 Task: Look for space in Kafue, Zambia from 10th July, 2023 to 25th July, 2023 for 3 adults, 1 child in price range Rs.15000 to Rs.25000. Place can be shared room with 2 bedrooms having 3 beds and 2 bathrooms. Property type can be house, flat, guest house. Amenities needed are: wifi, TV, free parkinig on premises, gym, breakfast. Booking option can be shelf check-in. Required host language is English.
Action: Mouse moved to (570, 140)
Screenshot: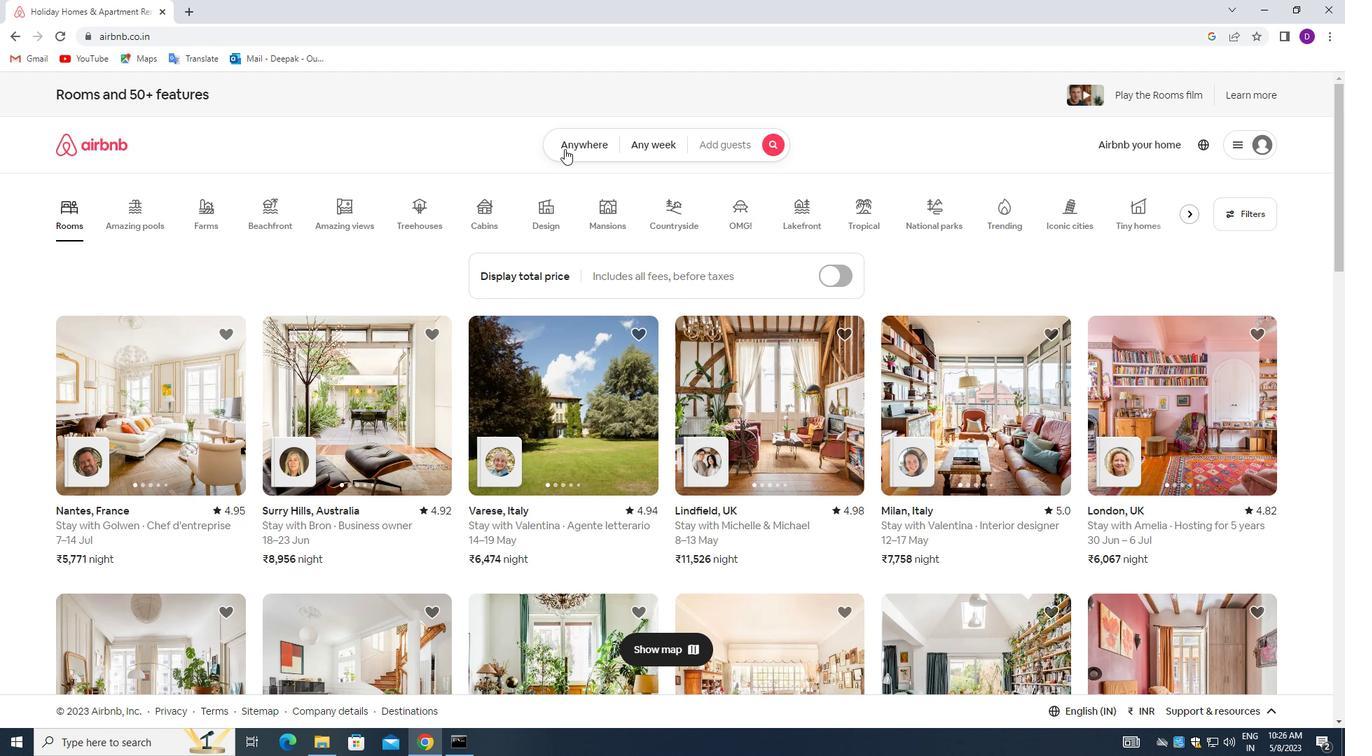 
Action: Mouse pressed left at (570, 140)
Screenshot: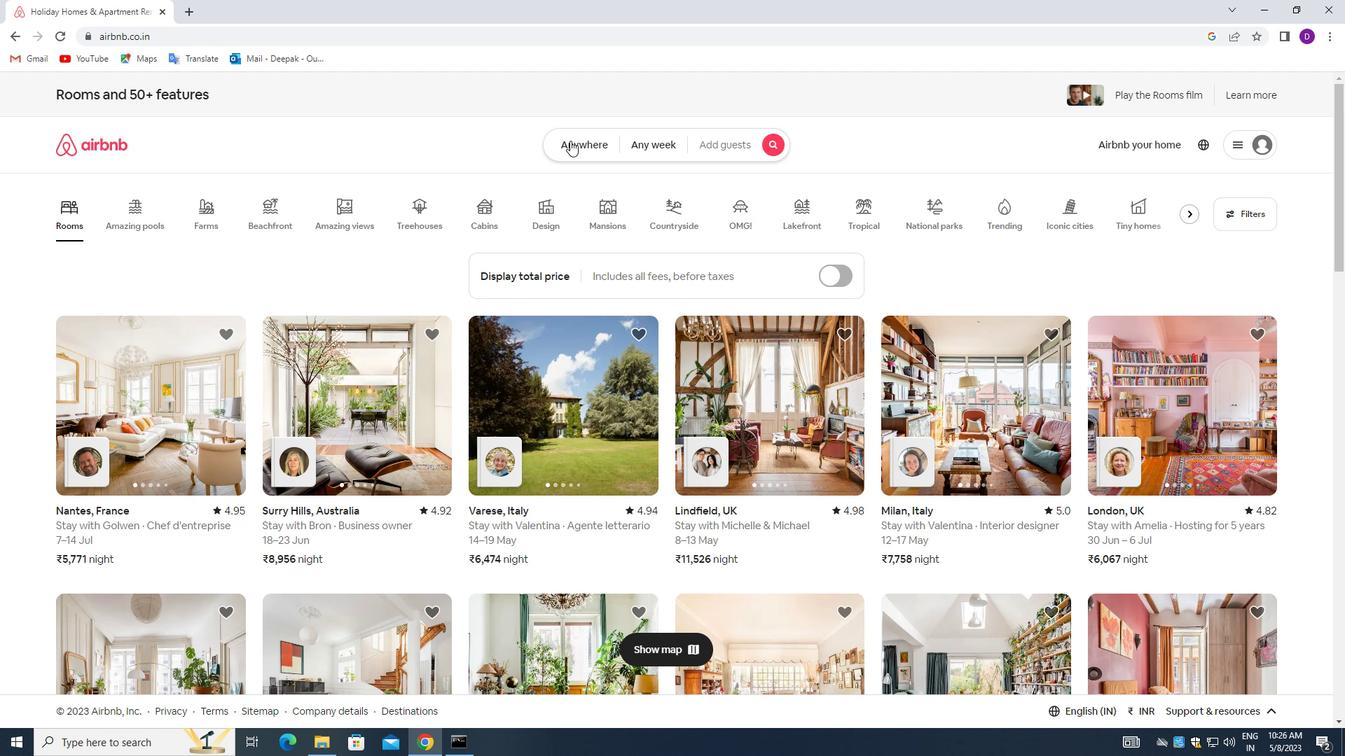 
Action: Mouse moved to (524, 198)
Screenshot: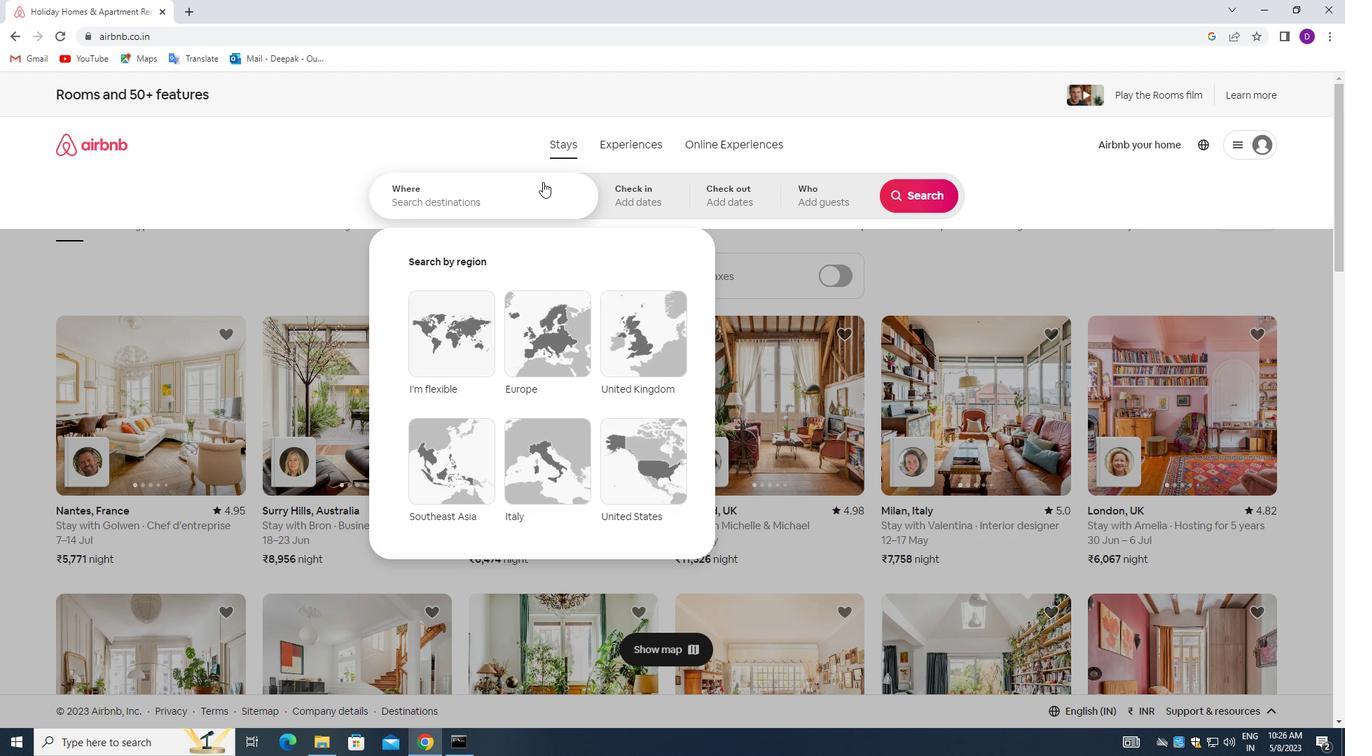 
Action: Mouse pressed left at (524, 198)
Screenshot: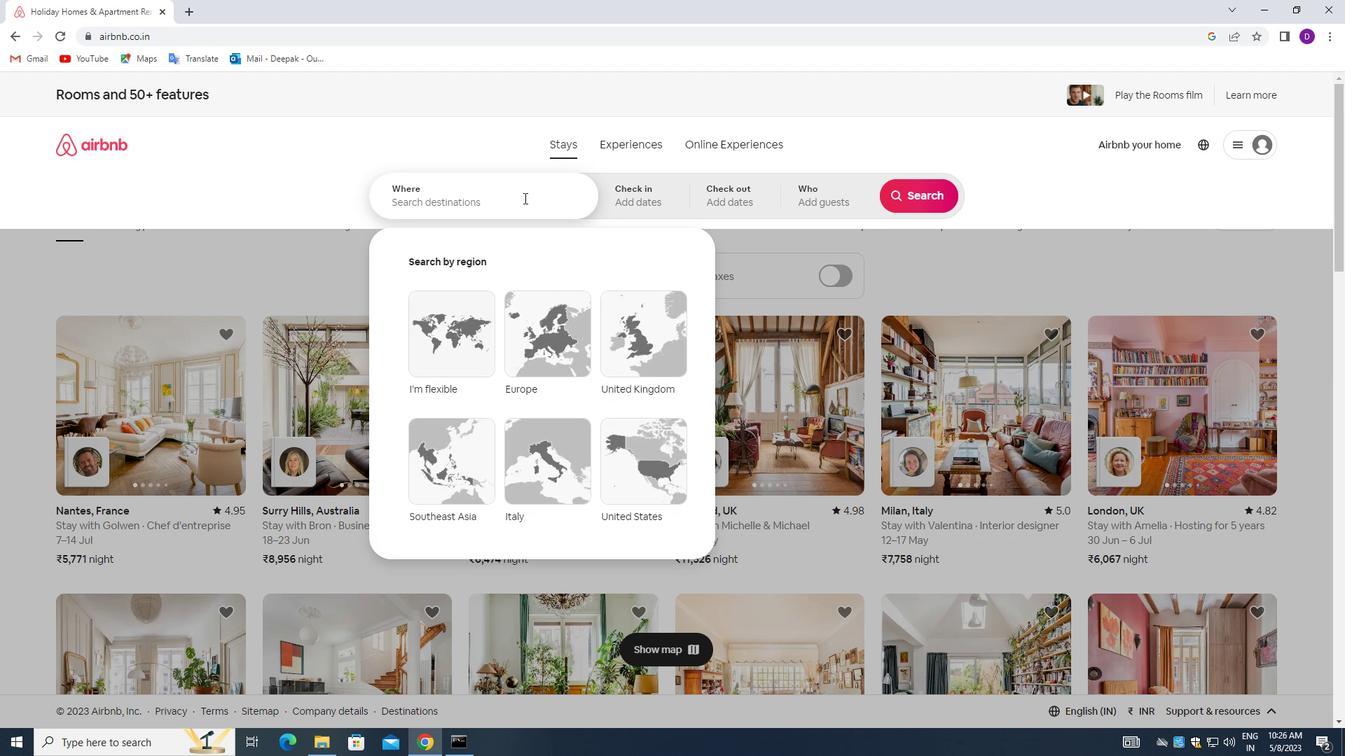 
Action: Mouse moved to (163, 329)
Screenshot: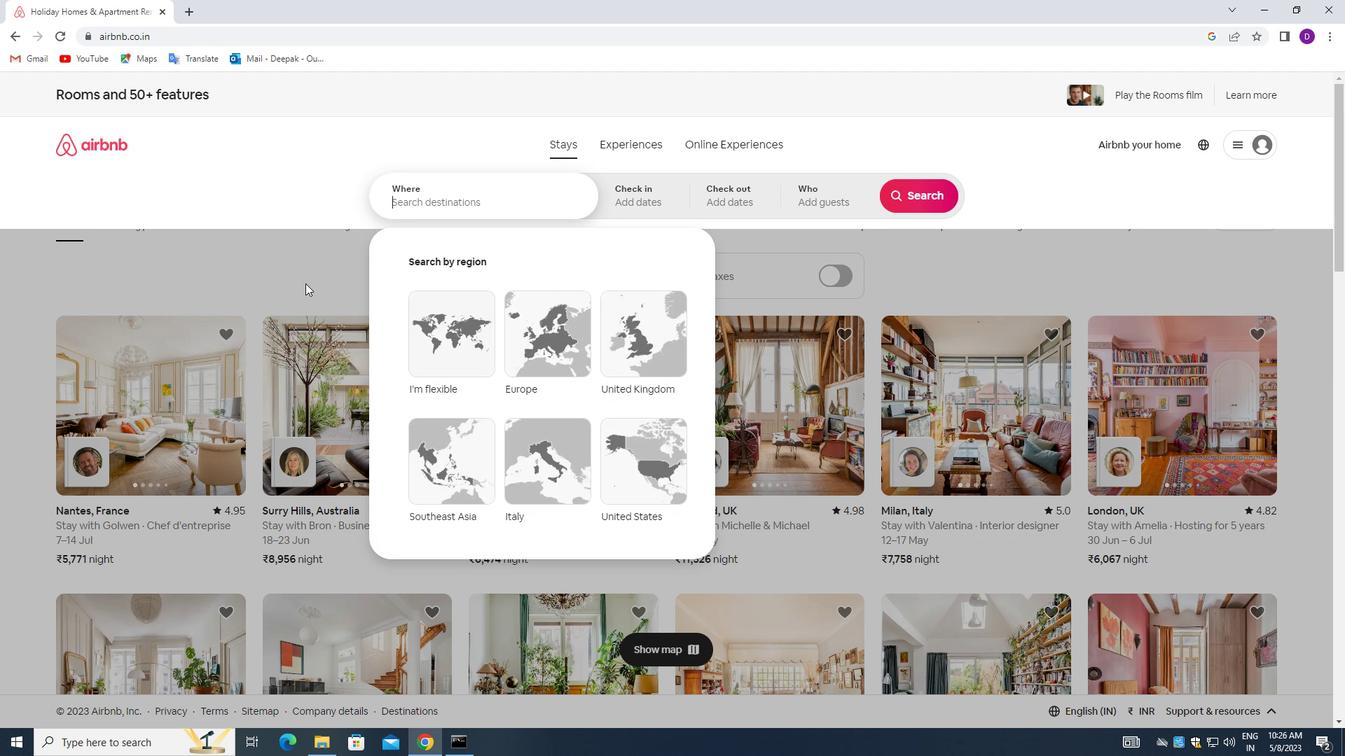 
Action: Key pressed <Key.shift>KAFUE,<Key.space><Key.shift_r>ZAMBIA<Key.enter>
Screenshot: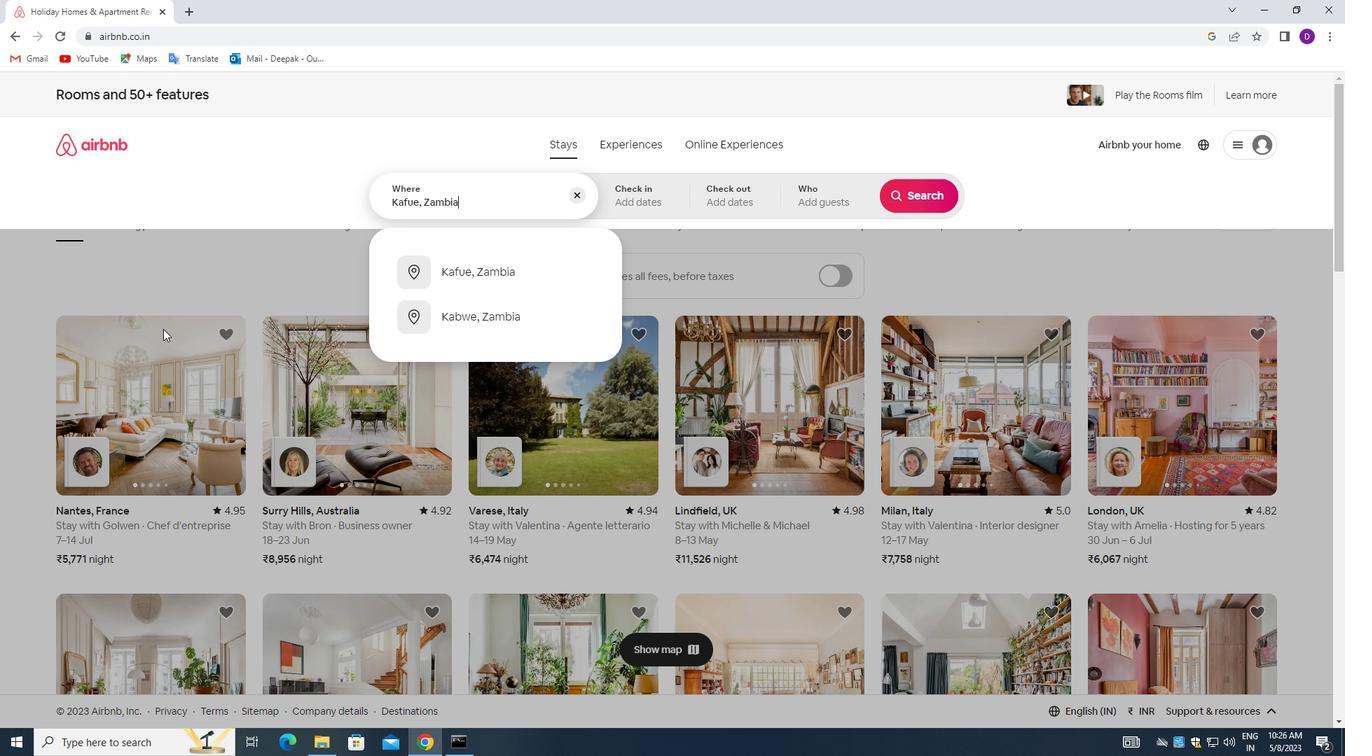 
Action: Mouse moved to (912, 314)
Screenshot: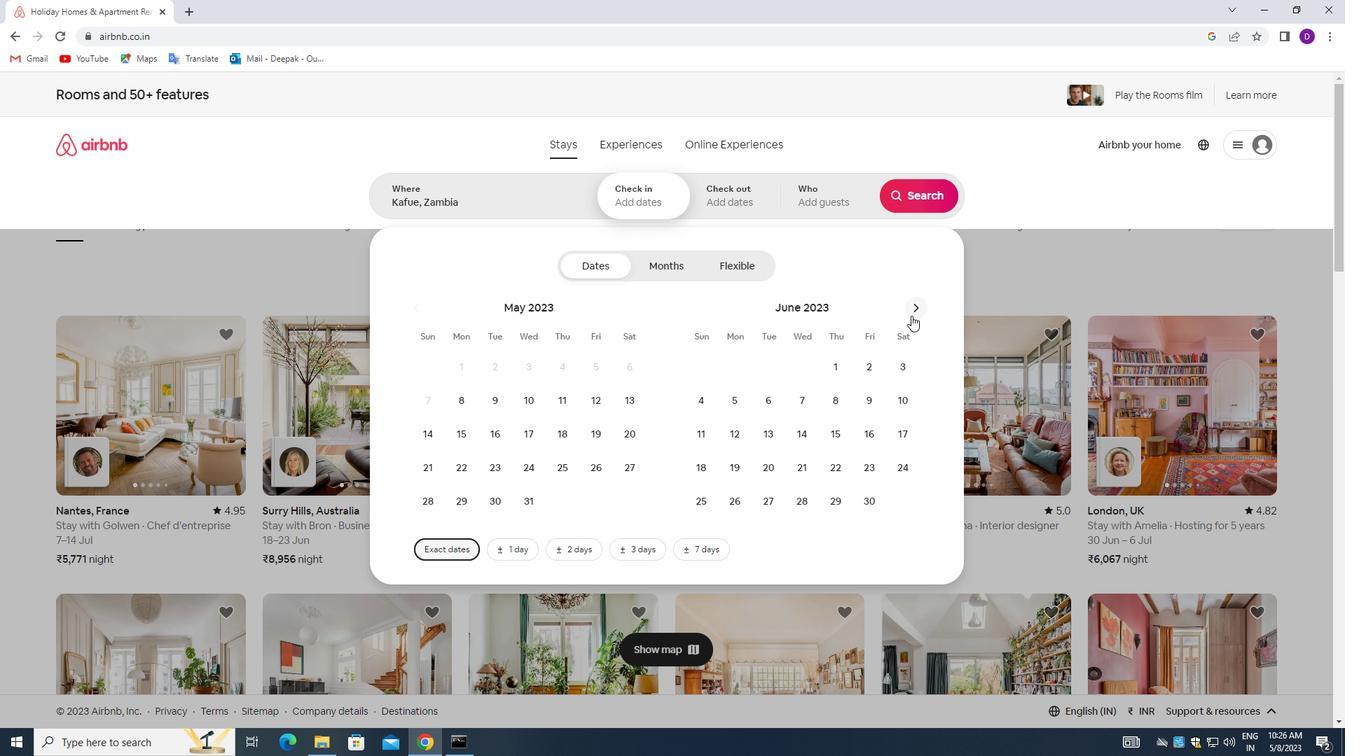 
Action: Mouse pressed left at (912, 314)
Screenshot: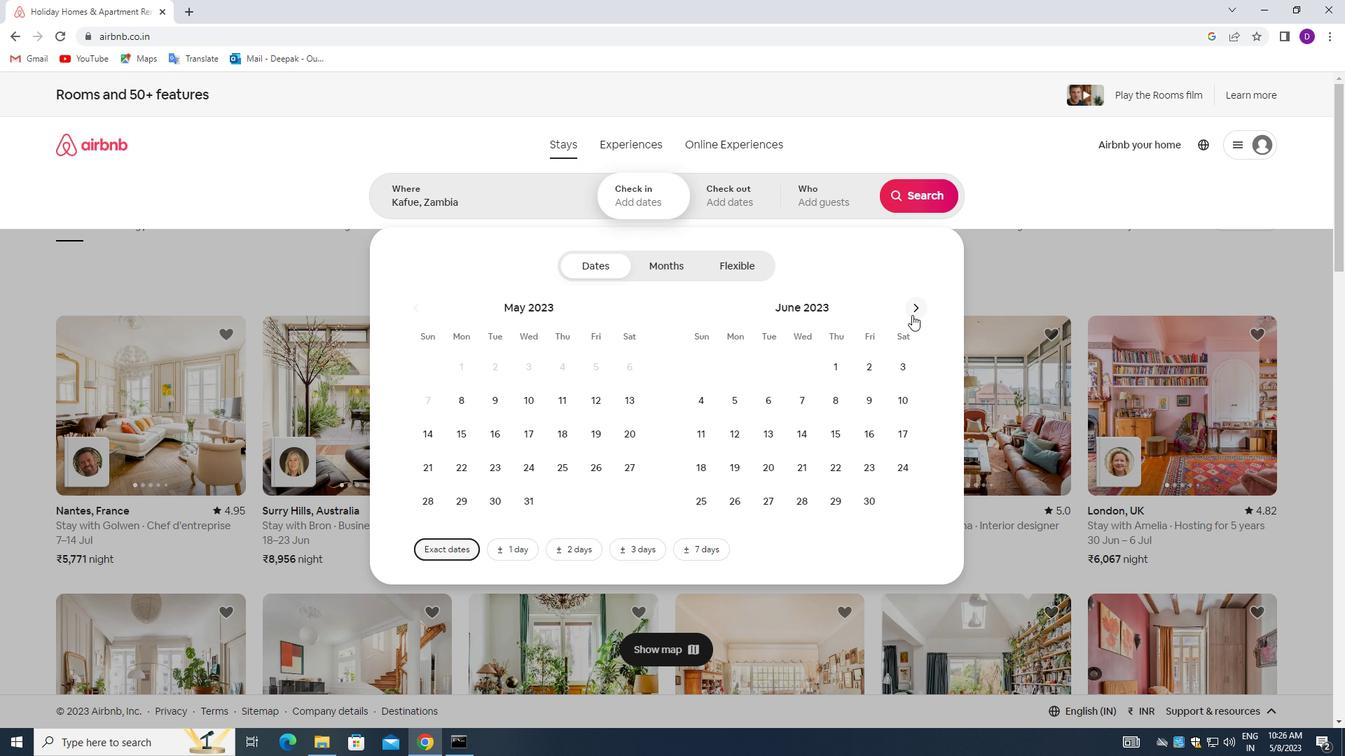 
Action: Mouse moved to (731, 434)
Screenshot: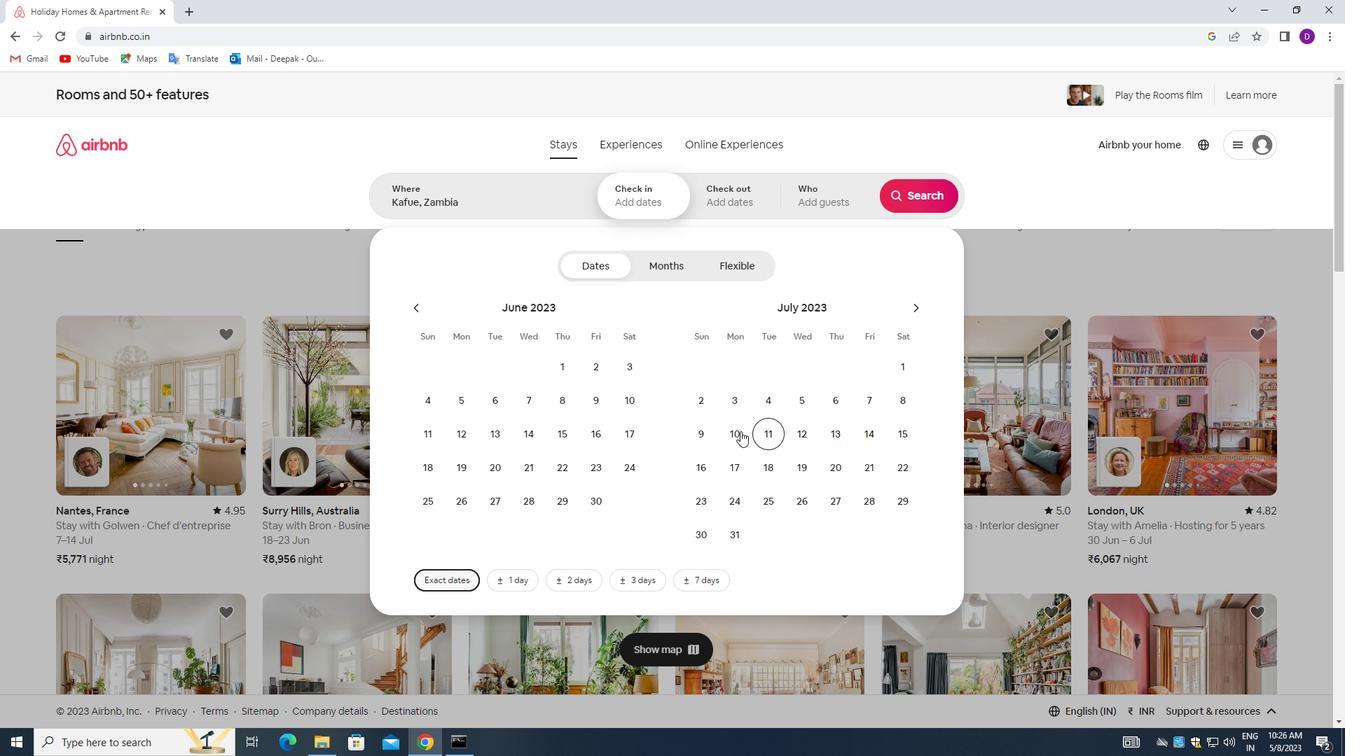 
Action: Mouse pressed left at (731, 434)
Screenshot: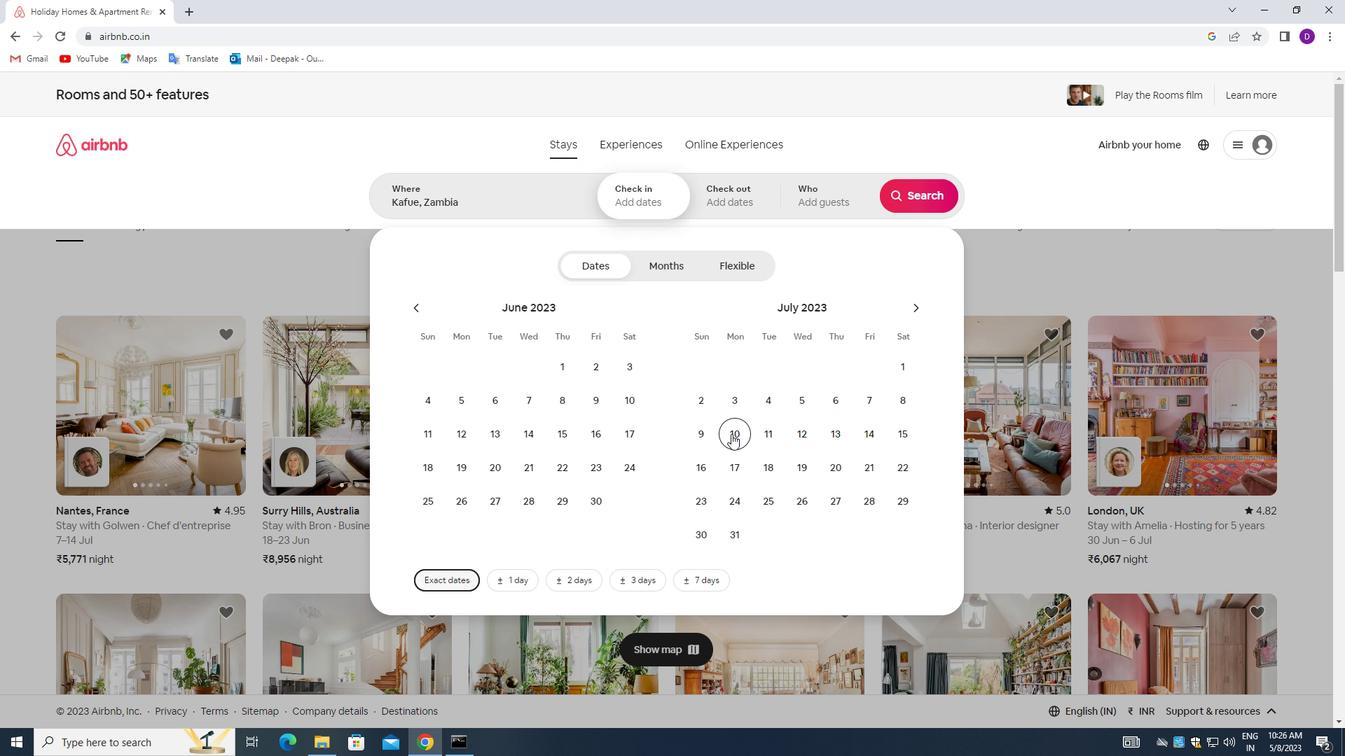 
Action: Mouse moved to (764, 498)
Screenshot: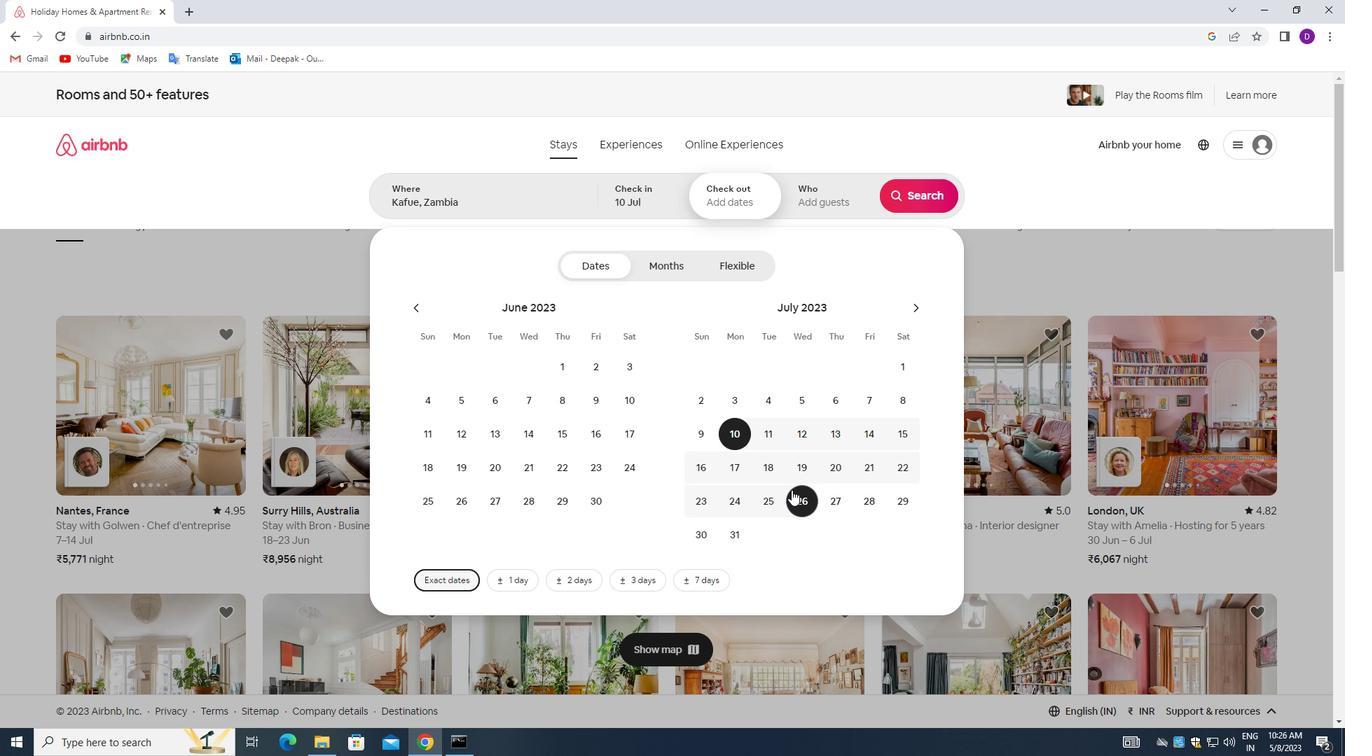 
Action: Mouse pressed left at (764, 498)
Screenshot: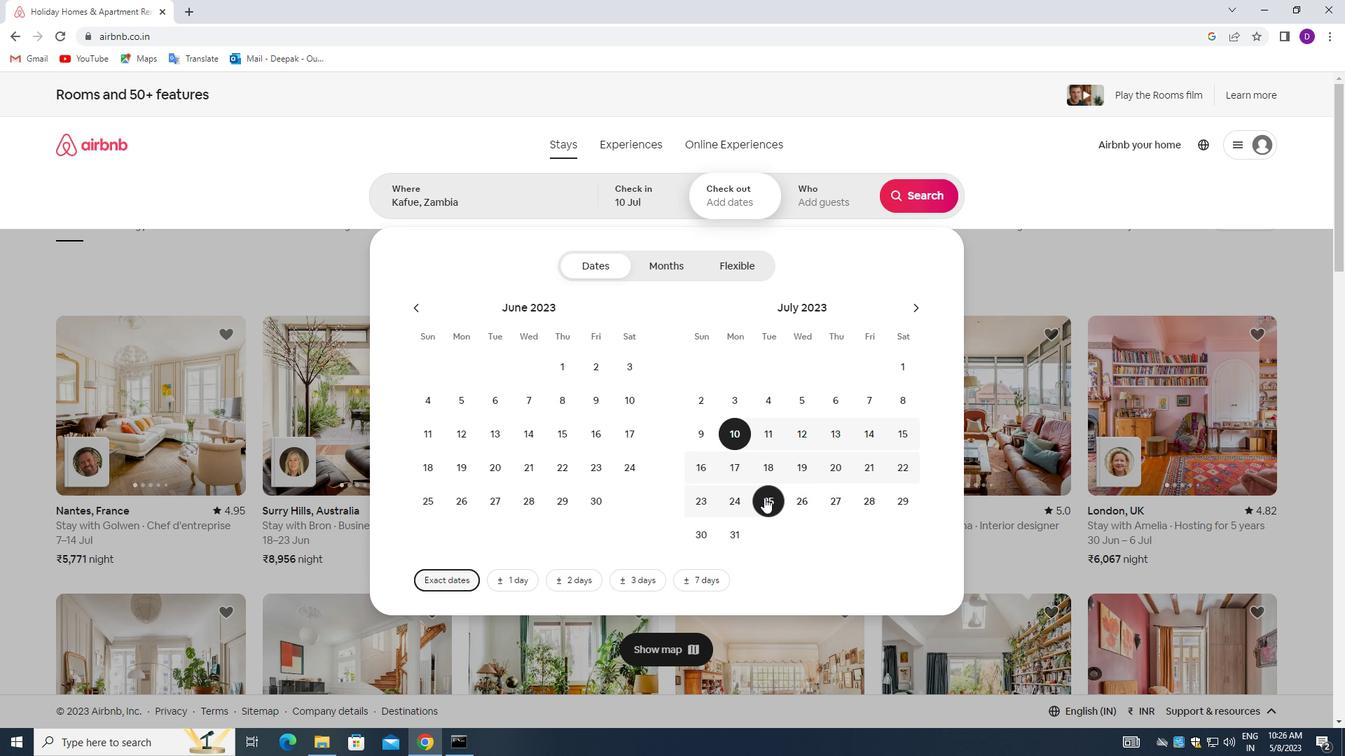 
Action: Mouse moved to (829, 202)
Screenshot: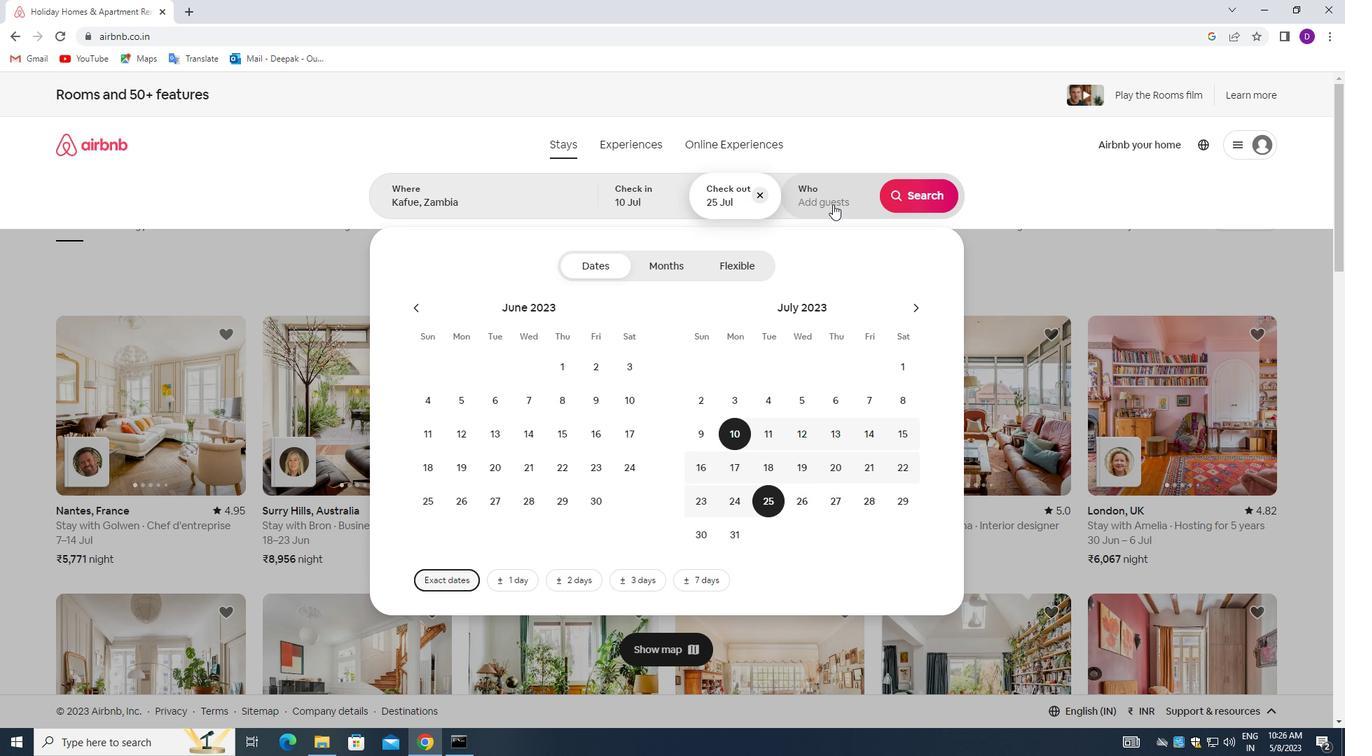 
Action: Mouse pressed left at (829, 202)
Screenshot: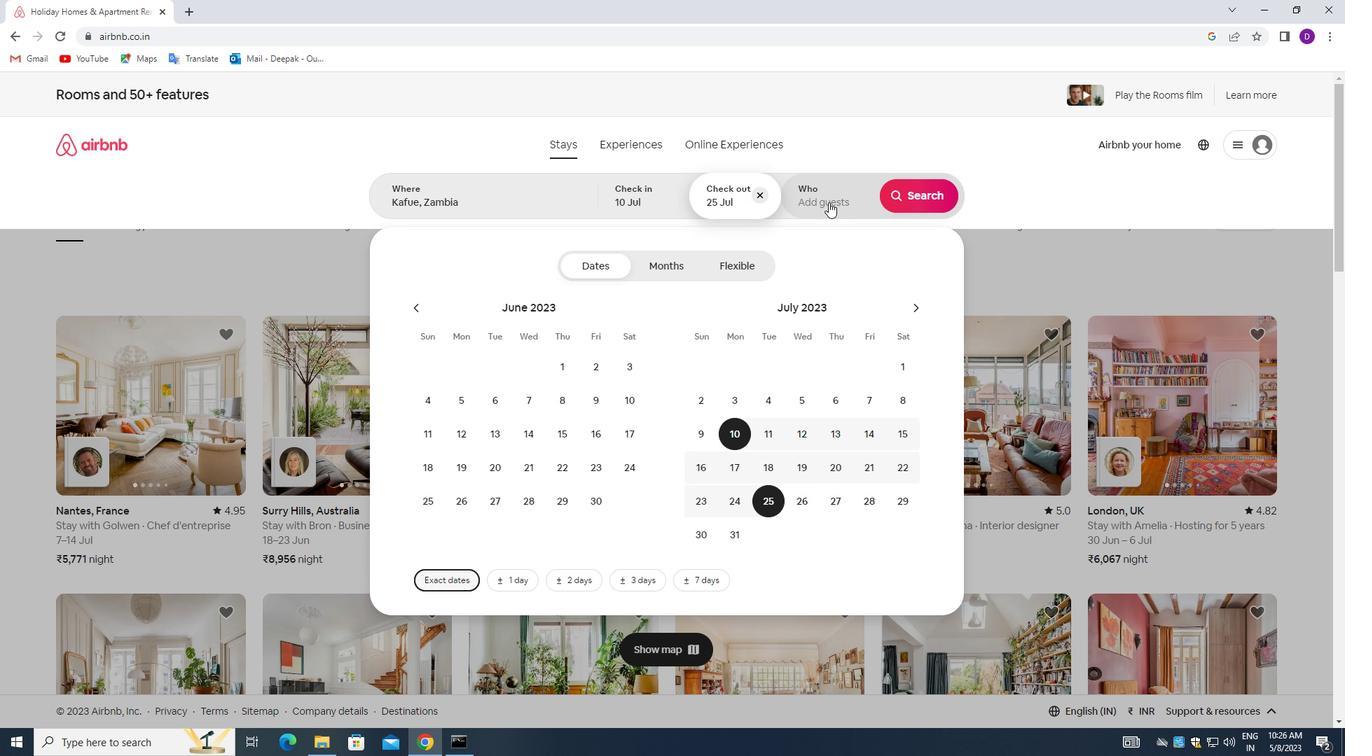 
Action: Mouse moved to (928, 269)
Screenshot: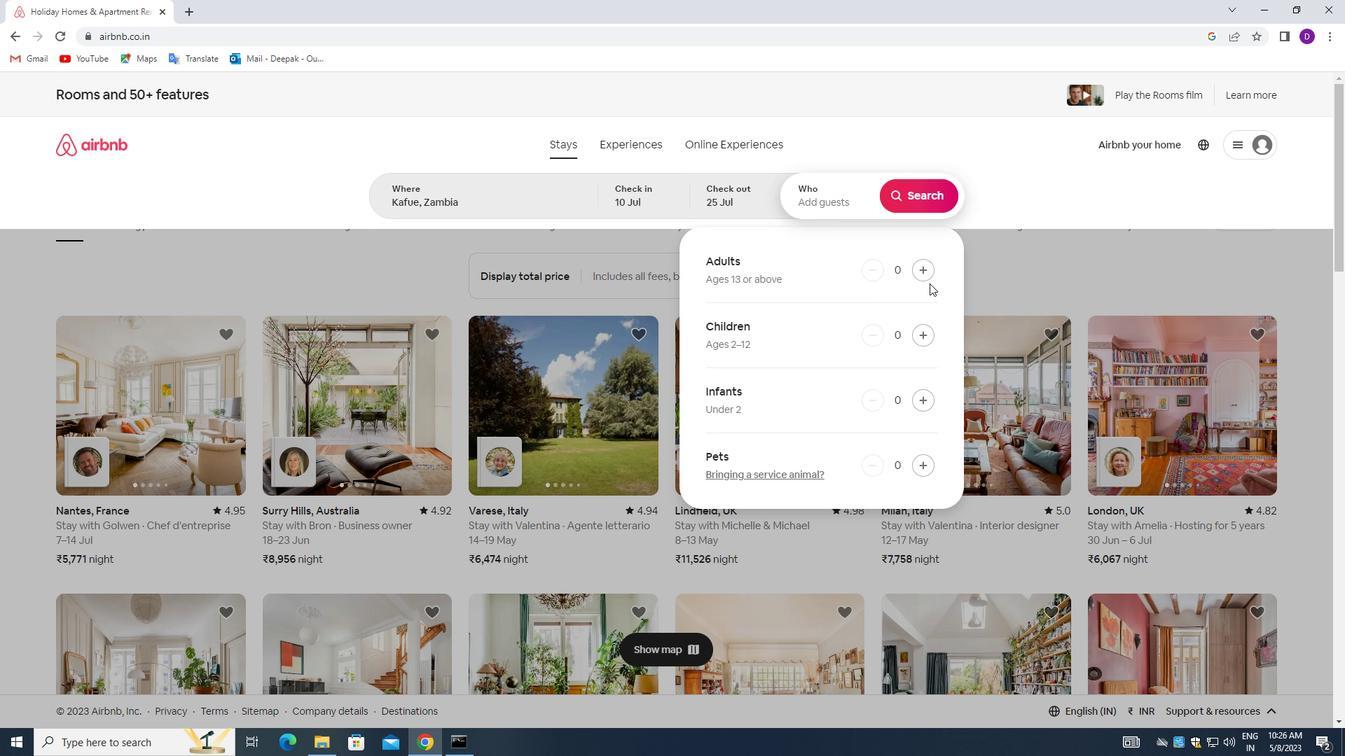 
Action: Mouse pressed left at (928, 269)
Screenshot: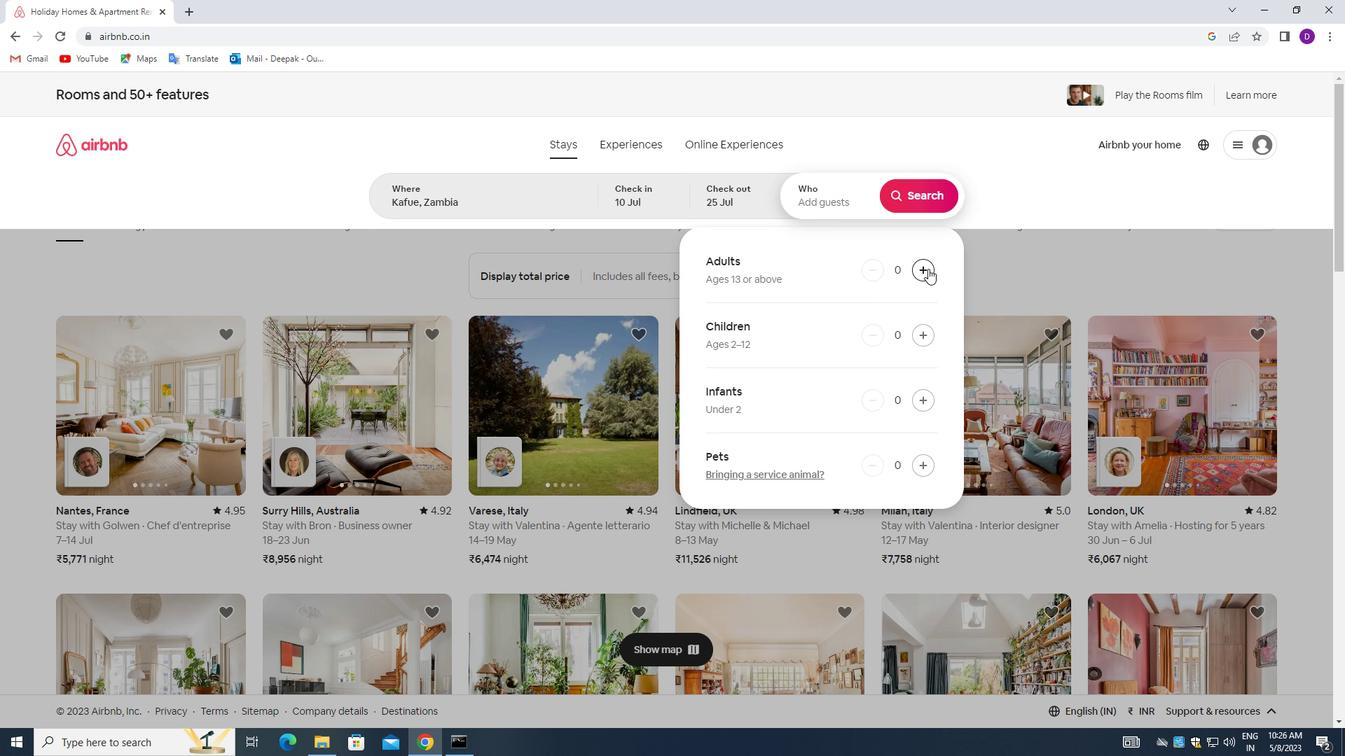 
Action: Mouse pressed left at (928, 269)
Screenshot: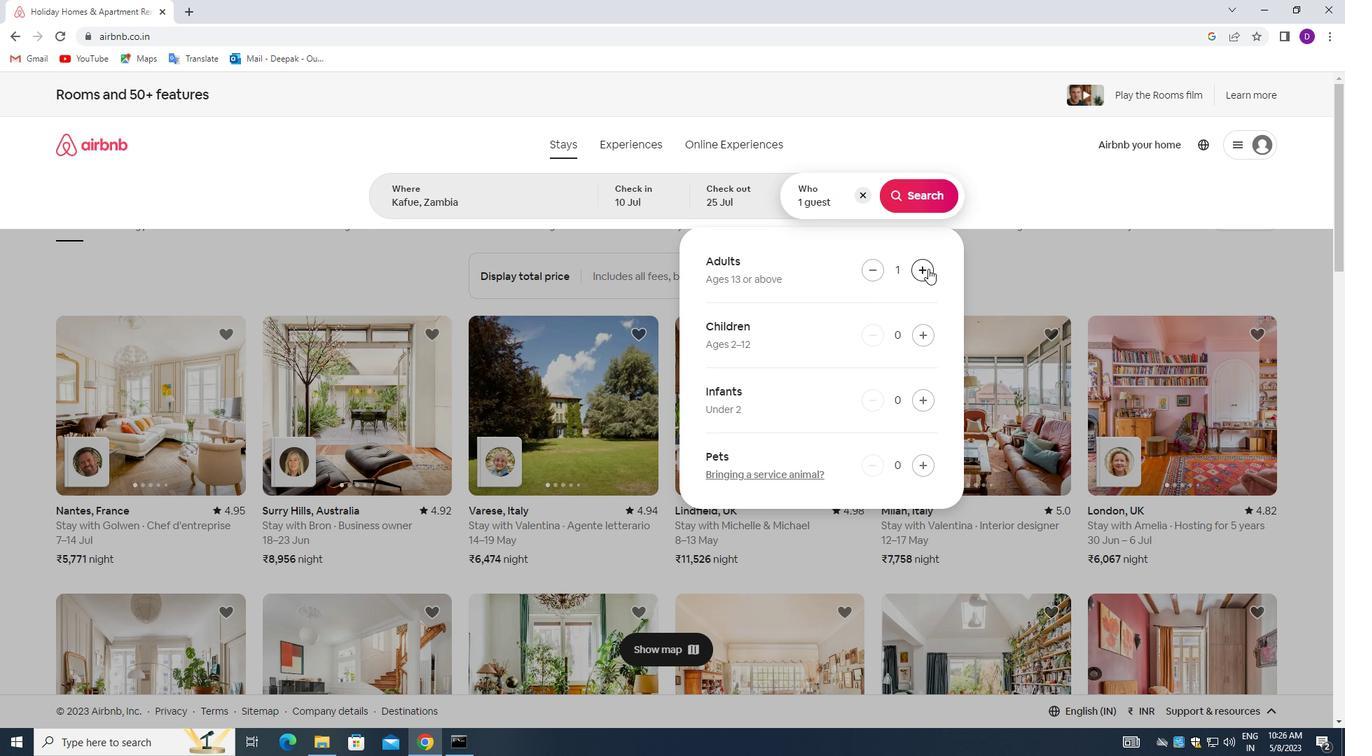 
Action: Mouse pressed left at (928, 269)
Screenshot: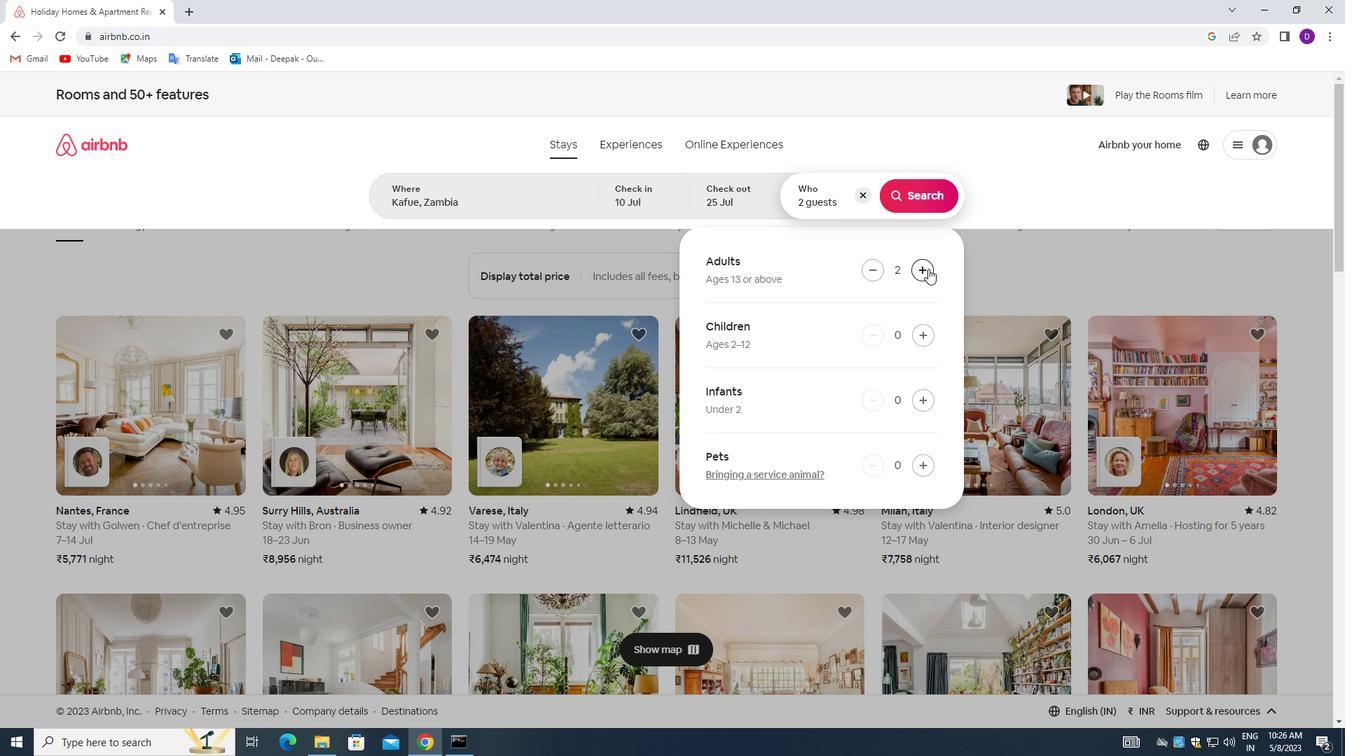 
Action: Mouse moved to (917, 339)
Screenshot: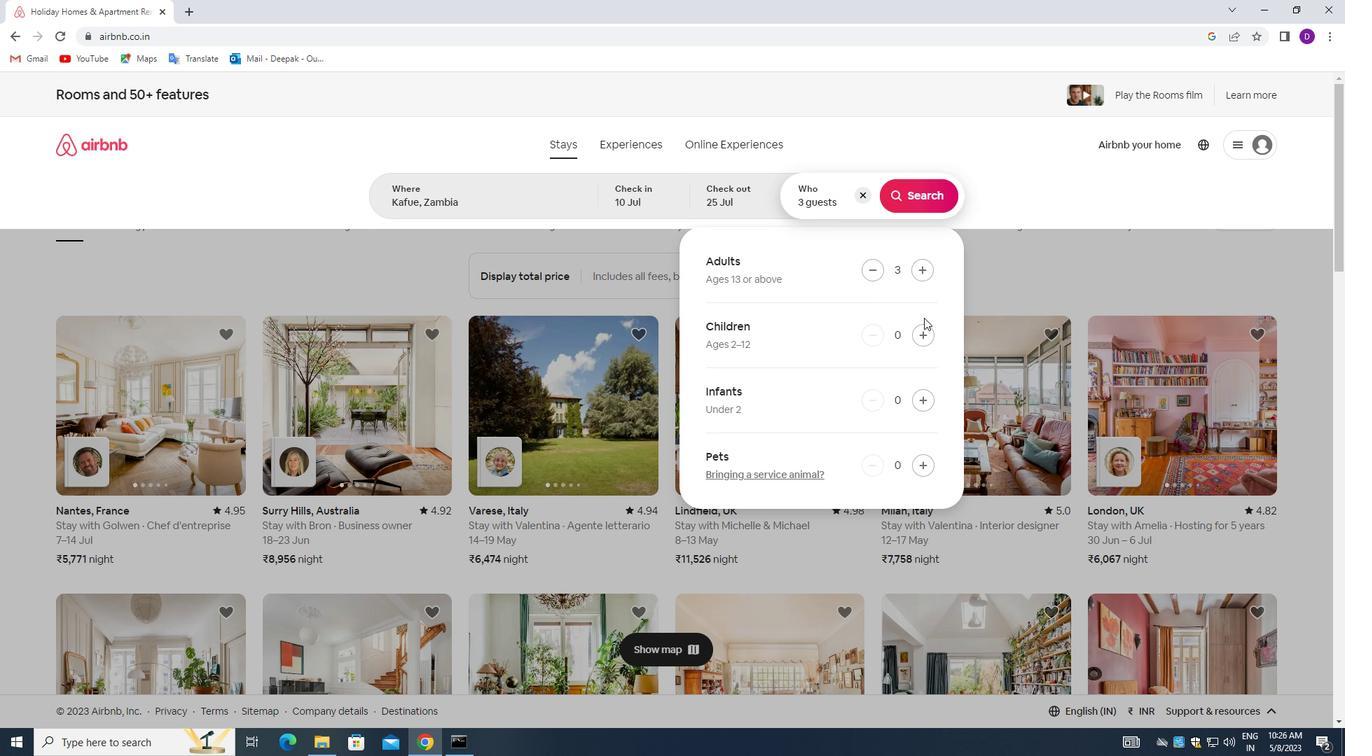 
Action: Mouse pressed left at (917, 339)
Screenshot: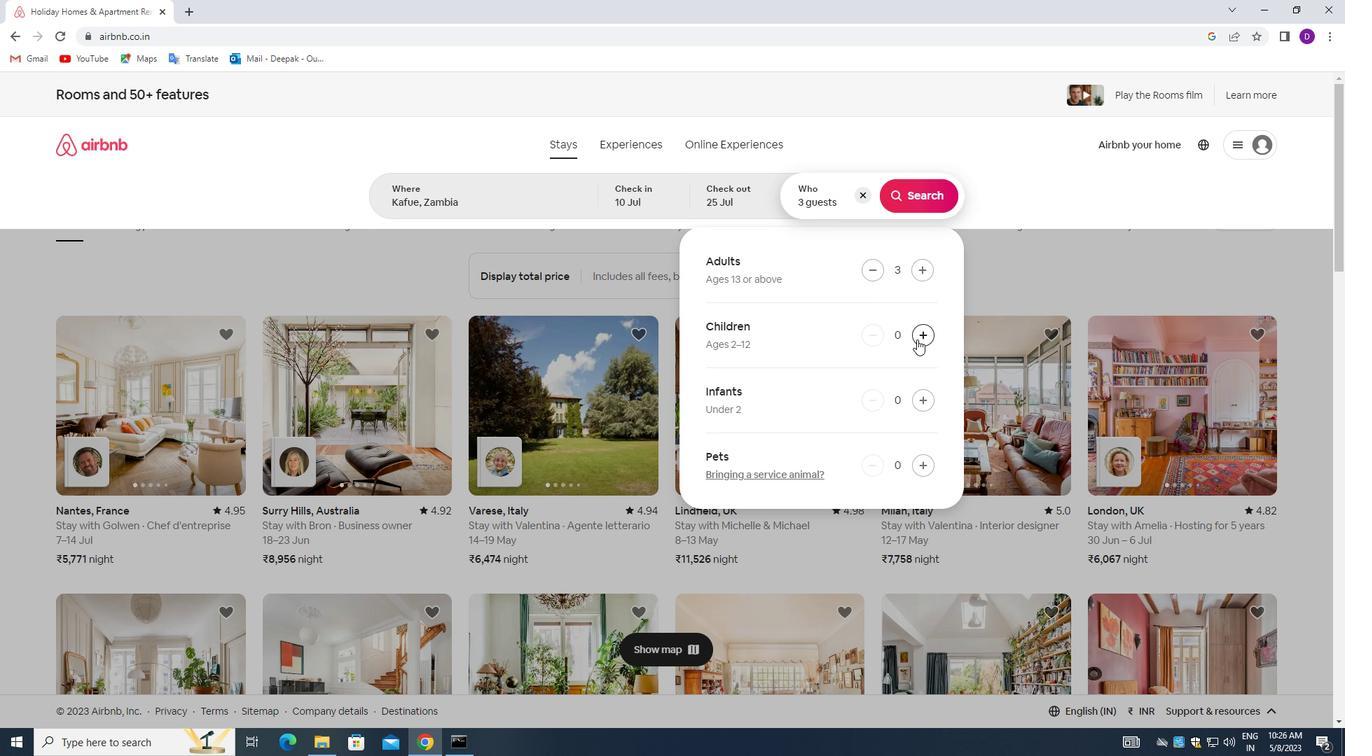 
Action: Mouse moved to (920, 192)
Screenshot: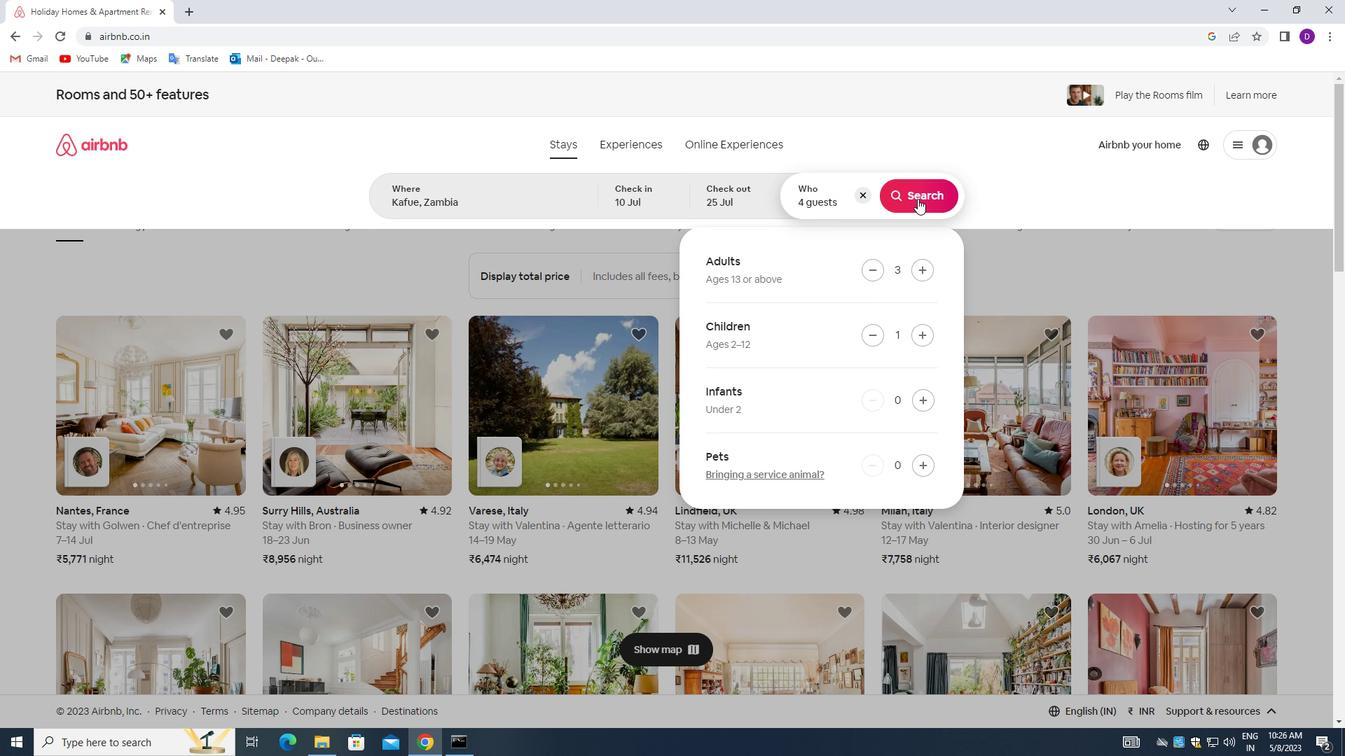 
Action: Mouse pressed left at (920, 192)
Screenshot: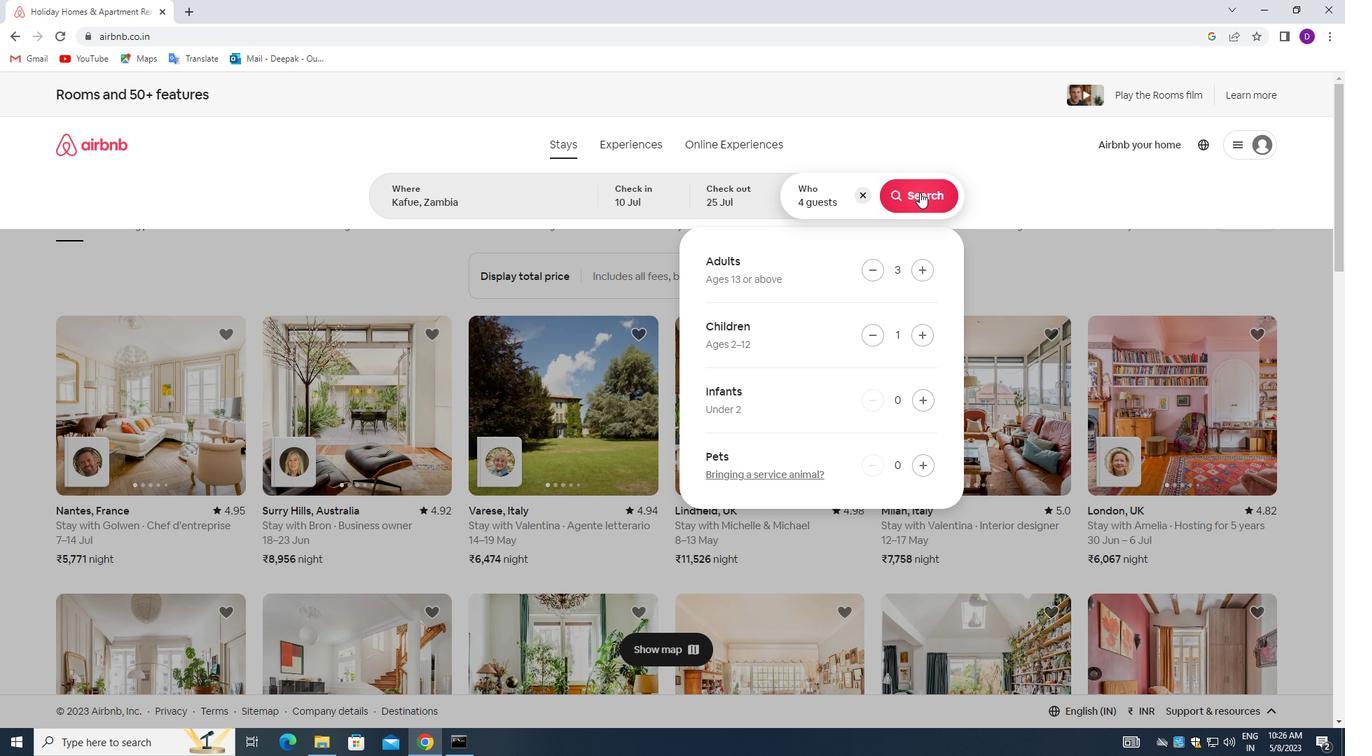 
Action: Mouse moved to (1276, 149)
Screenshot: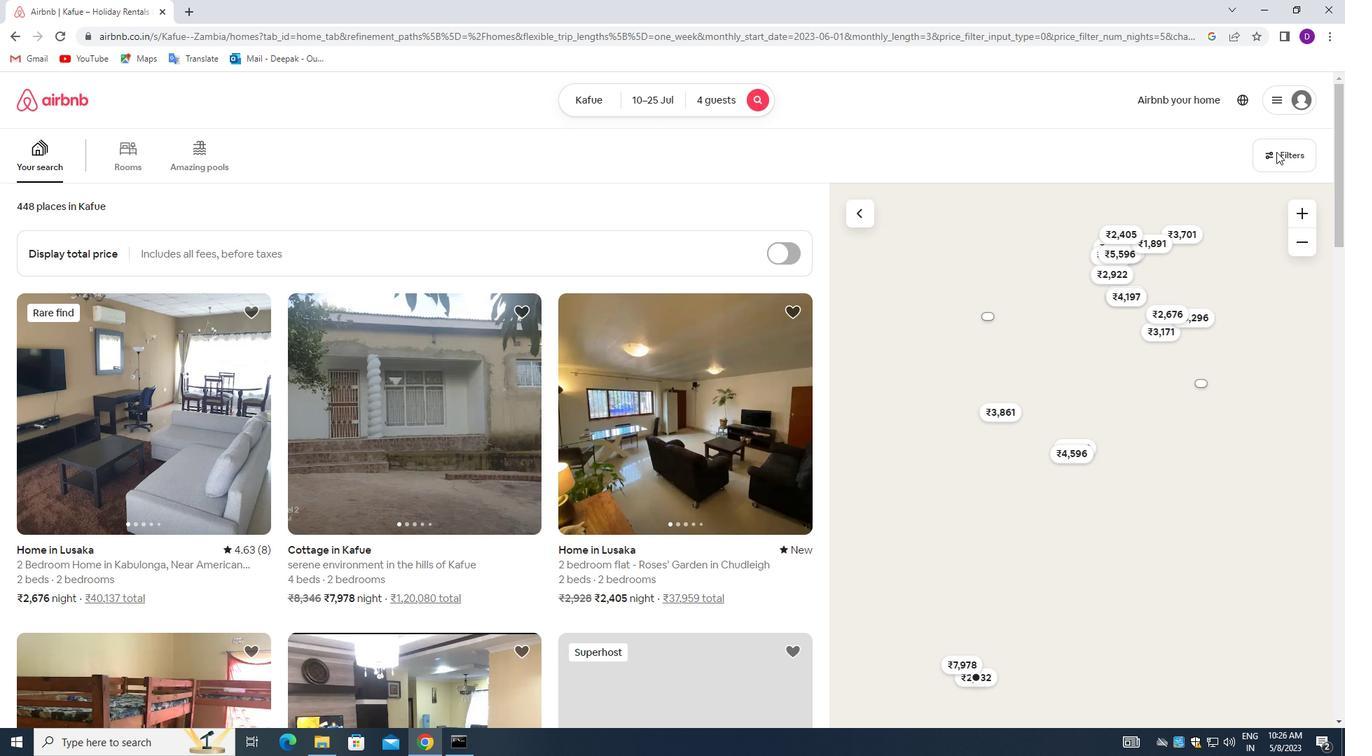 
Action: Mouse pressed left at (1276, 149)
Screenshot: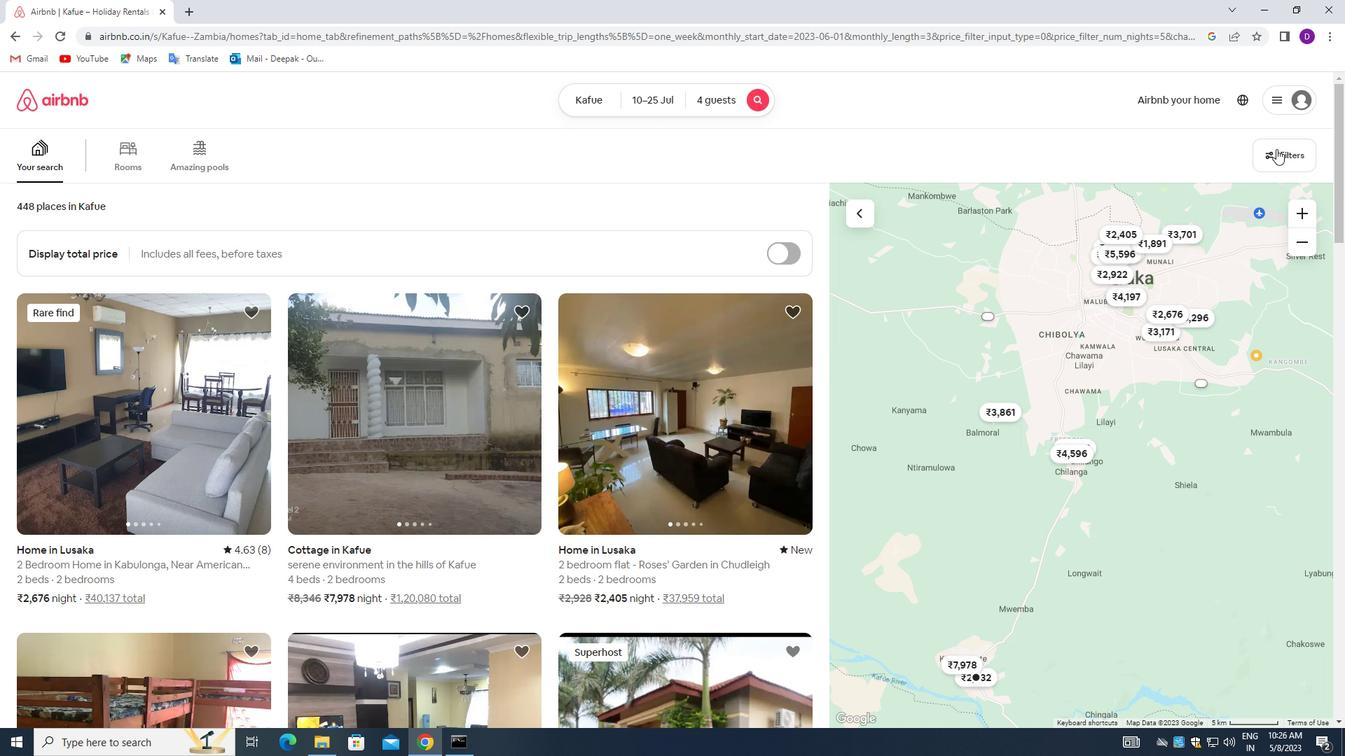 
Action: Mouse moved to (479, 503)
Screenshot: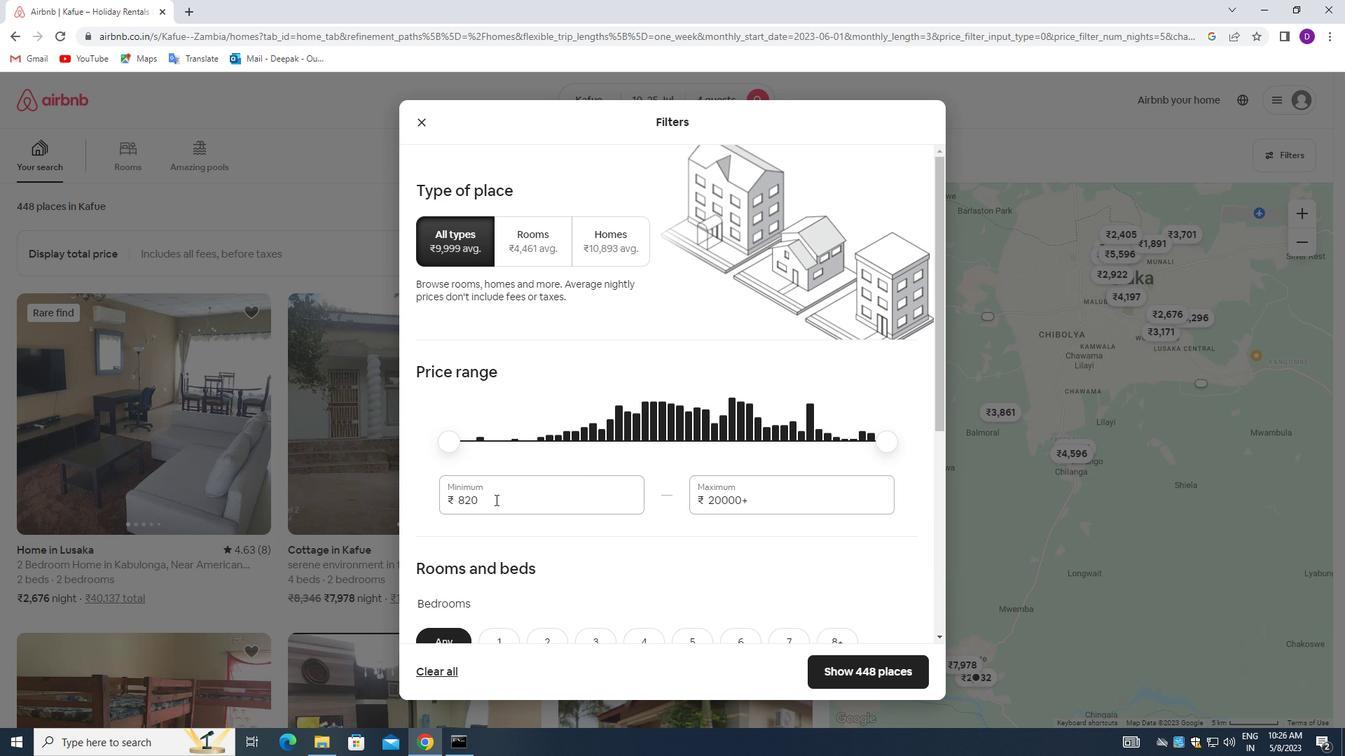 
Action: Mouse pressed left at (479, 503)
Screenshot: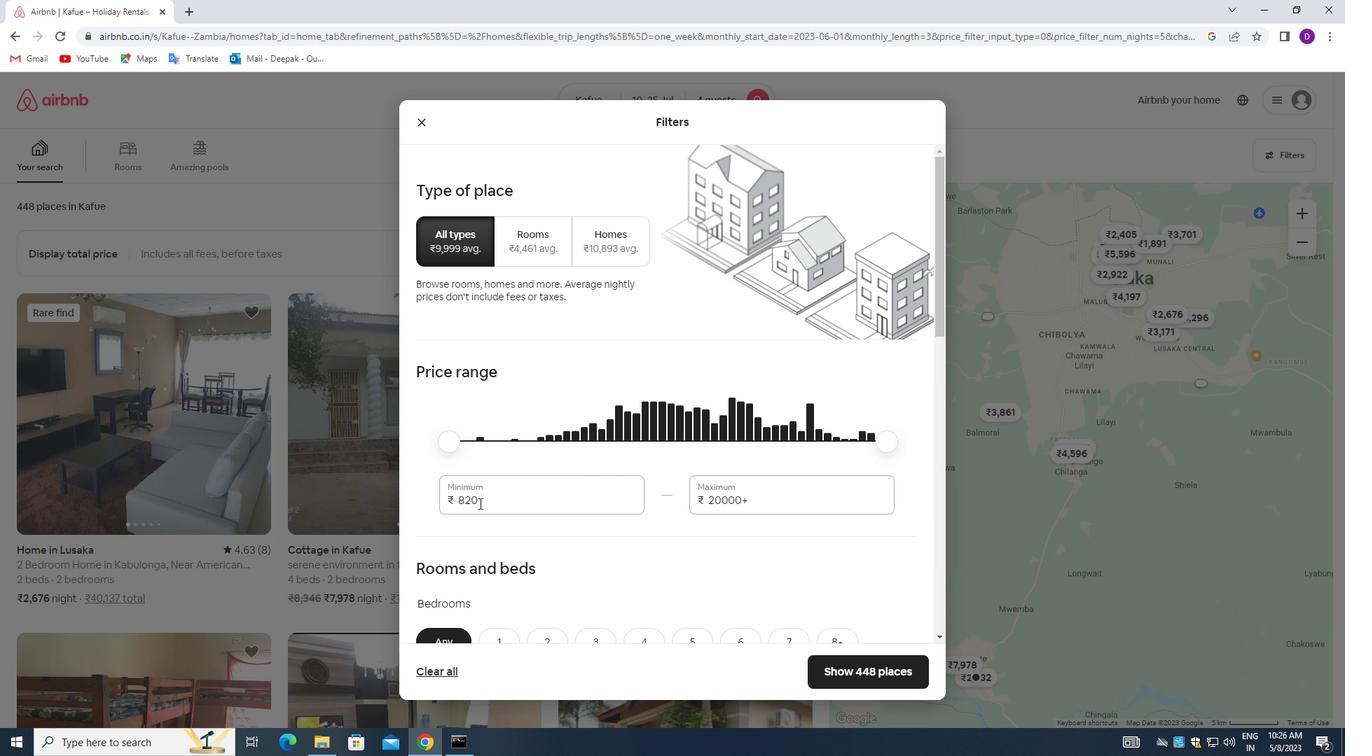 
Action: Mouse pressed left at (479, 503)
Screenshot: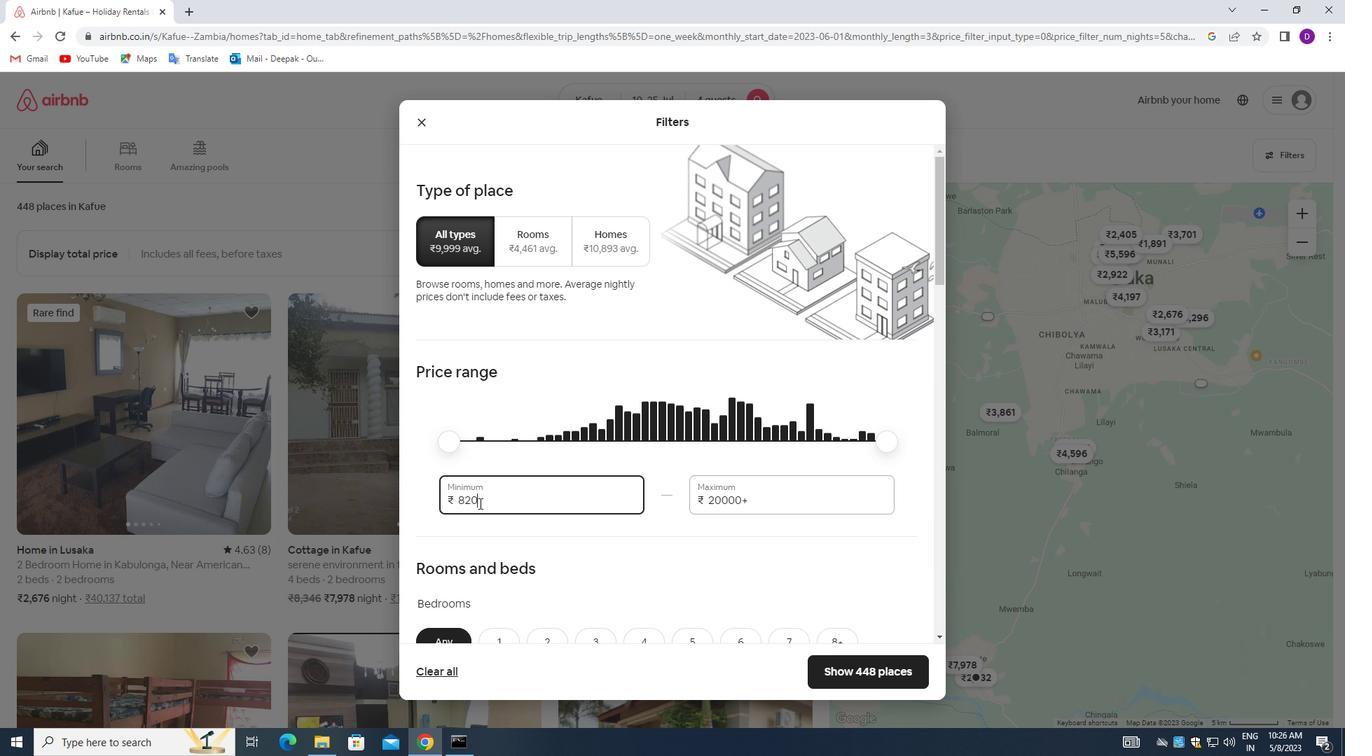 
Action: Key pressed 159<Key.backspace>000<Key.tab>25000
Screenshot: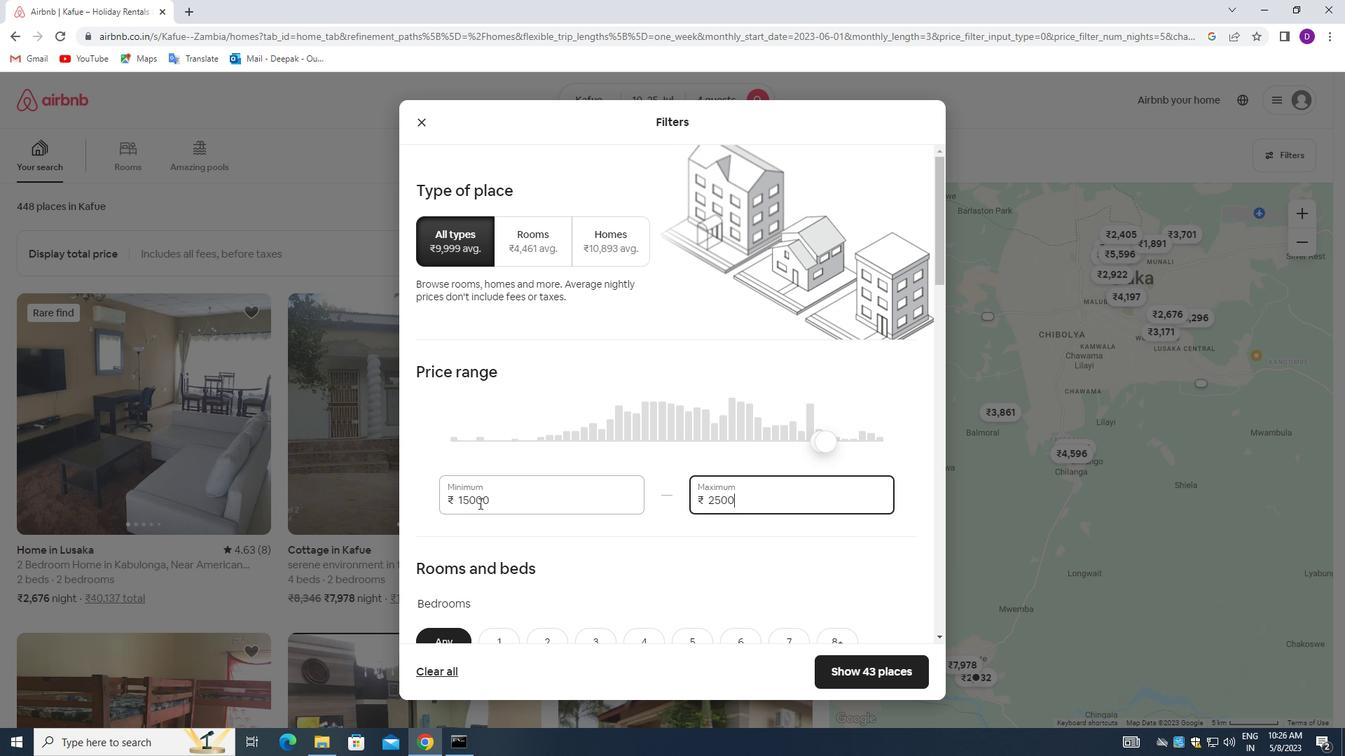 
Action: Mouse moved to (554, 502)
Screenshot: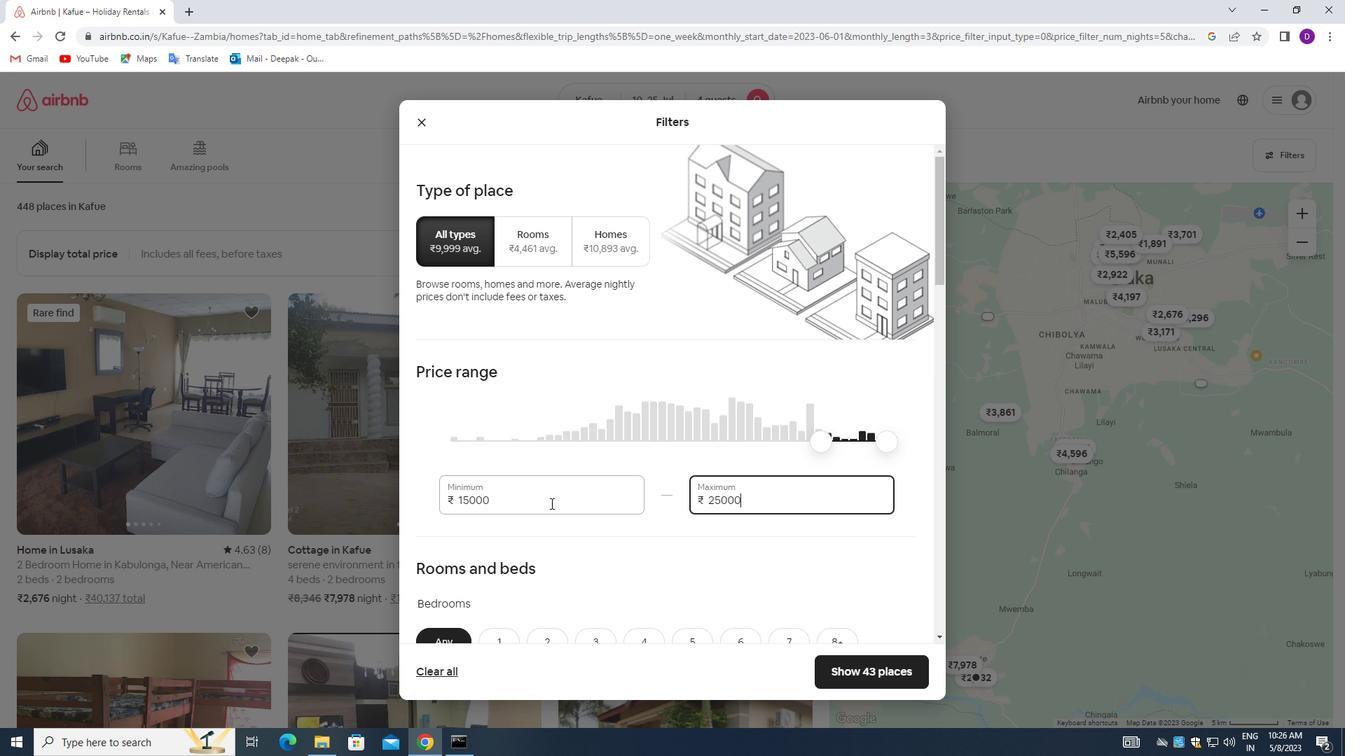 
Action: Mouse scrolled (554, 501) with delta (0, 0)
Screenshot: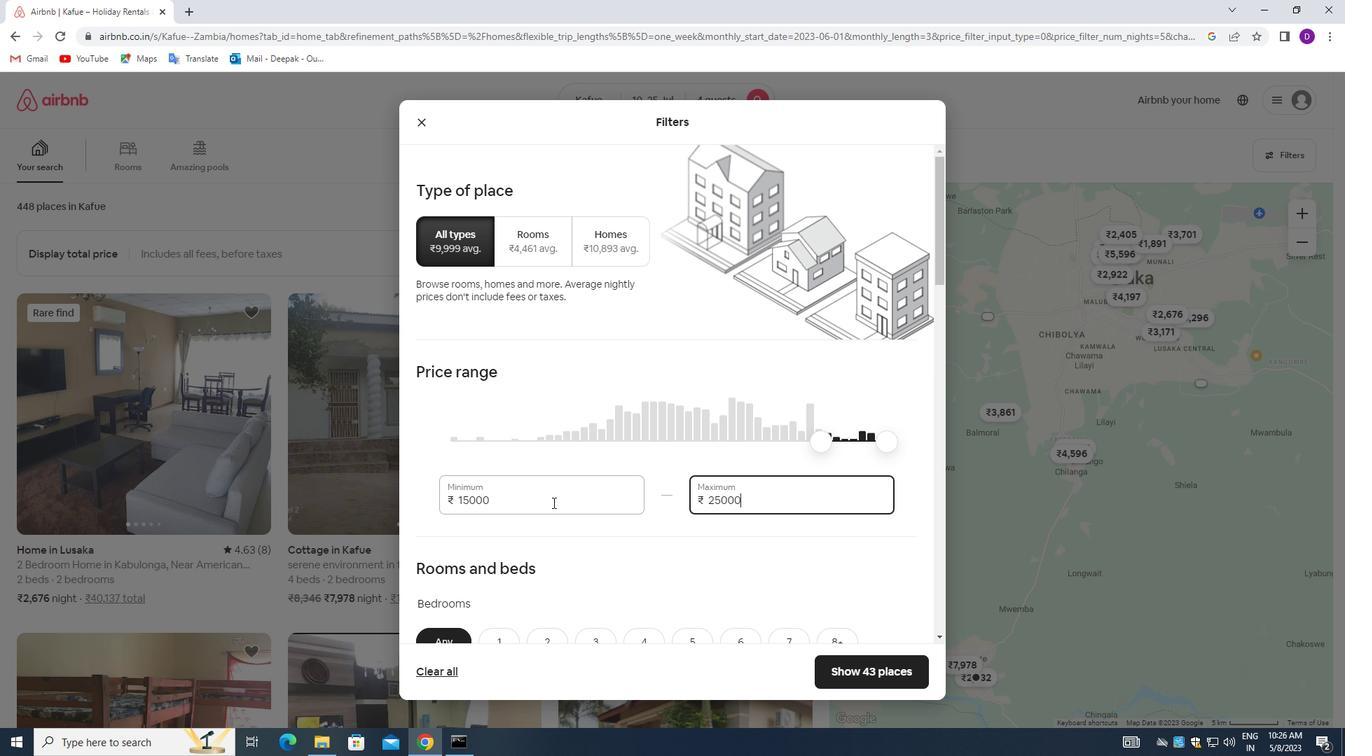 
Action: Mouse scrolled (554, 501) with delta (0, 0)
Screenshot: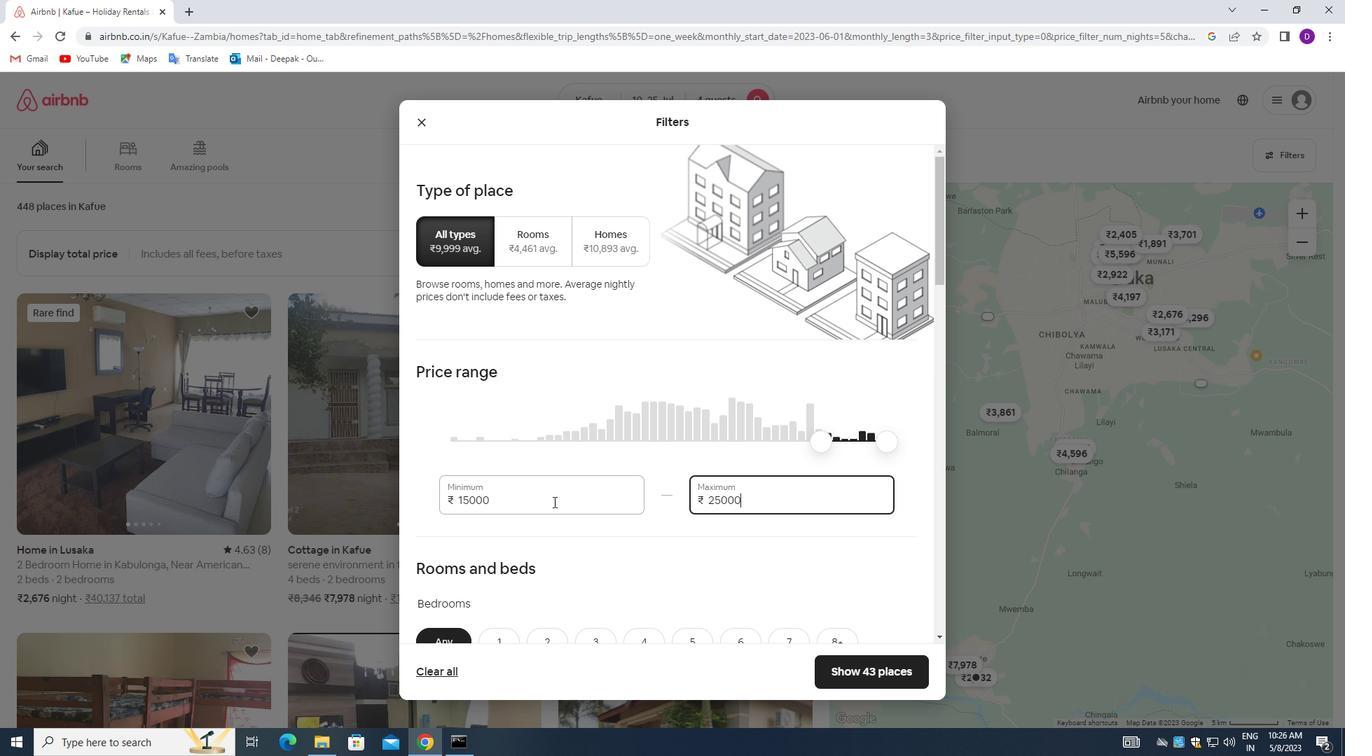 
Action: Mouse scrolled (554, 501) with delta (0, 0)
Screenshot: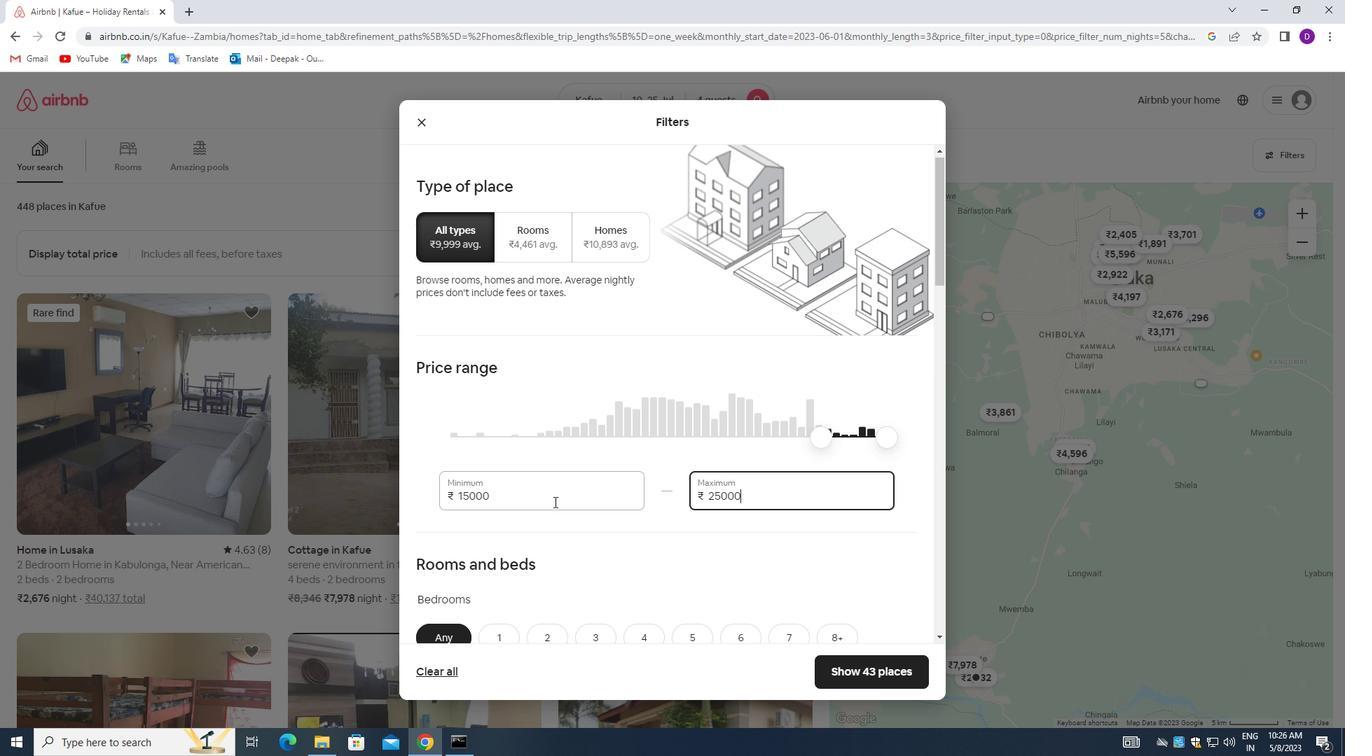 
Action: Mouse scrolled (554, 501) with delta (0, 0)
Screenshot: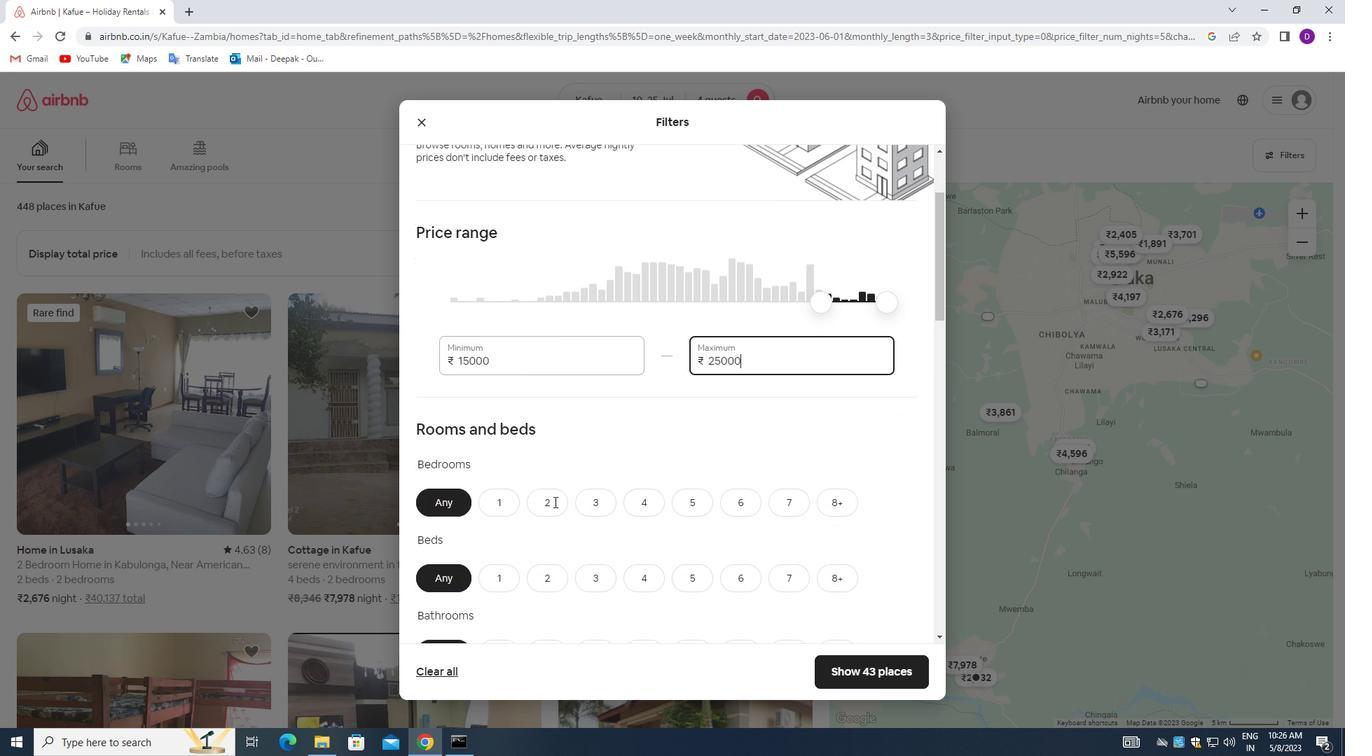 
Action: Mouse moved to (542, 370)
Screenshot: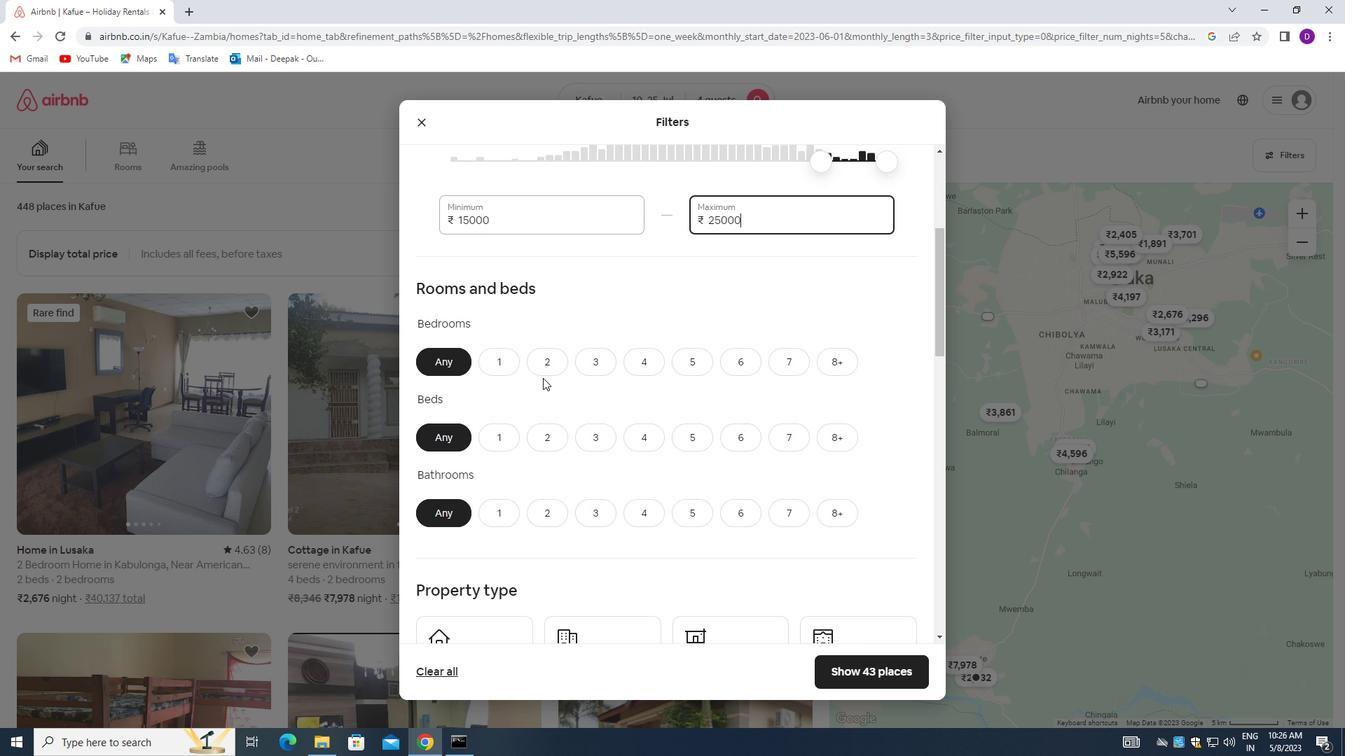 
Action: Mouse pressed left at (542, 370)
Screenshot: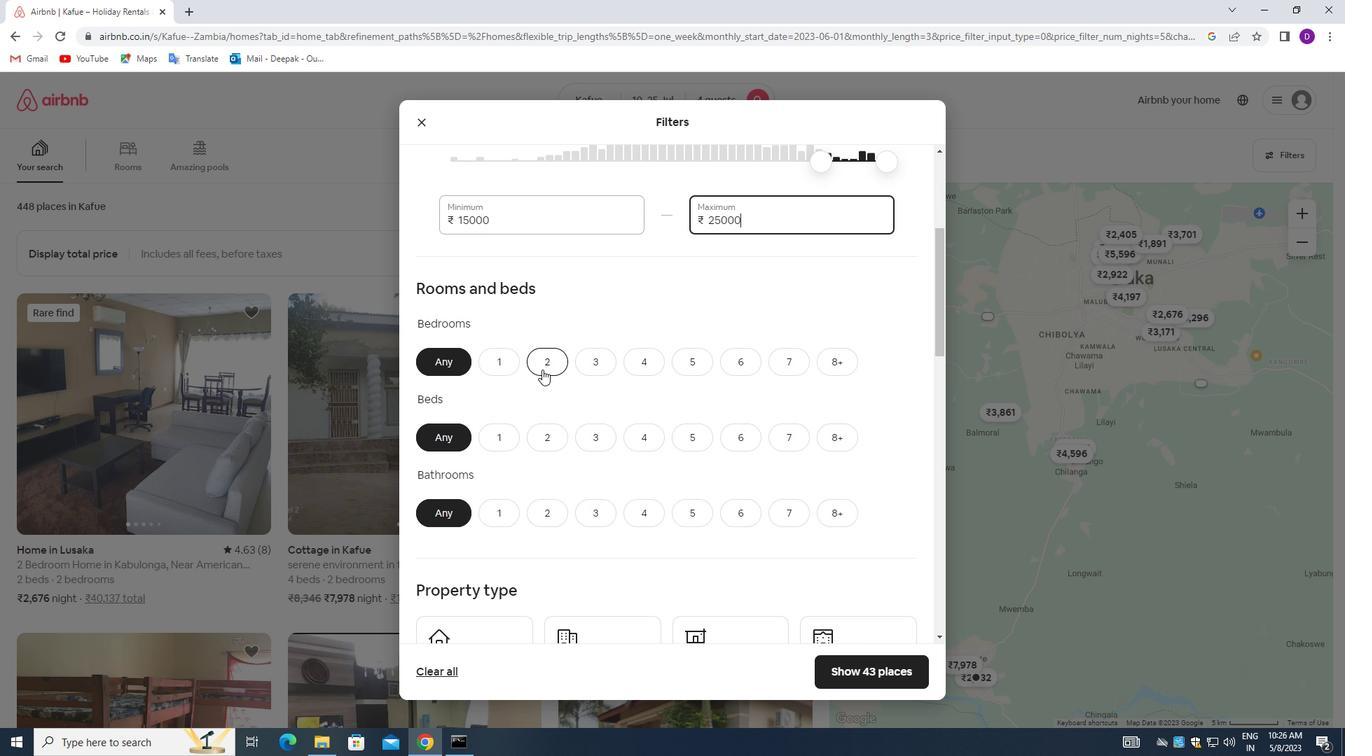 
Action: Mouse moved to (589, 431)
Screenshot: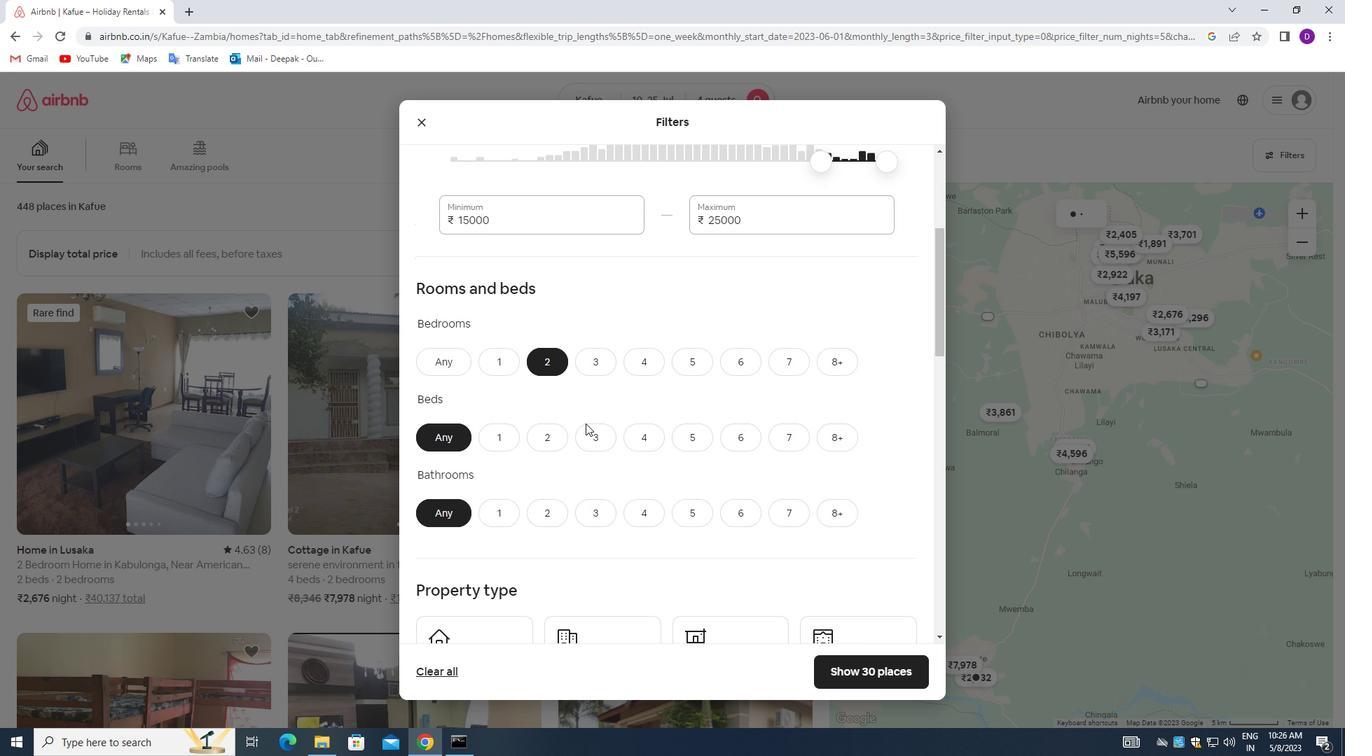 
Action: Mouse pressed left at (589, 431)
Screenshot: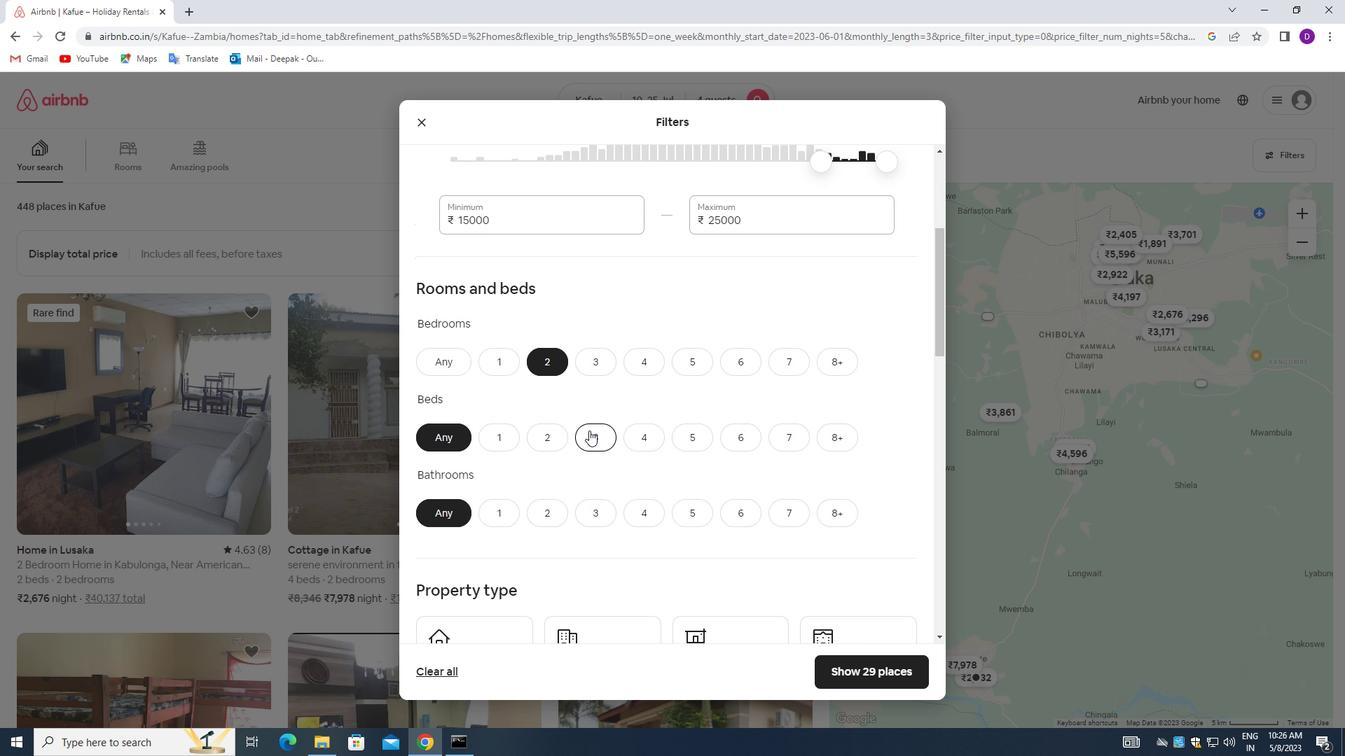 
Action: Mouse moved to (547, 501)
Screenshot: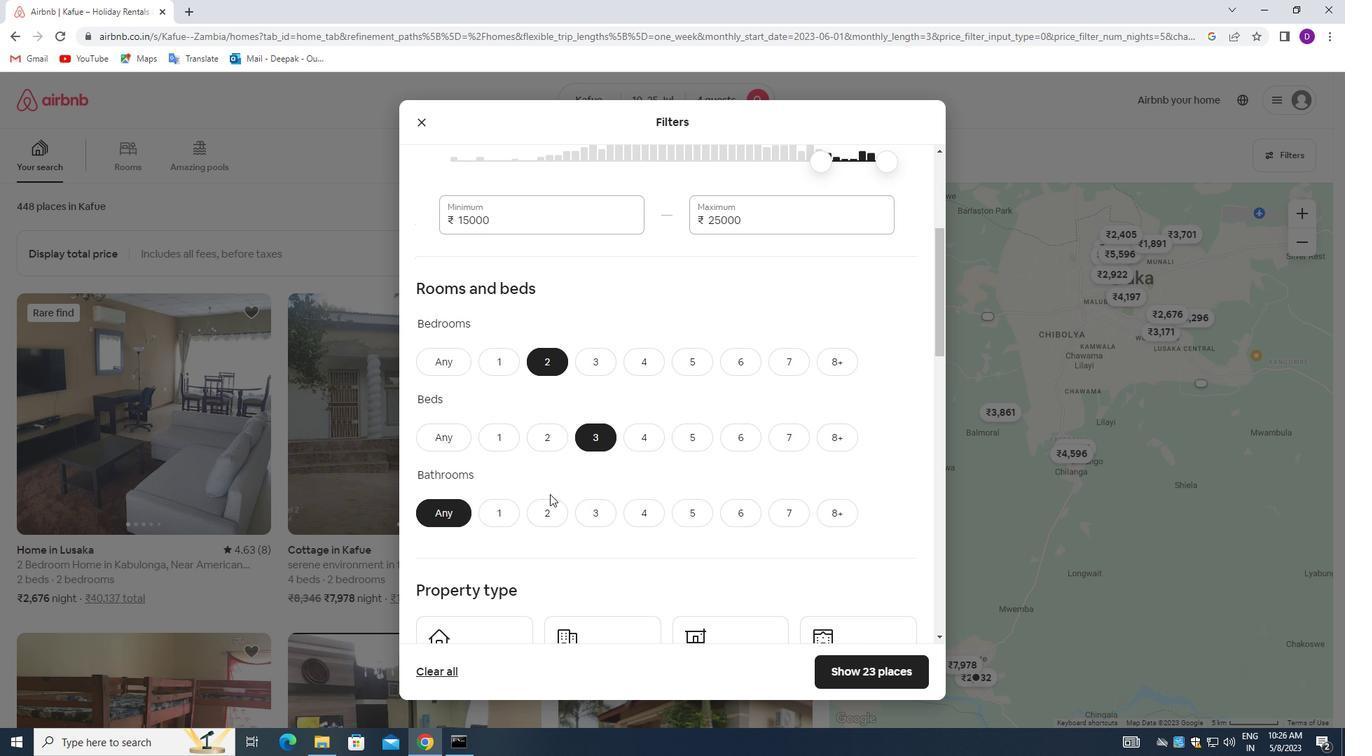 
Action: Mouse pressed left at (547, 501)
Screenshot: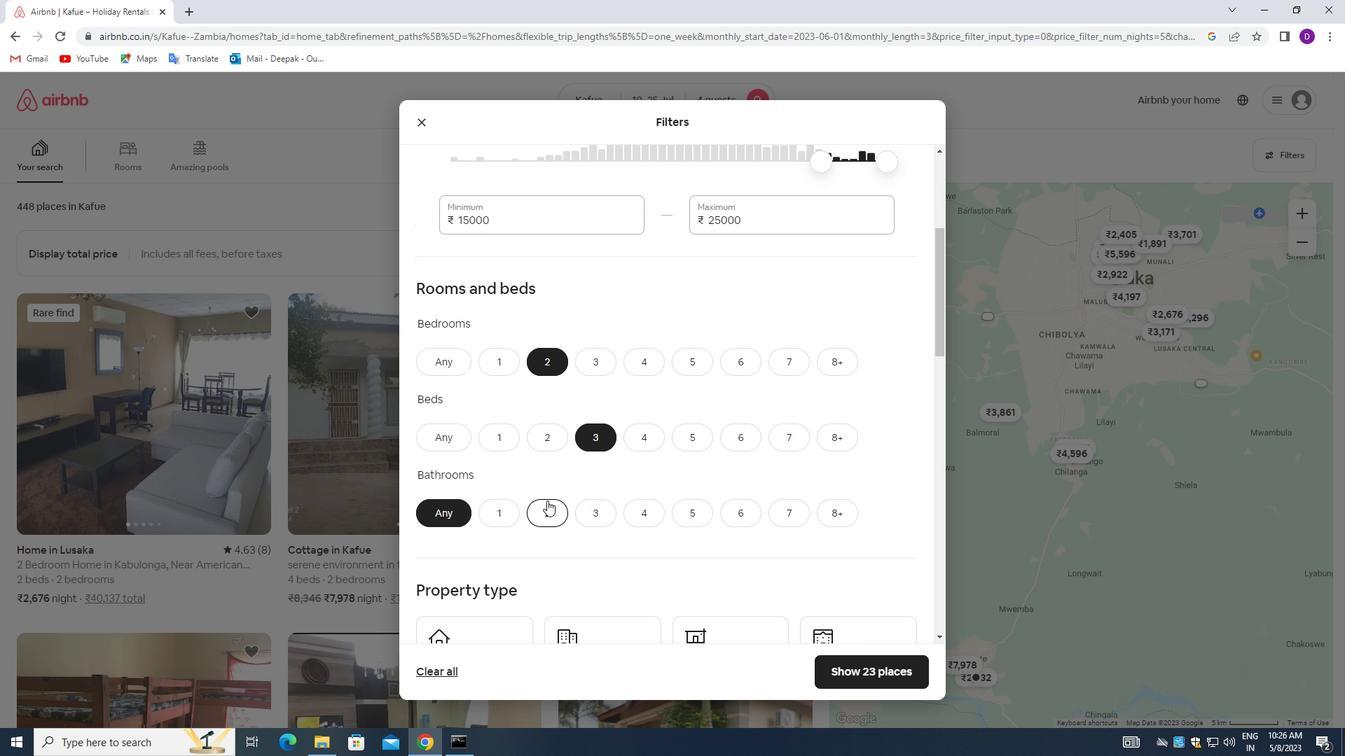 
Action: Mouse moved to (576, 470)
Screenshot: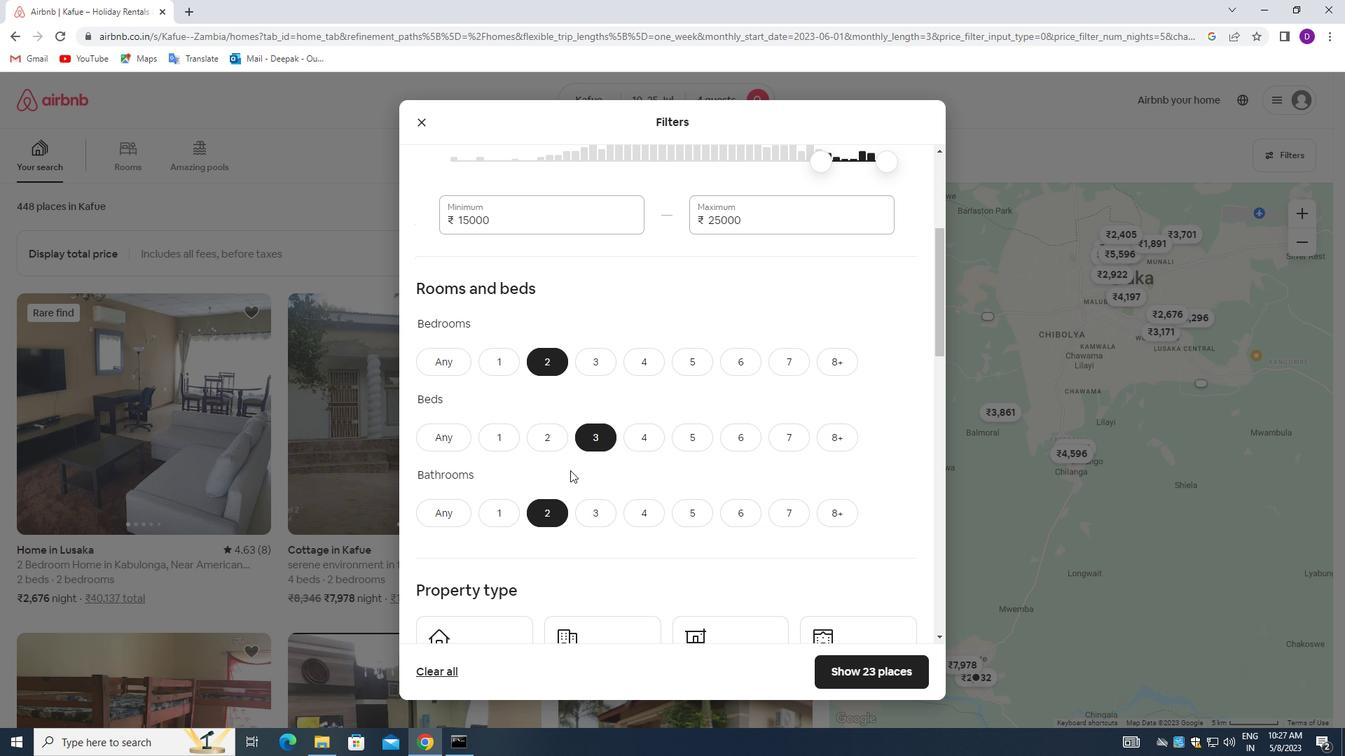 
Action: Mouse scrolled (576, 470) with delta (0, 0)
Screenshot: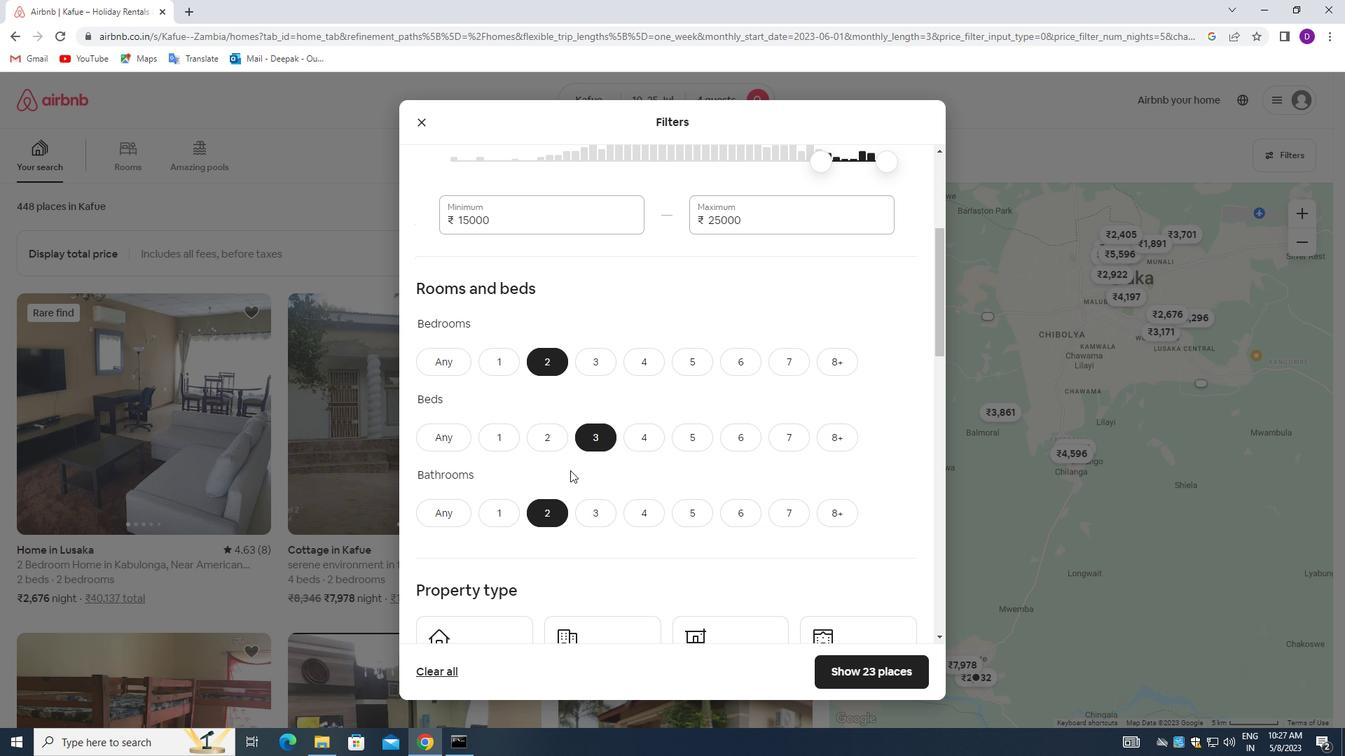 
Action: Mouse moved to (585, 470)
Screenshot: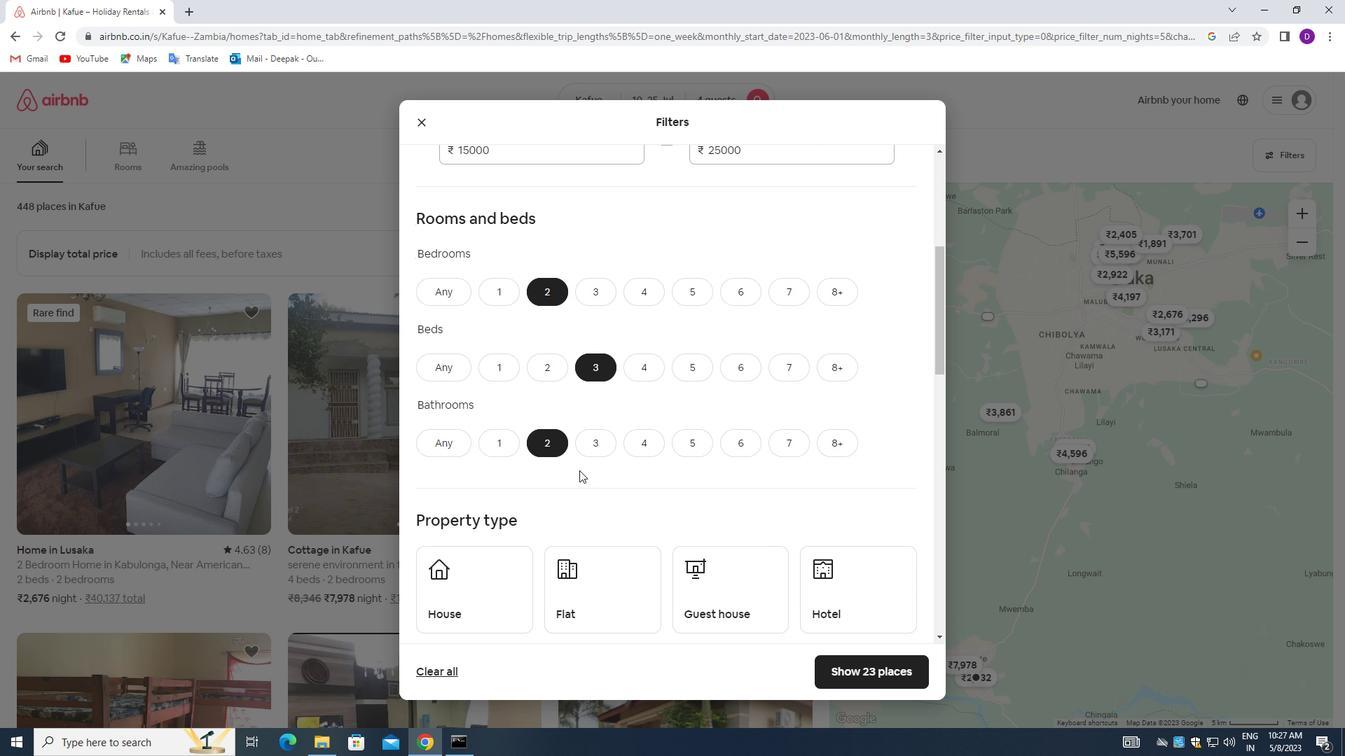 
Action: Mouse scrolled (585, 469) with delta (0, 0)
Screenshot: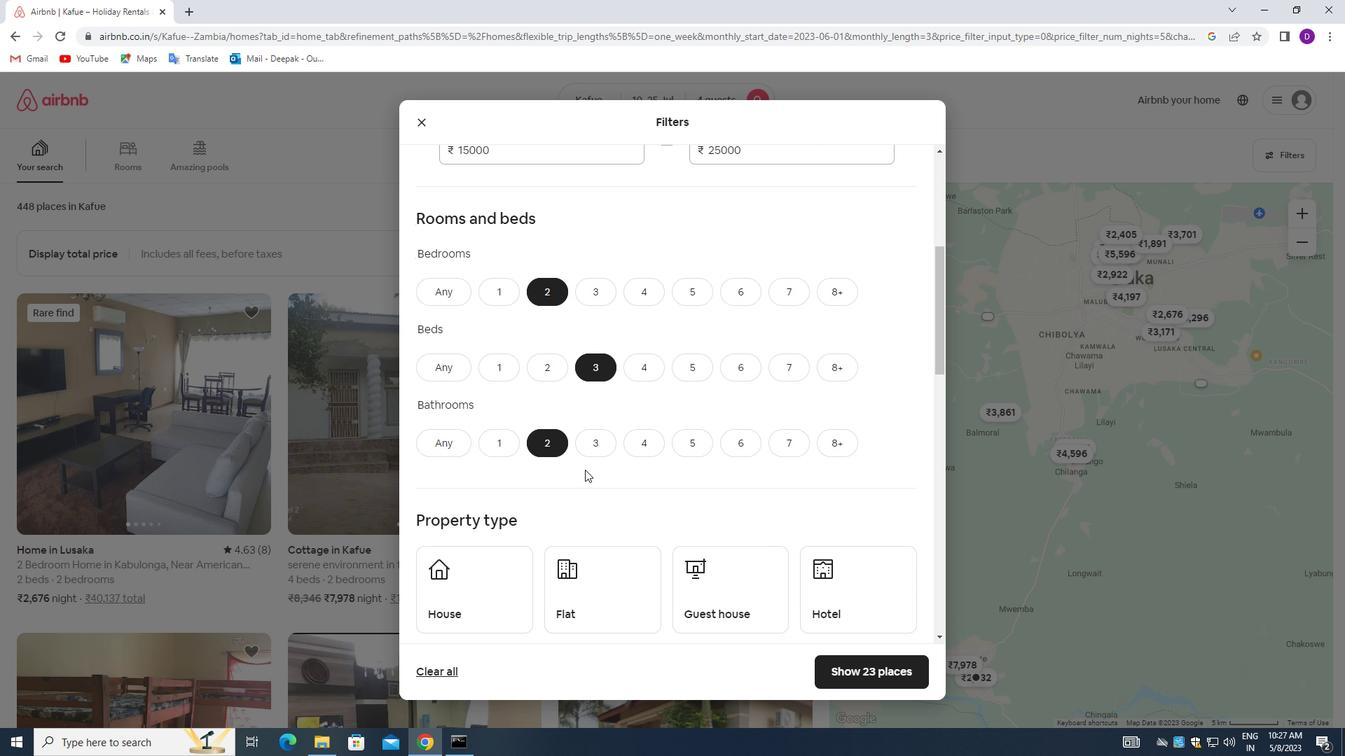 
Action: Mouse scrolled (585, 469) with delta (0, 0)
Screenshot: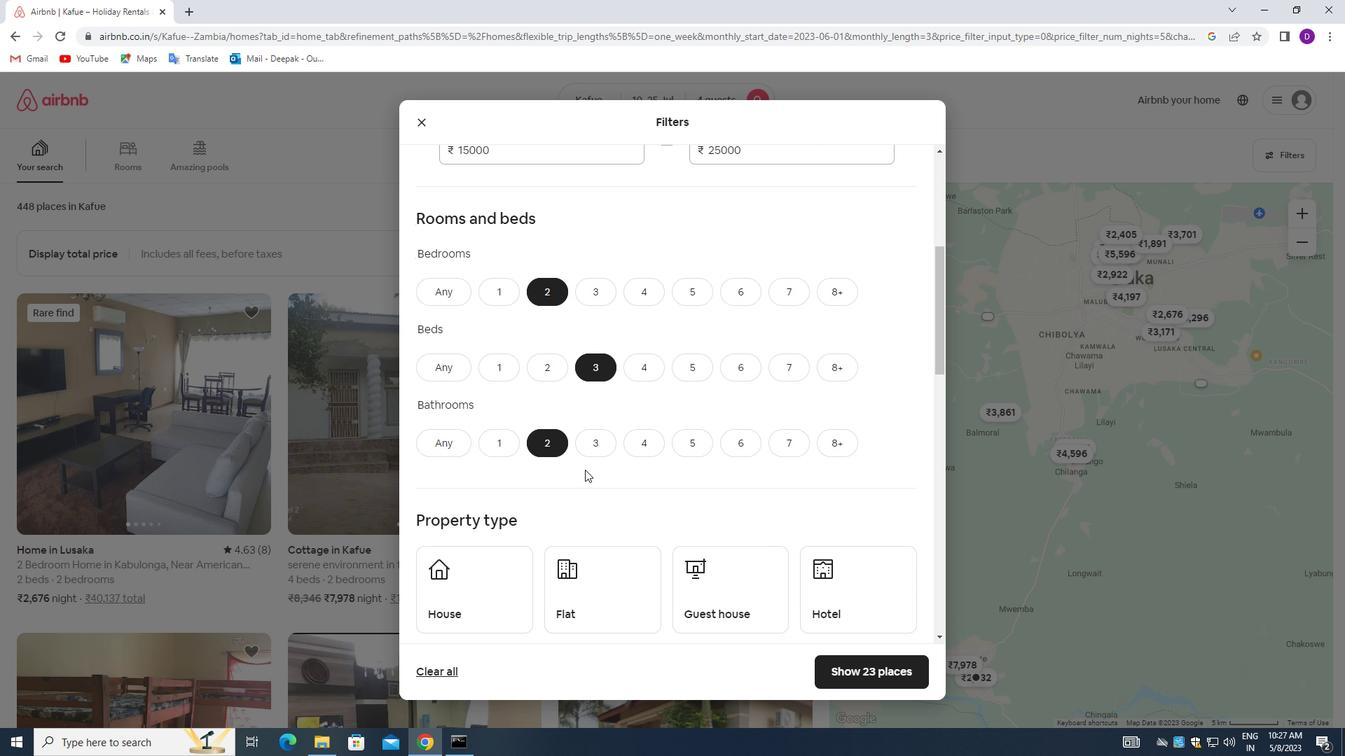
Action: Mouse moved to (496, 437)
Screenshot: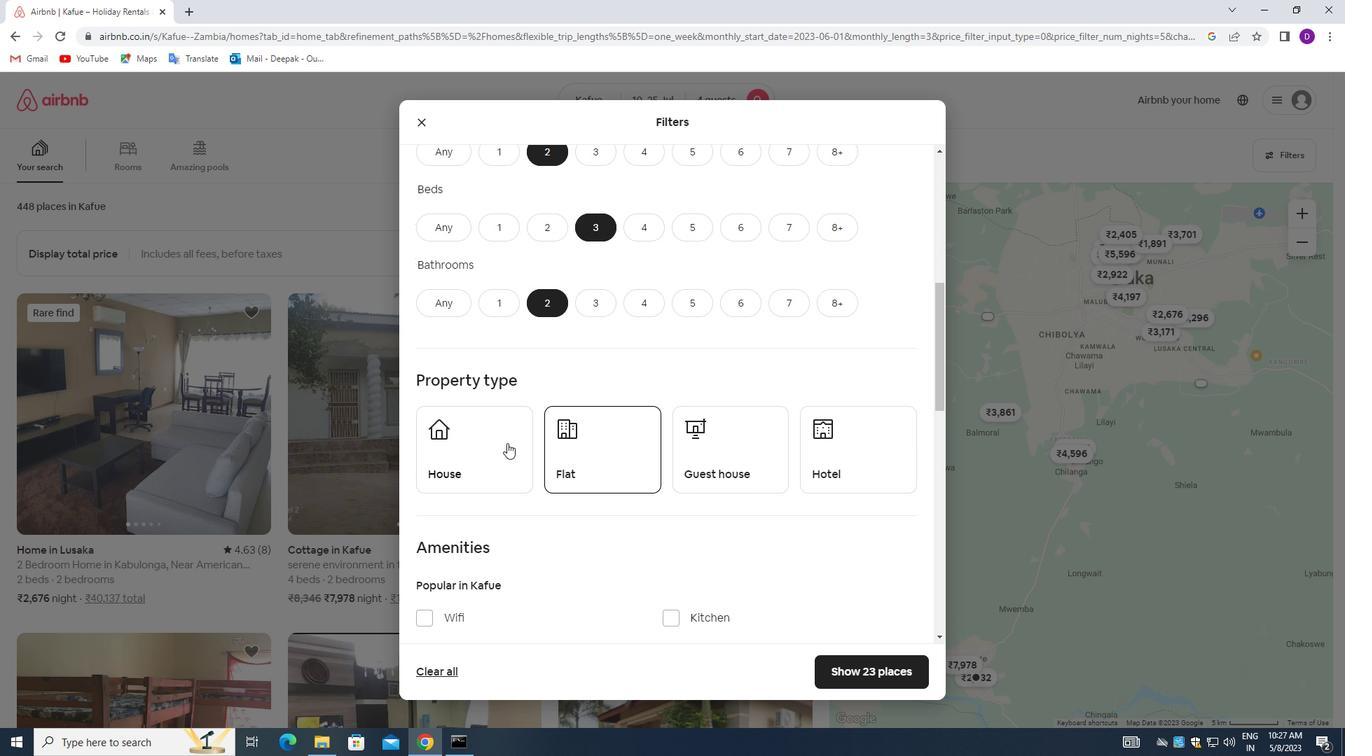 
Action: Mouse pressed left at (496, 437)
Screenshot: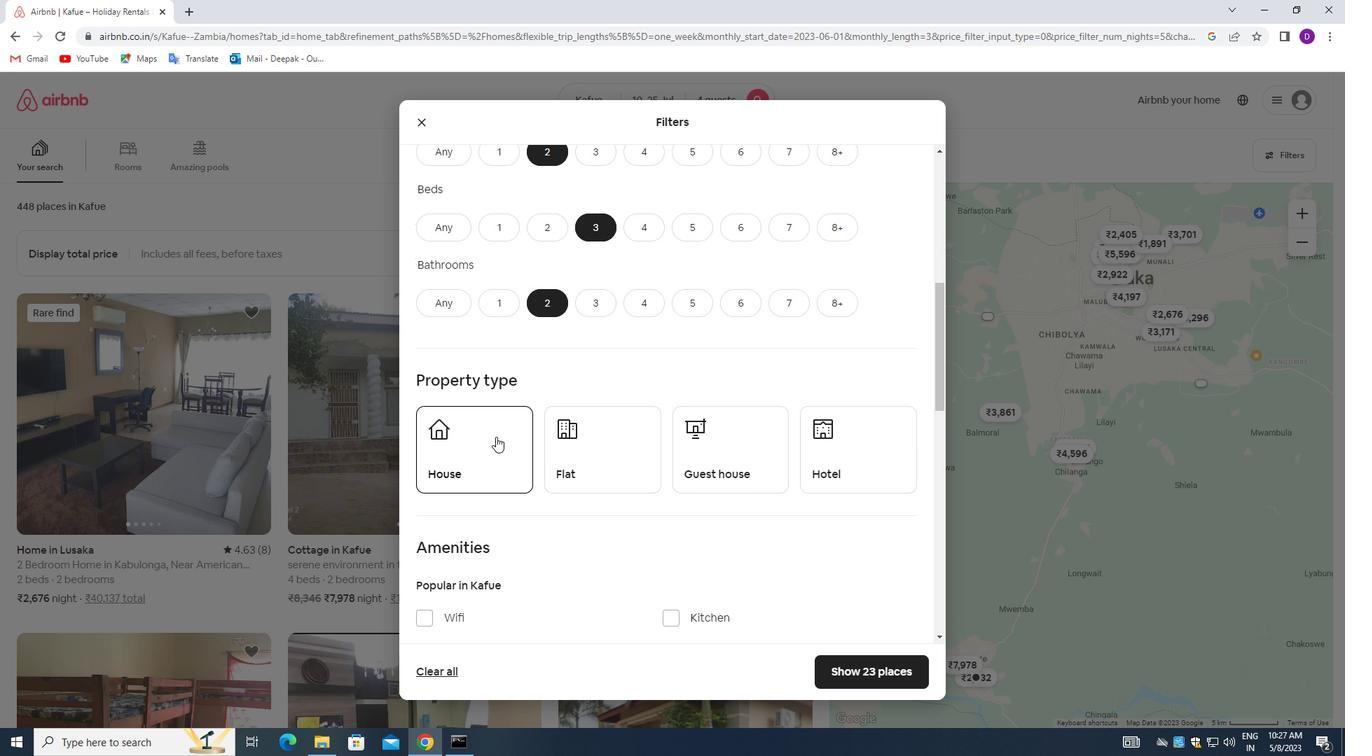
Action: Mouse moved to (609, 453)
Screenshot: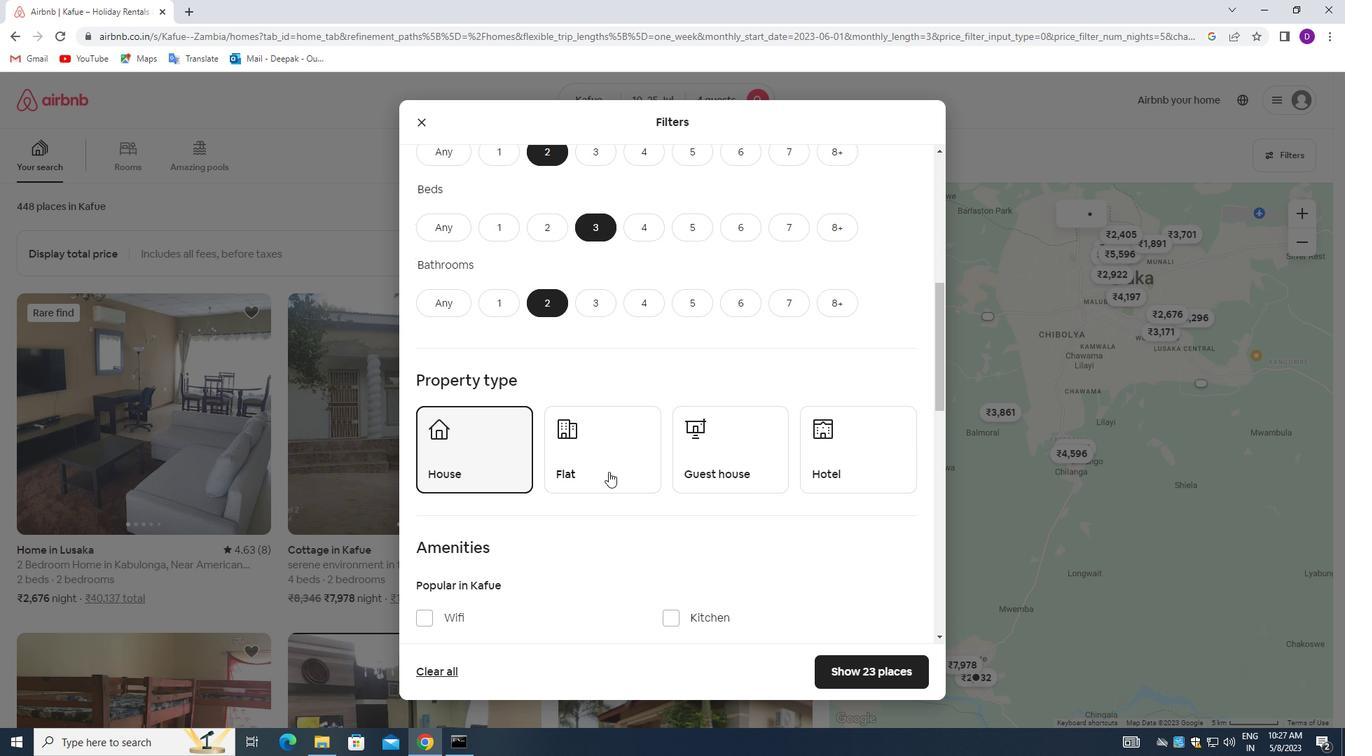 
Action: Mouse pressed left at (609, 453)
Screenshot: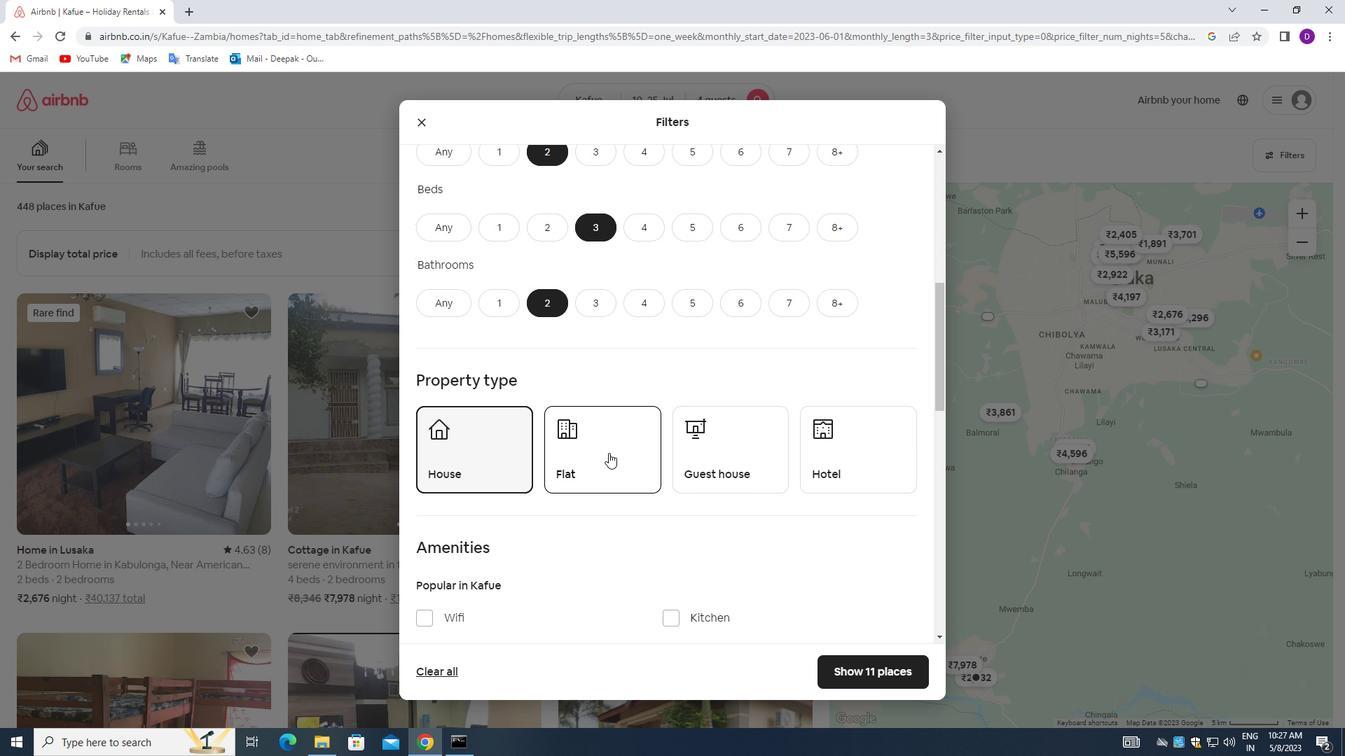 
Action: Mouse moved to (742, 447)
Screenshot: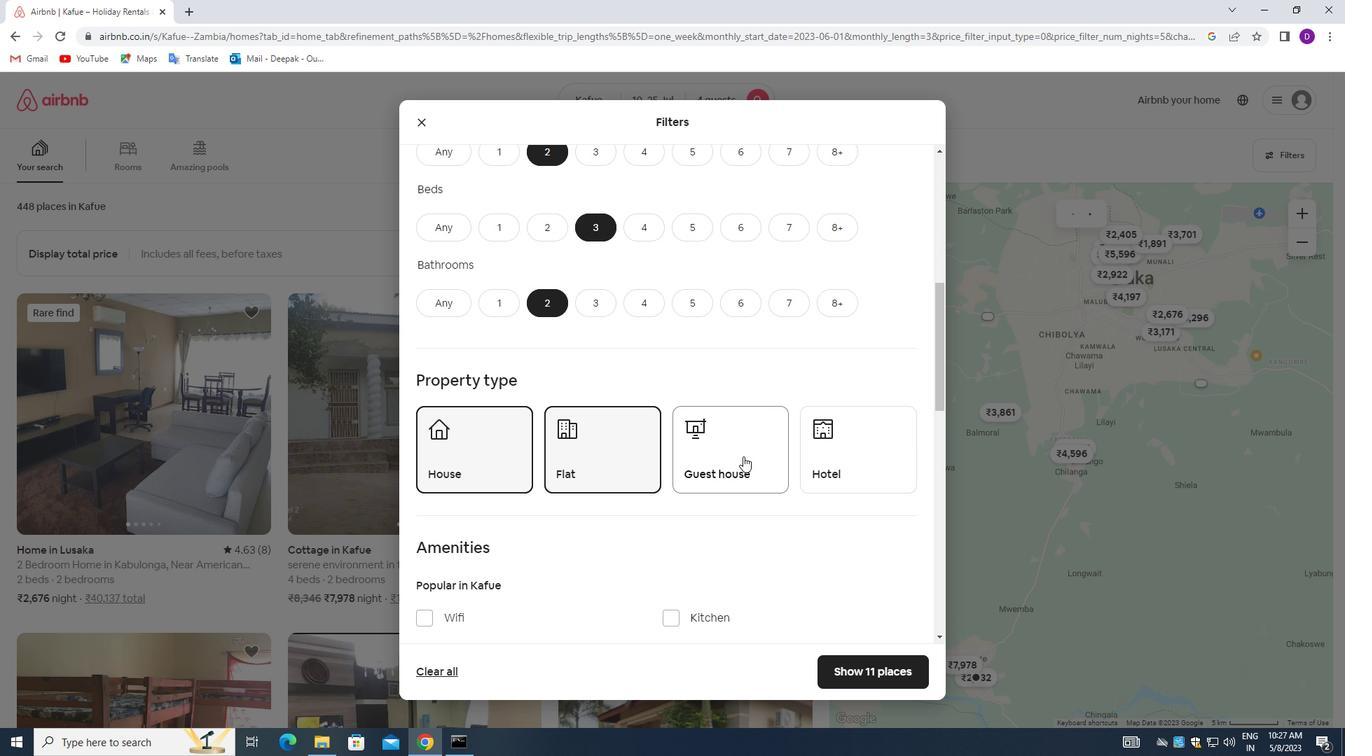 
Action: Mouse pressed left at (742, 447)
Screenshot: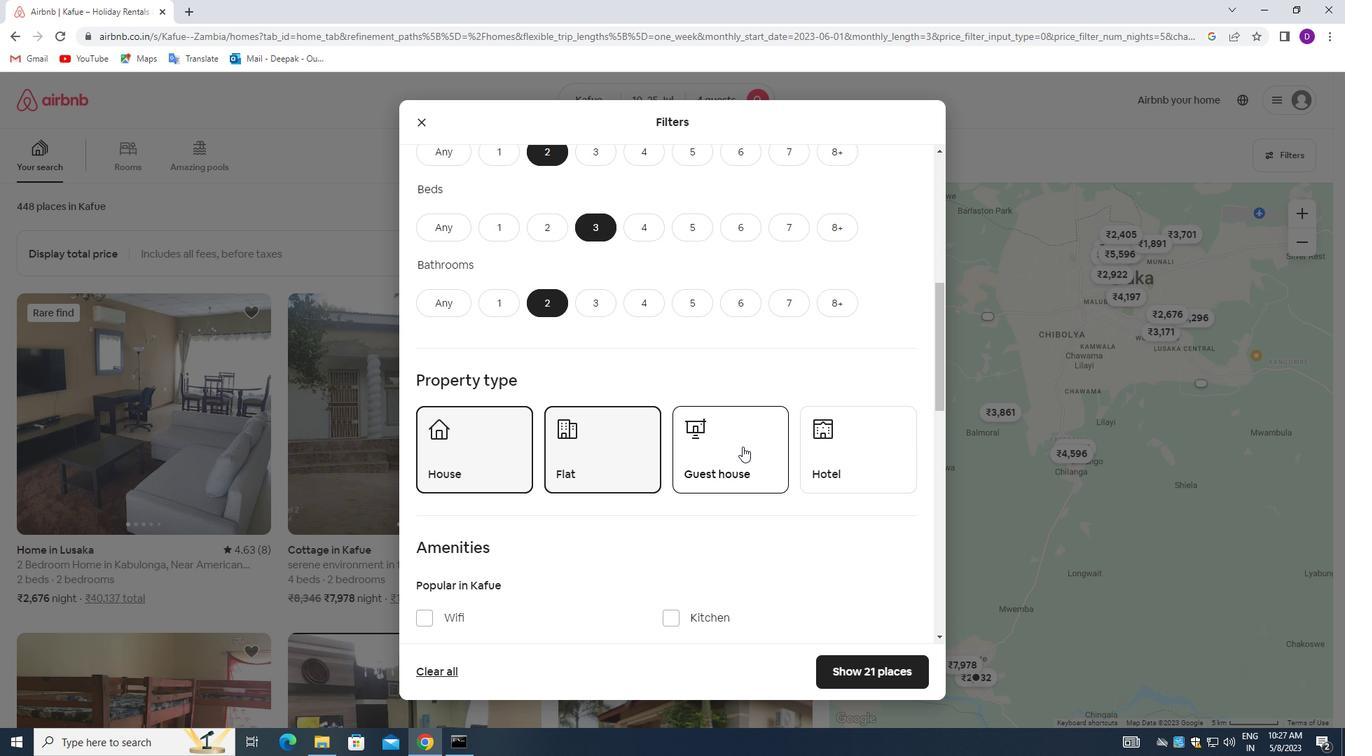 
Action: Mouse moved to (670, 460)
Screenshot: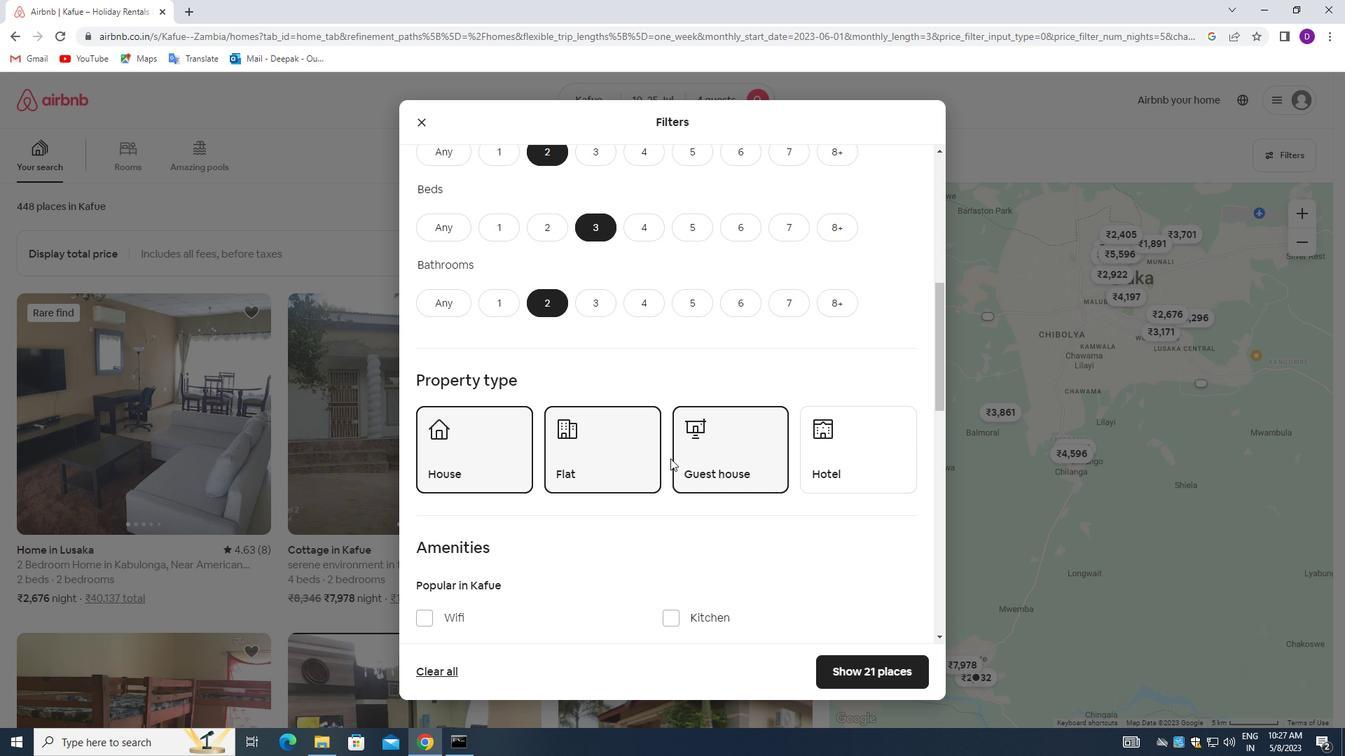 
Action: Mouse scrolled (670, 459) with delta (0, 0)
Screenshot: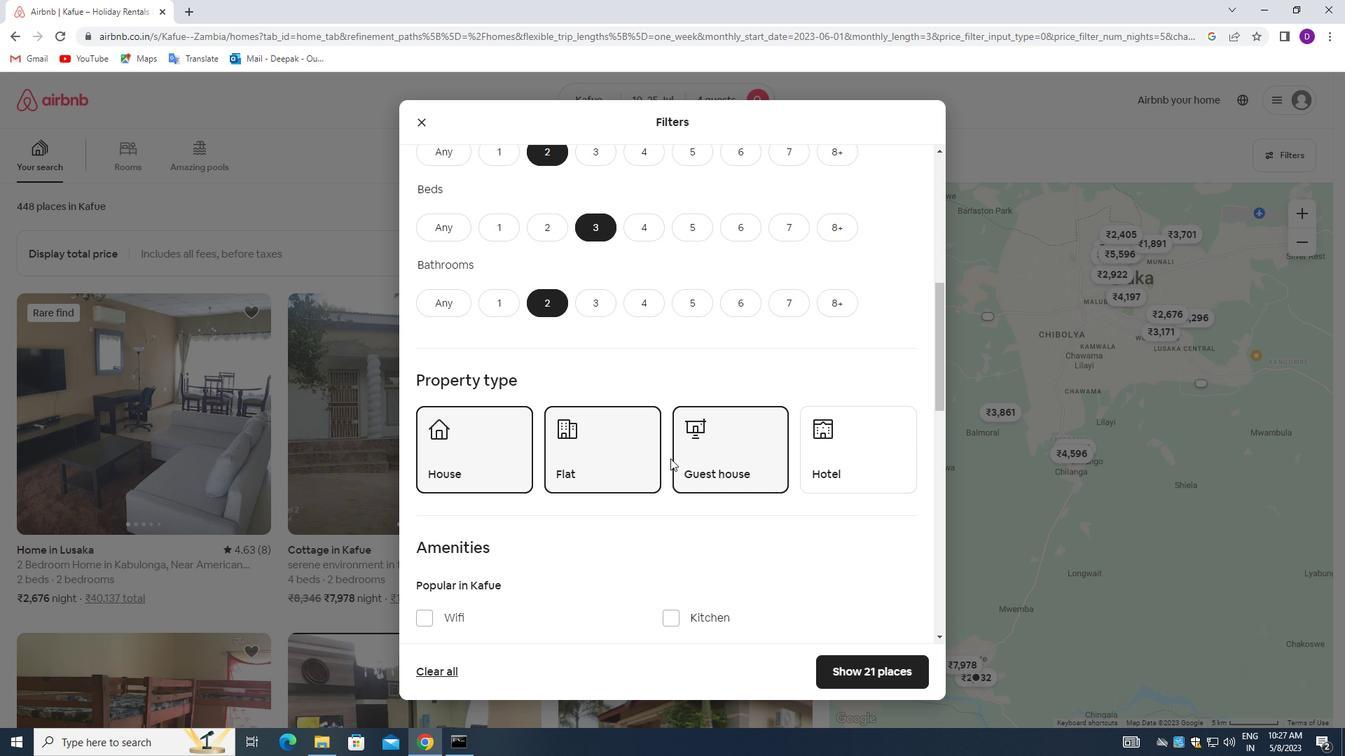 
Action: Mouse moved to (670, 461)
Screenshot: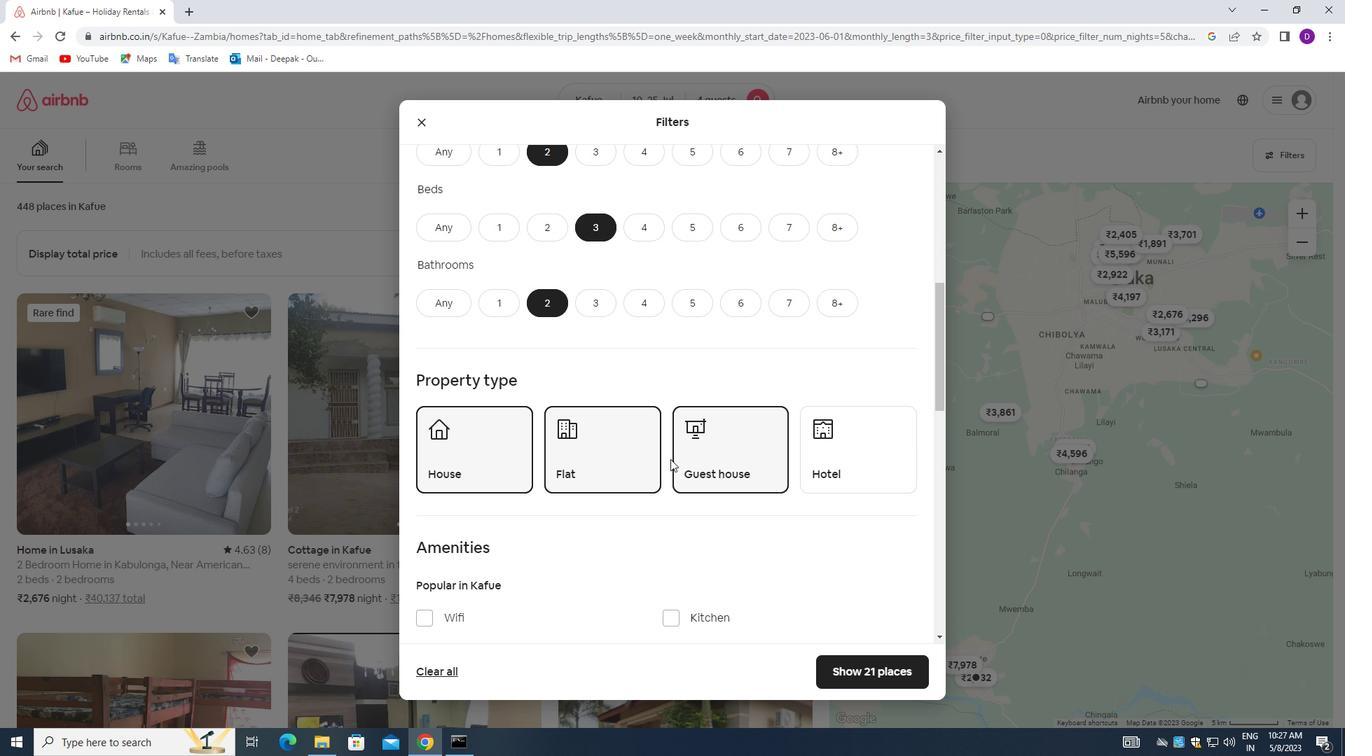 
Action: Mouse scrolled (670, 460) with delta (0, 0)
Screenshot: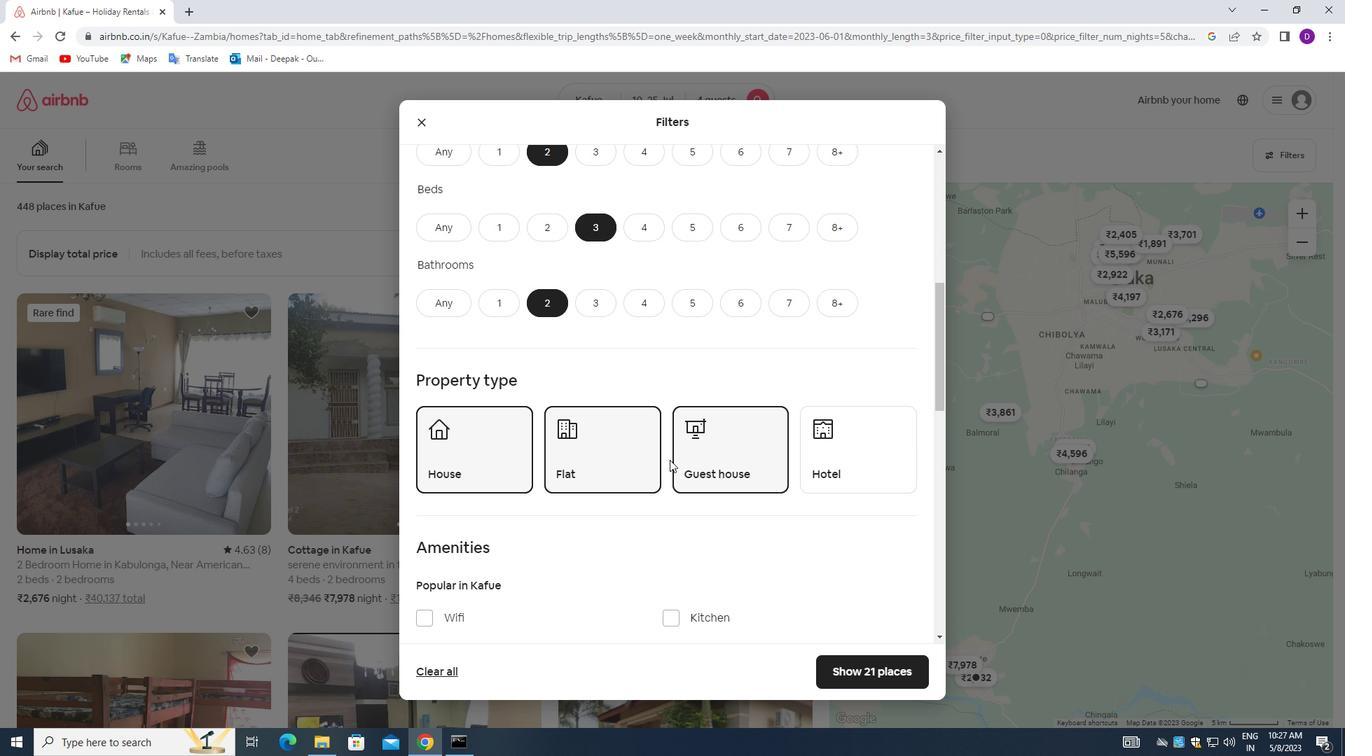 
Action: Mouse scrolled (670, 460) with delta (0, 0)
Screenshot: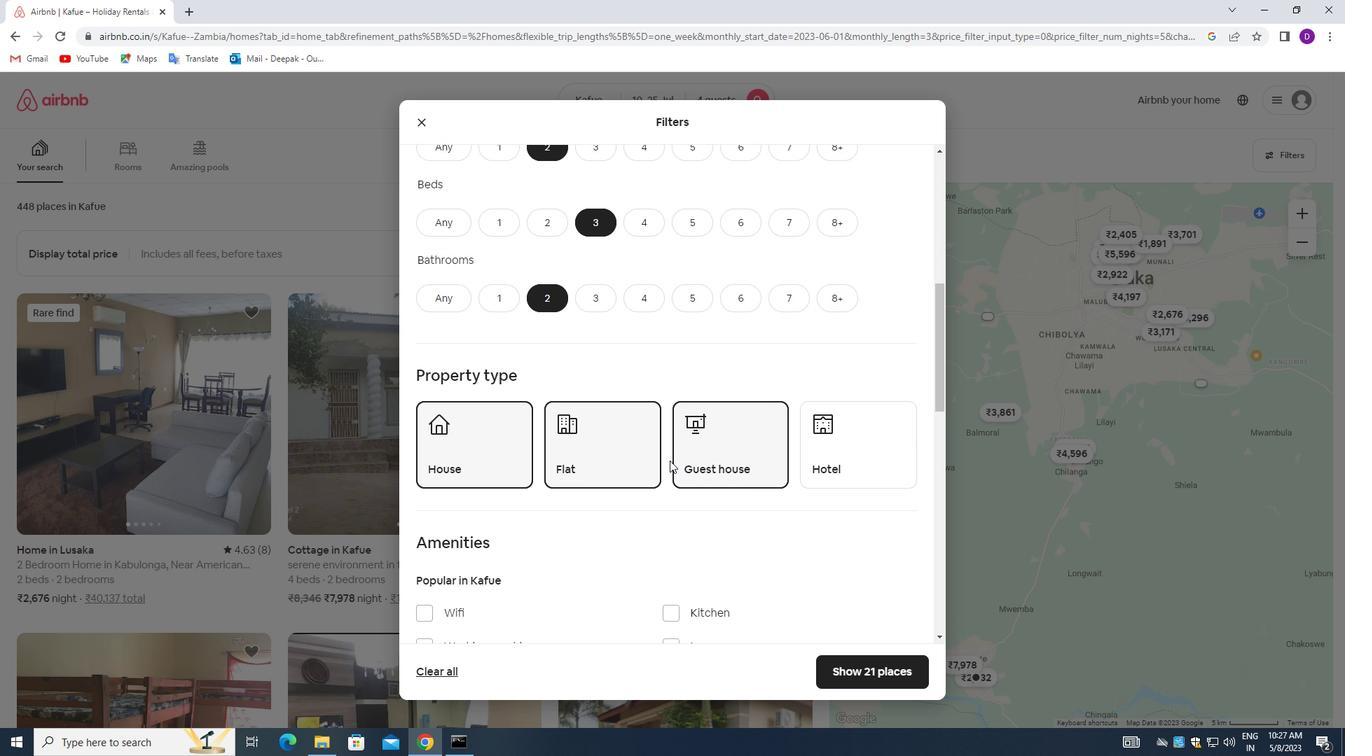 
Action: Mouse moved to (424, 414)
Screenshot: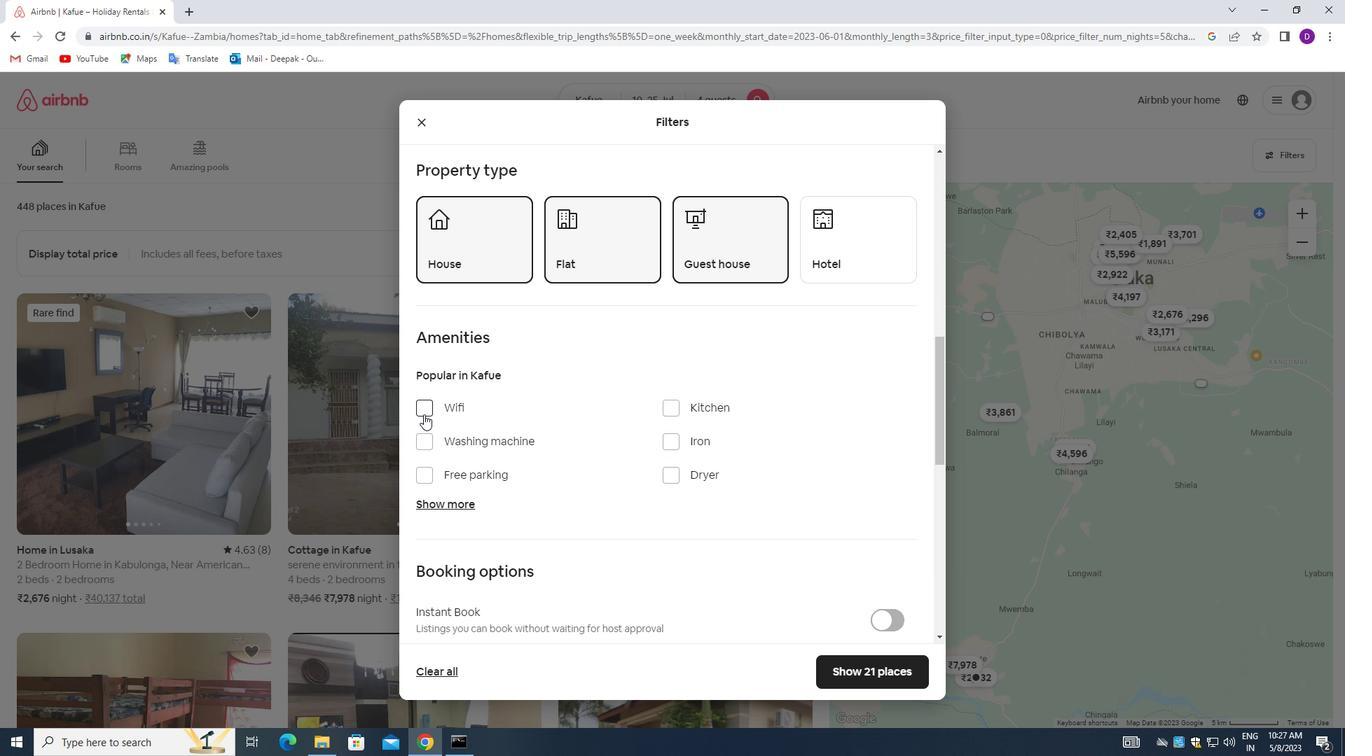
Action: Mouse pressed left at (424, 414)
Screenshot: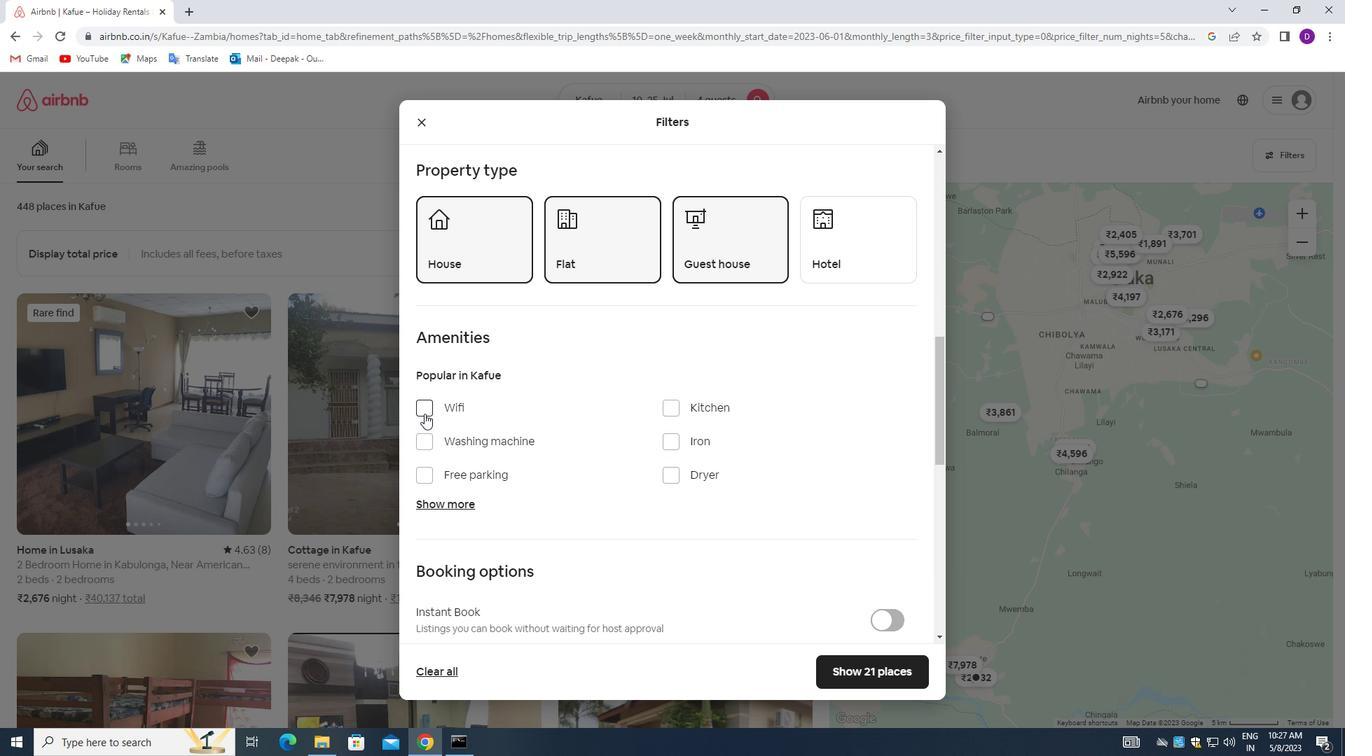 
Action: Mouse moved to (421, 472)
Screenshot: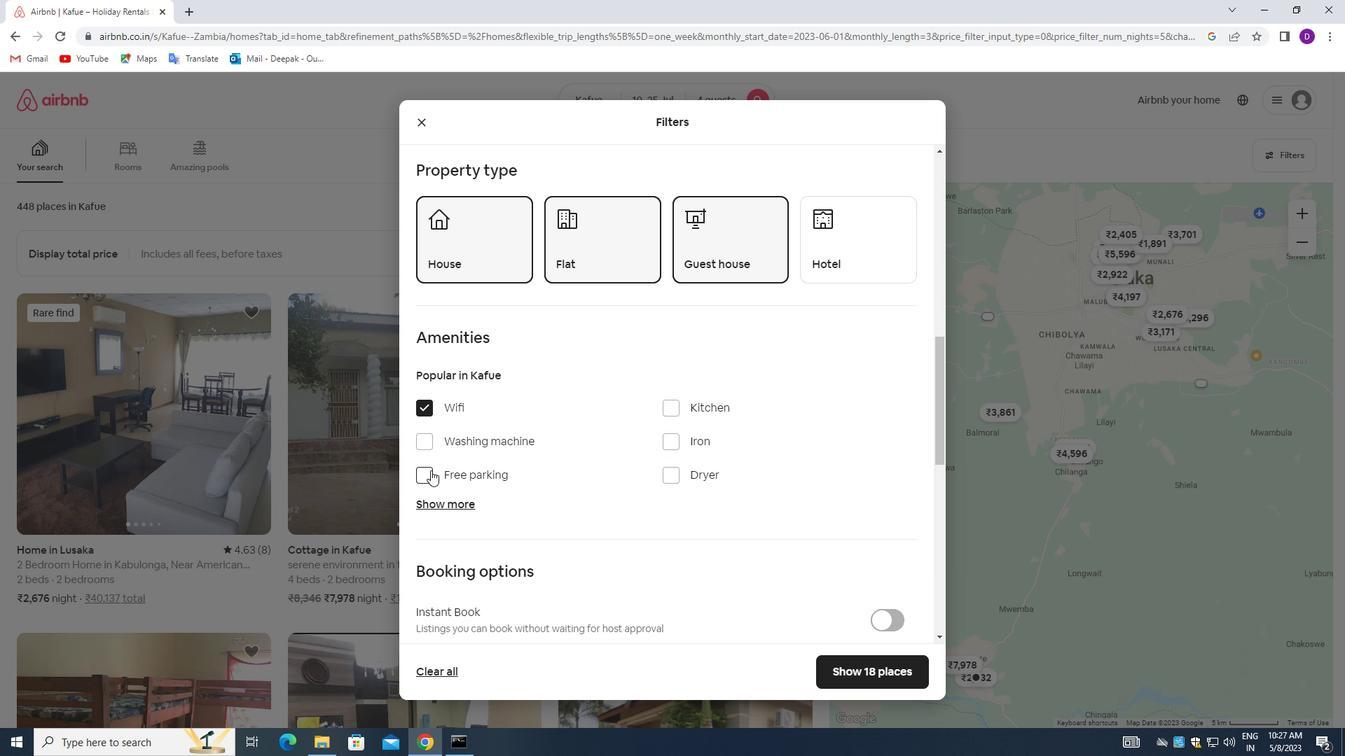 
Action: Mouse pressed left at (421, 472)
Screenshot: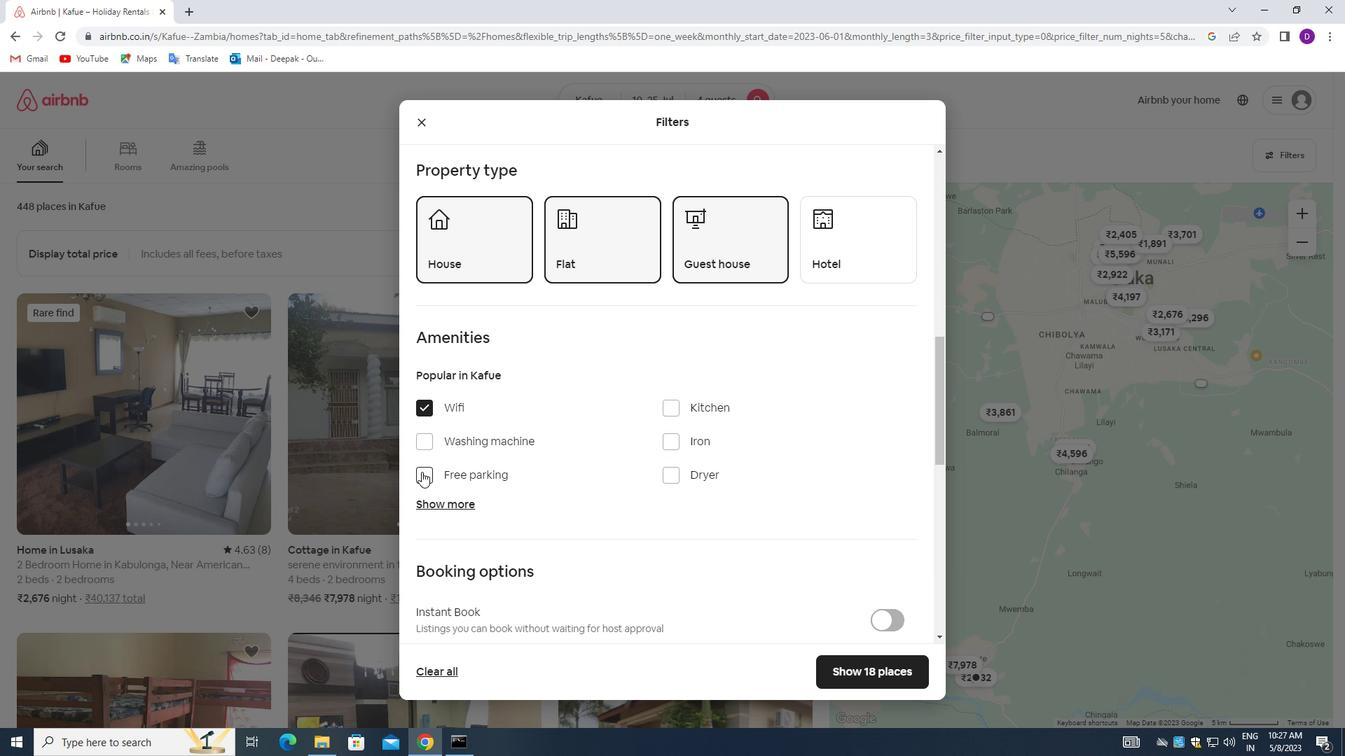 
Action: Mouse moved to (443, 508)
Screenshot: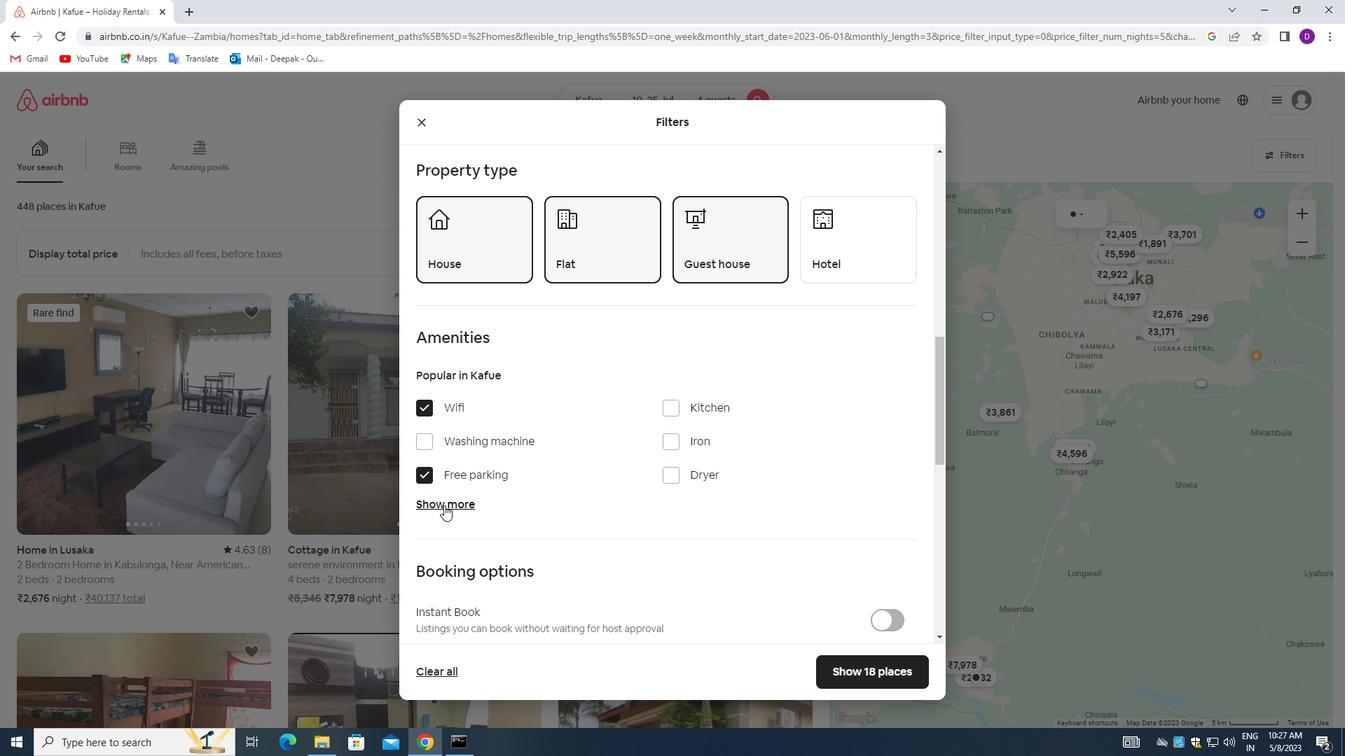 
Action: Mouse pressed left at (443, 508)
Screenshot: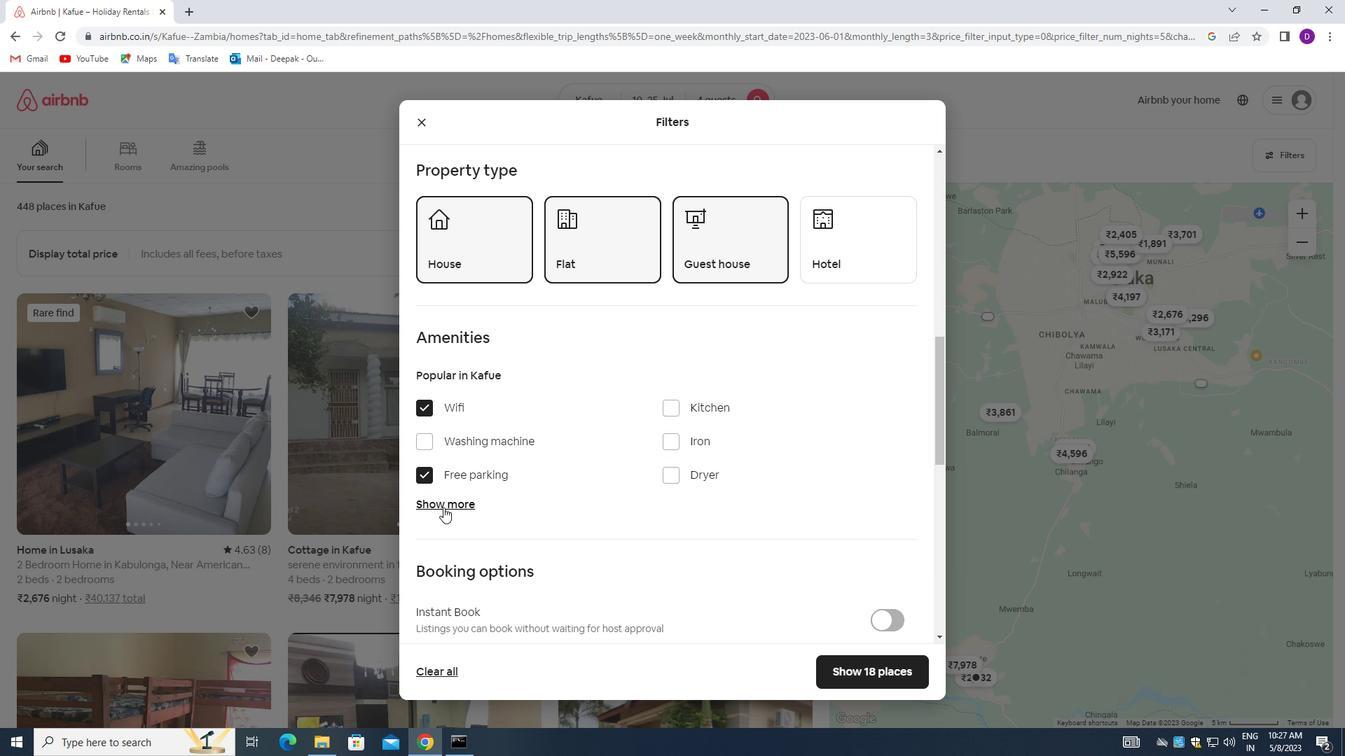 
Action: Mouse moved to (575, 467)
Screenshot: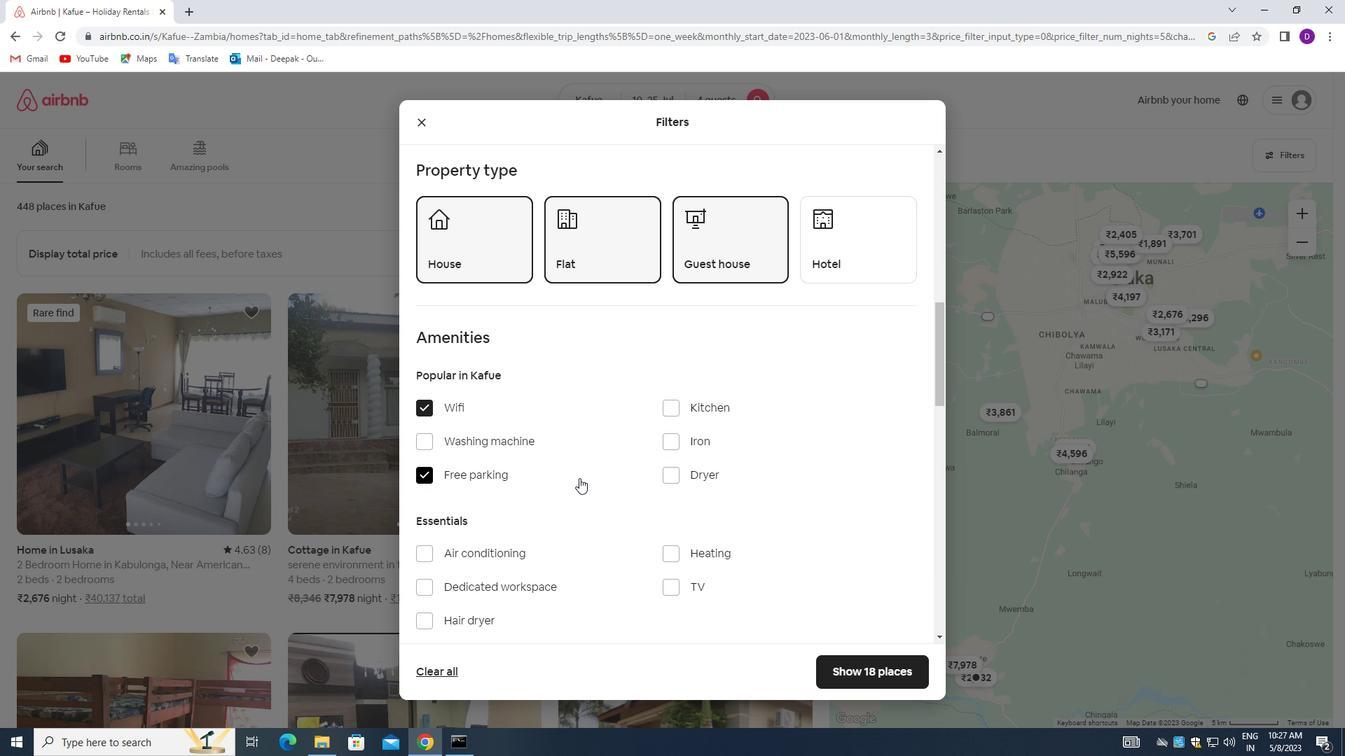 
Action: Mouse scrolled (575, 466) with delta (0, 0)
Screenshot: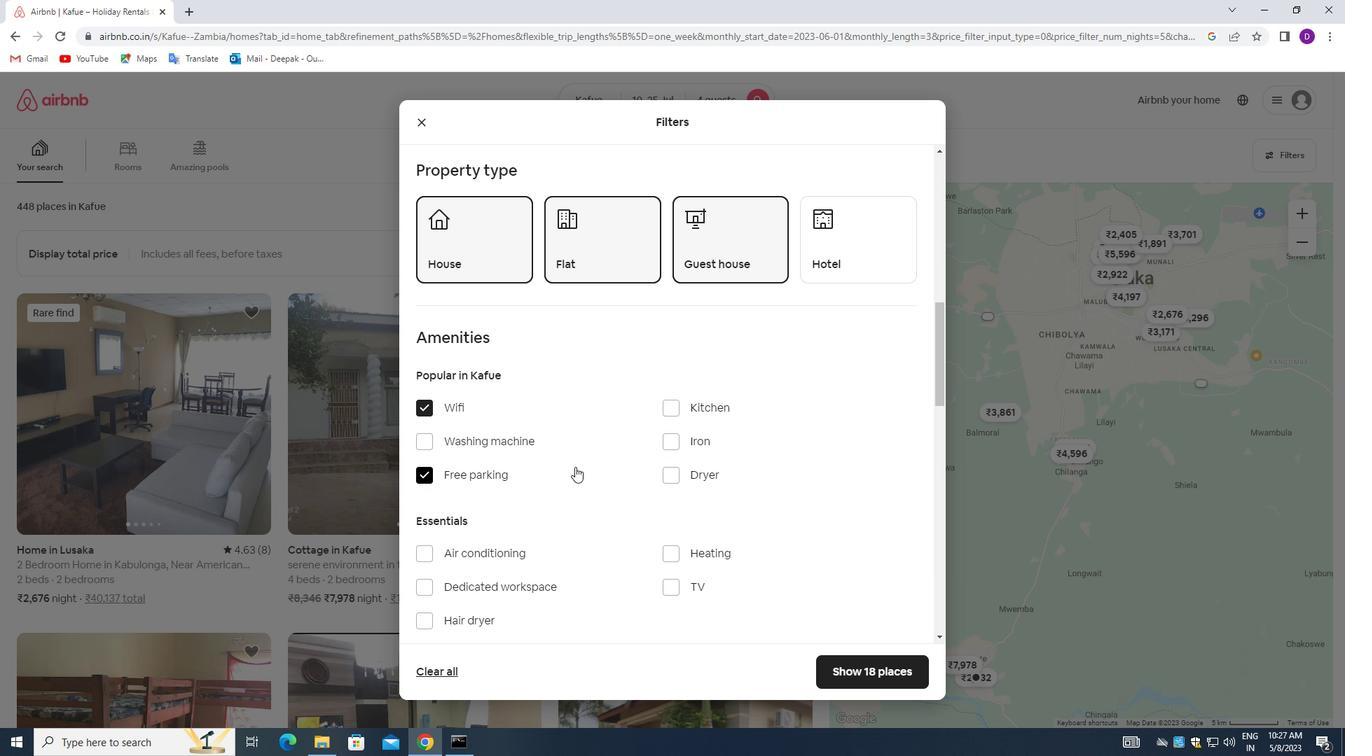 
Action: Mouse scrolled (575, 466) with delta (0, 0)
Screenshot: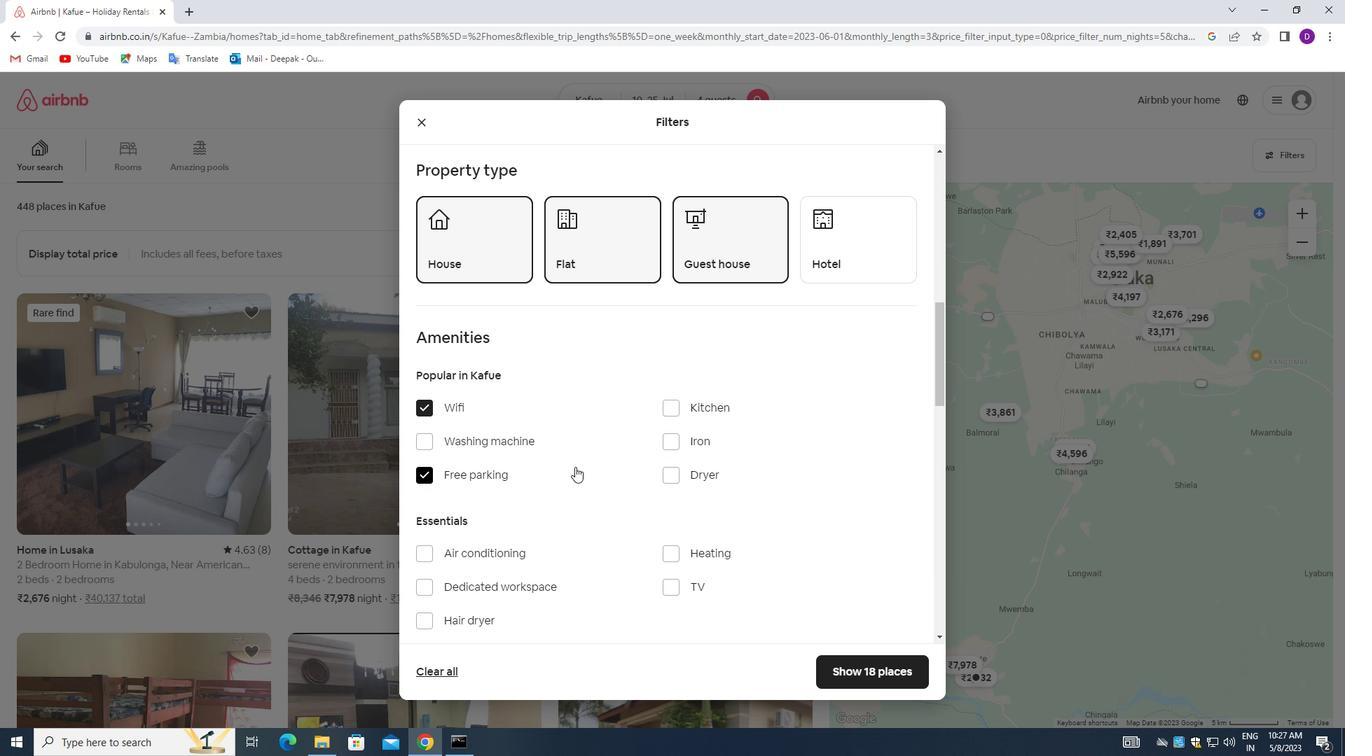 
Action: Mouse moved to (672, 452)
Screenshot: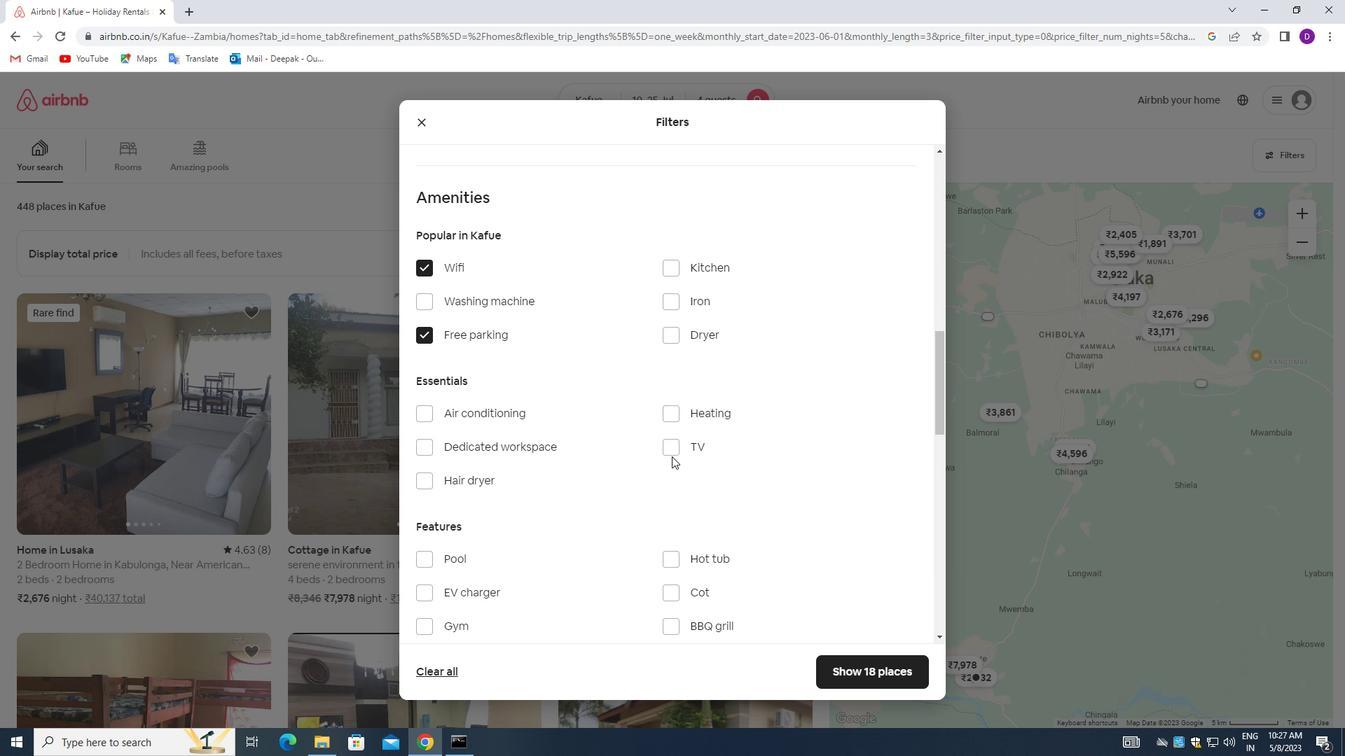 
Action: Mouse pressed left at (672, 452)
Screenshot: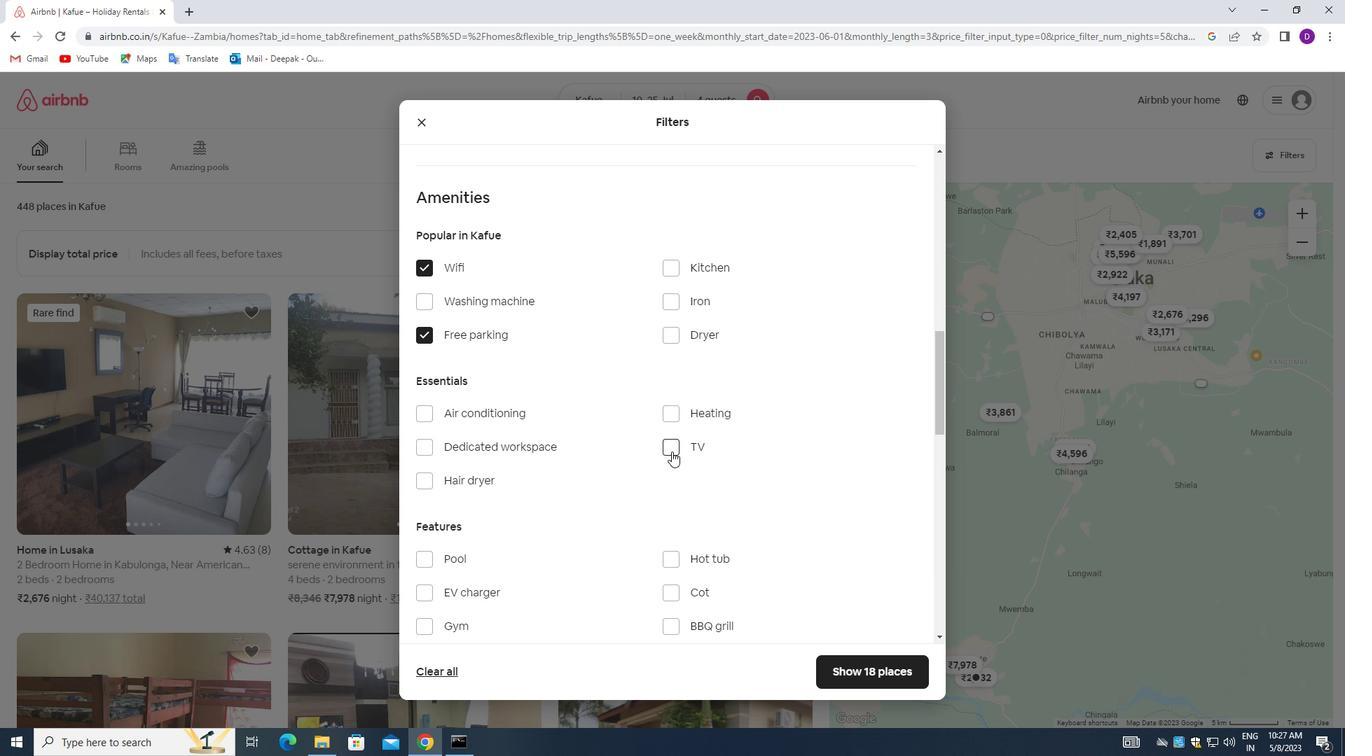 
Action: Mouse moved to (571, 475)
Screenshot: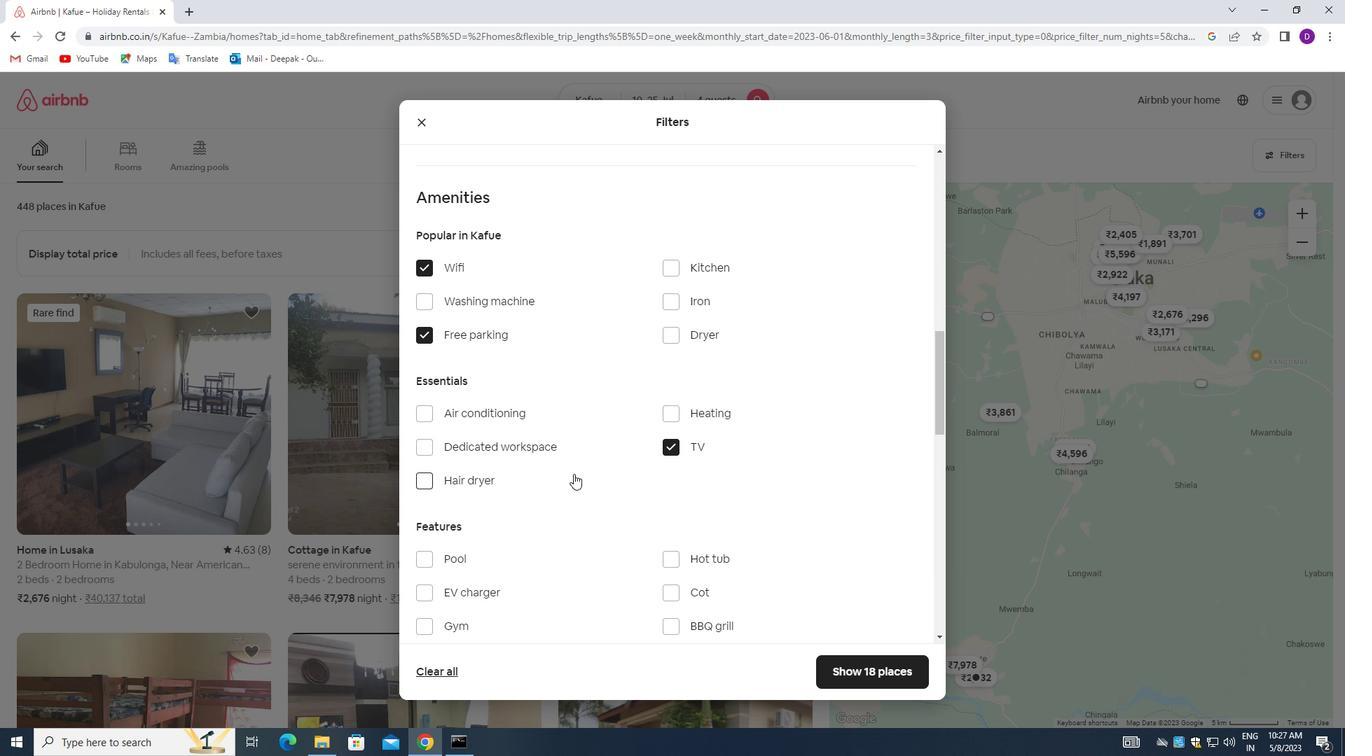 
Action: Mouse scrolled (571, 474) with delta (0, 0)
Screenshot: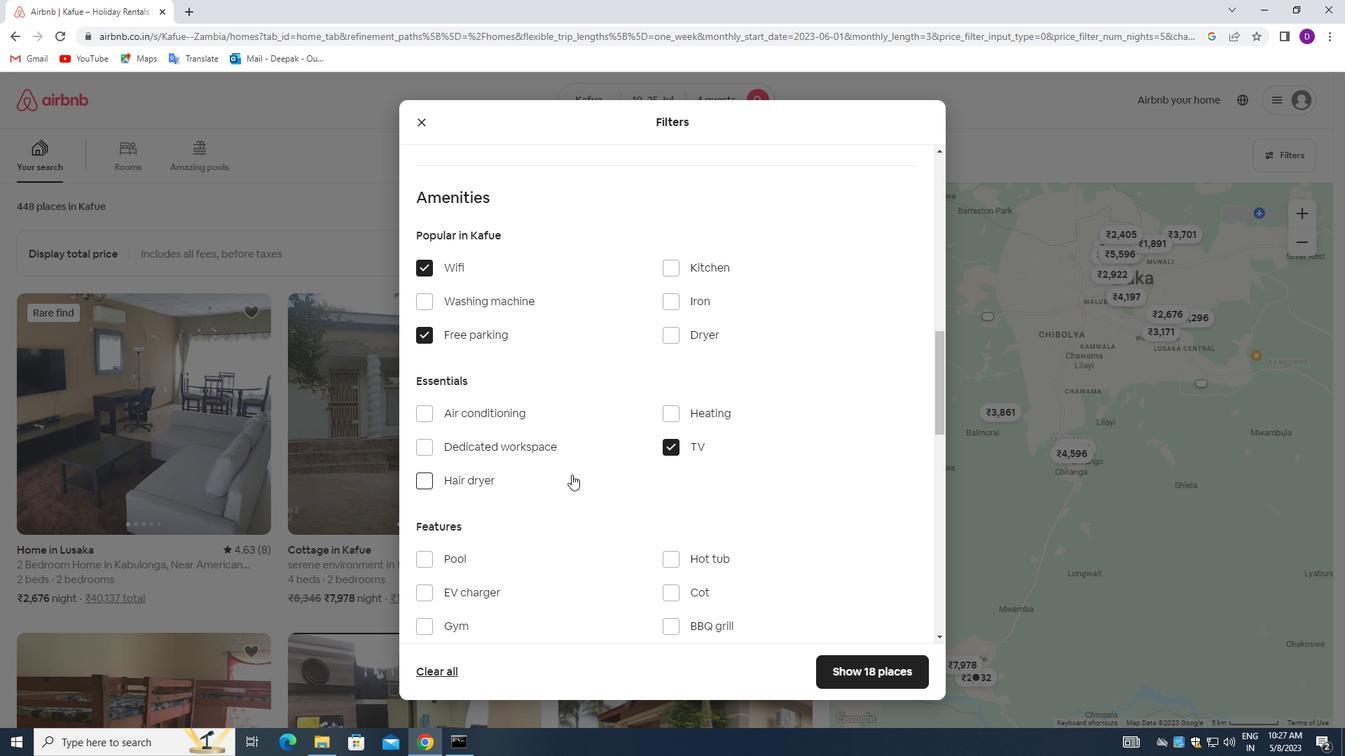 
Action: Mouse scrolled (571, 474) with delta (0, 0)
Screenshot: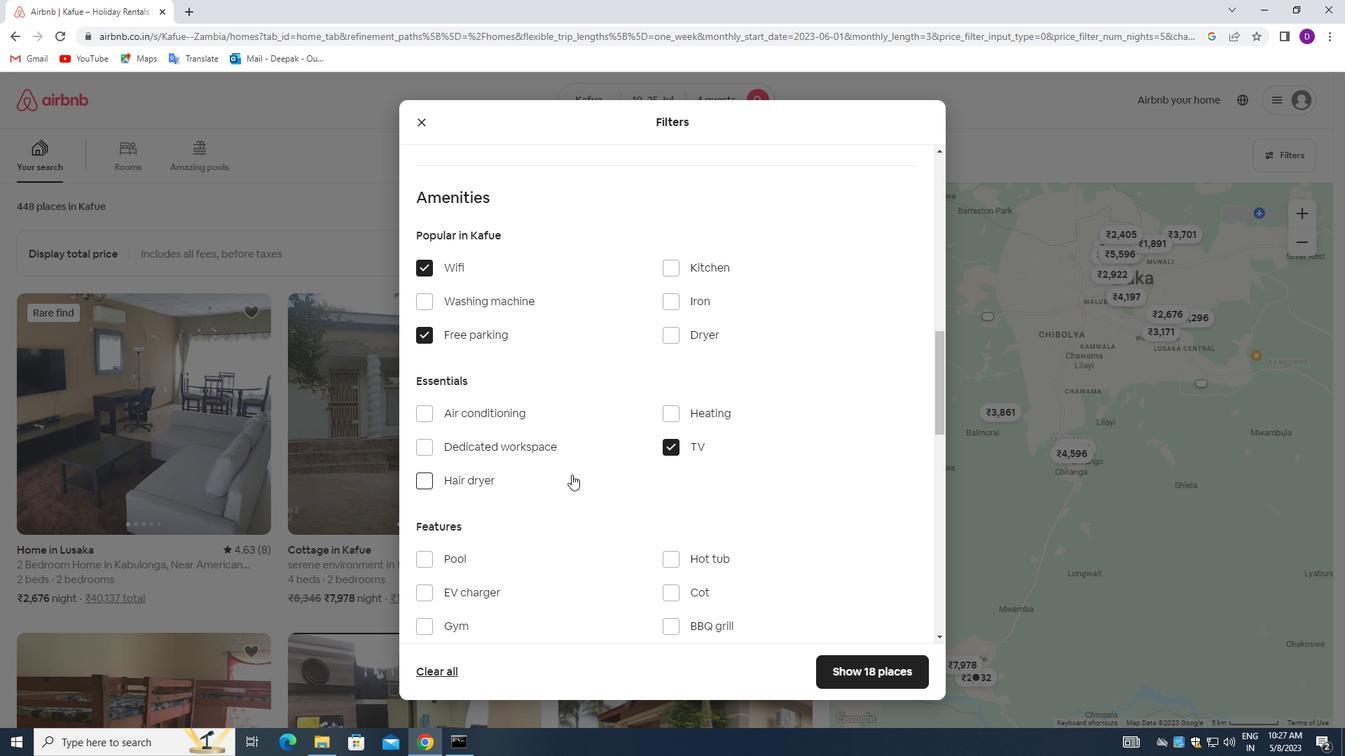 
Action: Mouse moved to (426, 489)
Screenshot: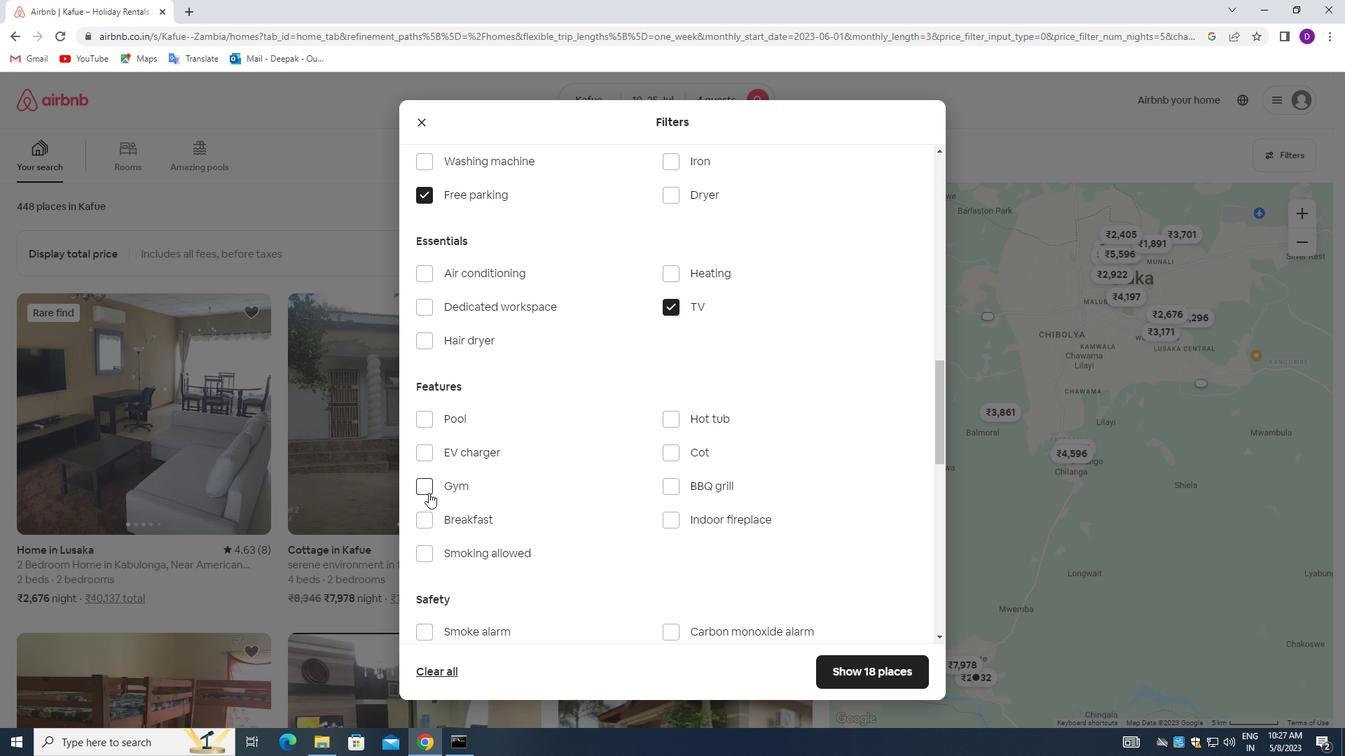 
Action: Mouse pressed left at (426, 489)
Screenshot: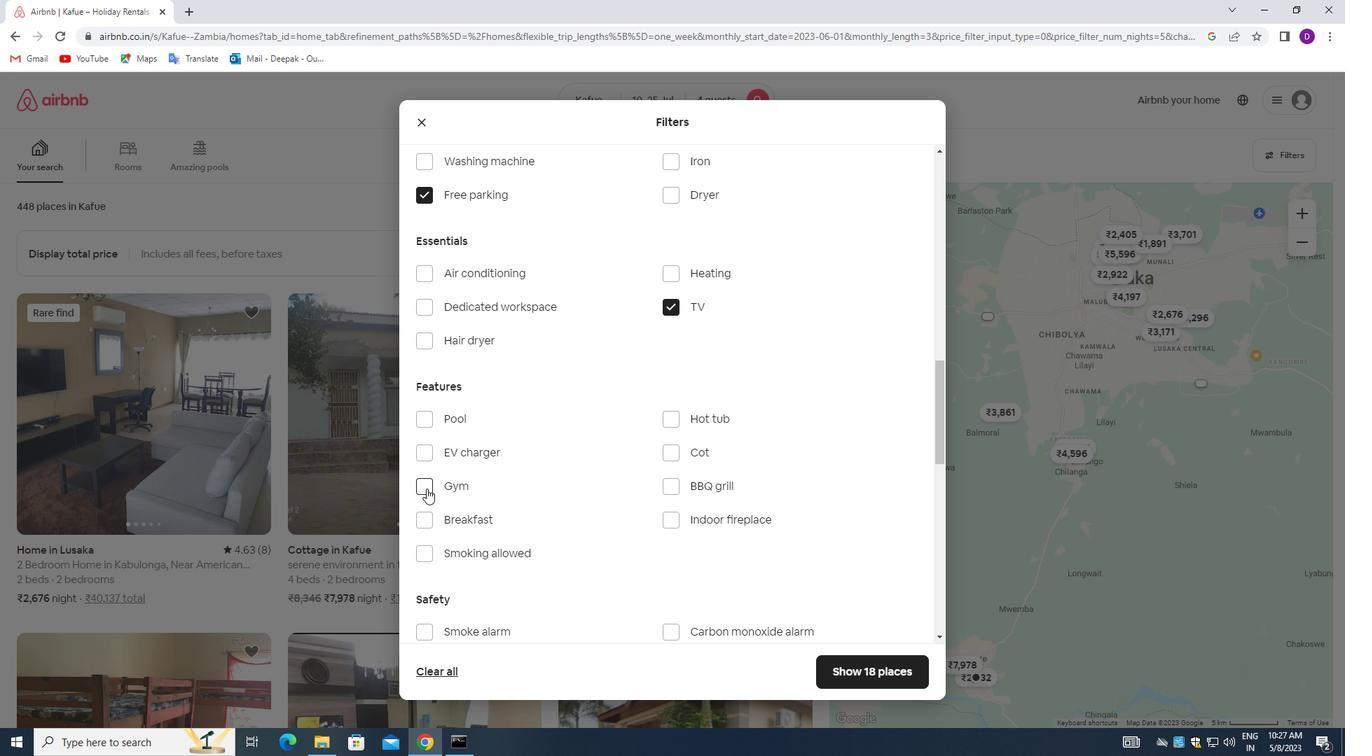 
Action: Mouse moved to (424, 522)
Screenshot: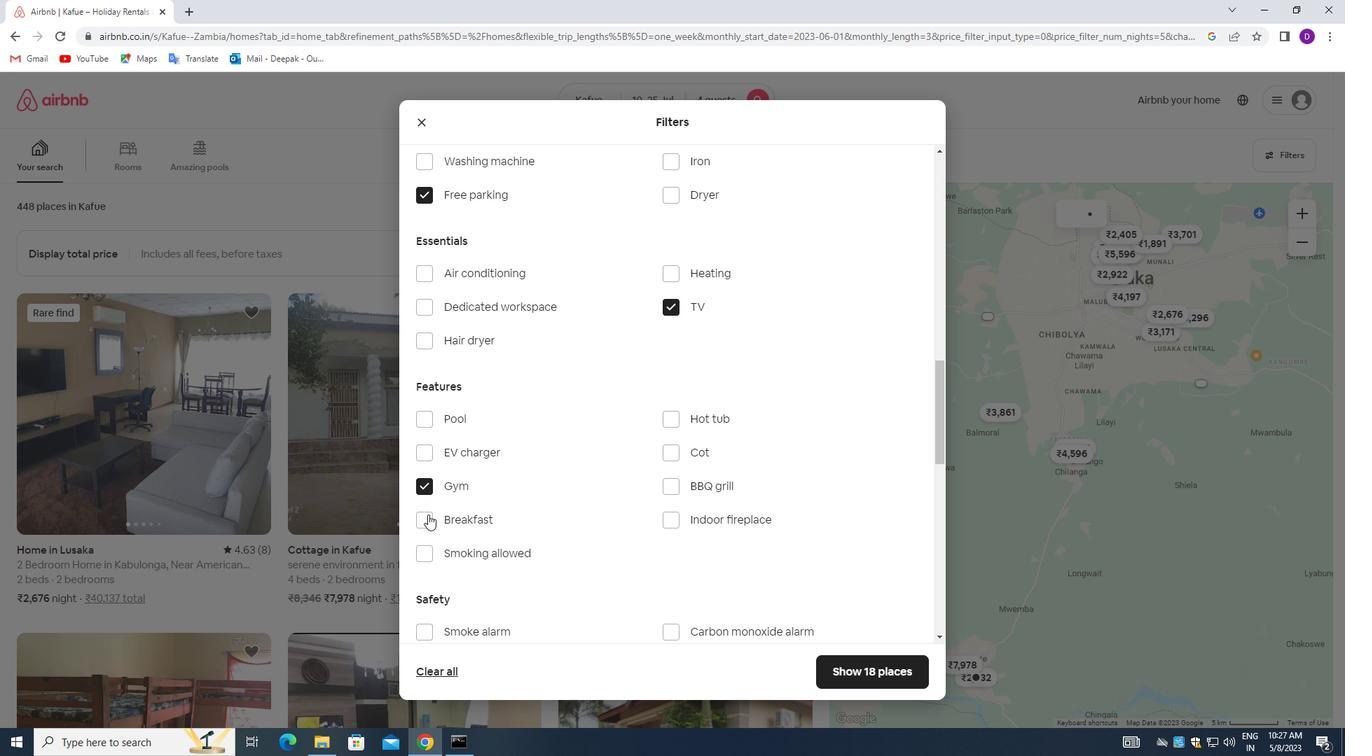 
Action: Mouse pressed left at (424, 522)
Screenshot: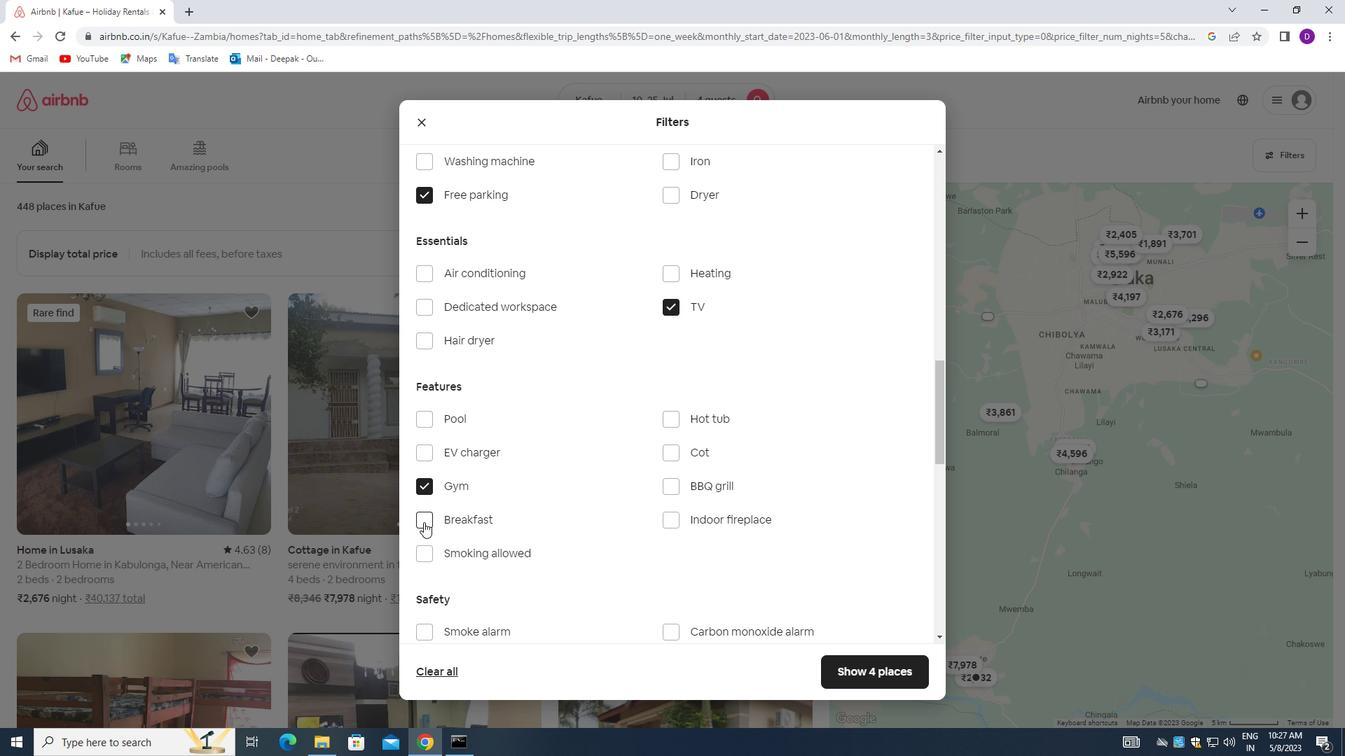 
Action: Mouse moved to (584, 461)
Screenshot: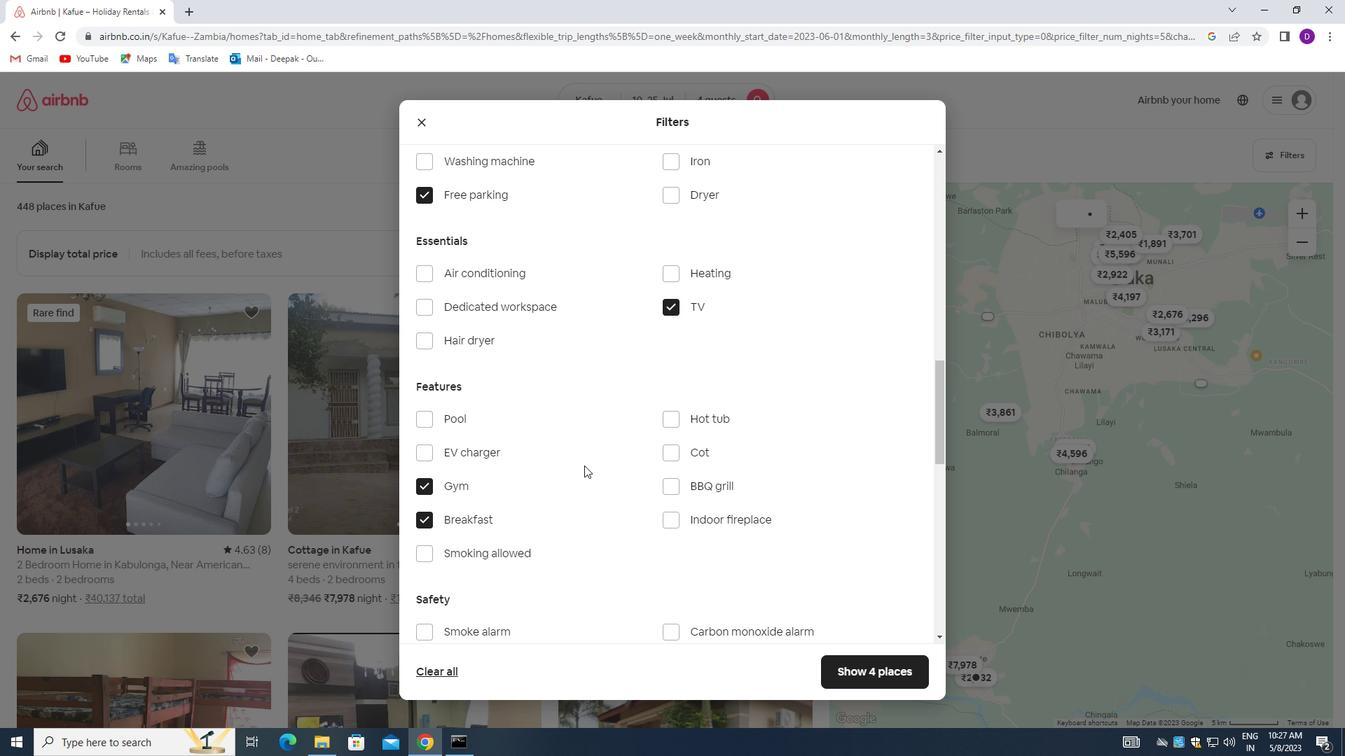 
Action: Mouse scrolled (584, 461) with delta (0, 0)
Screenshot: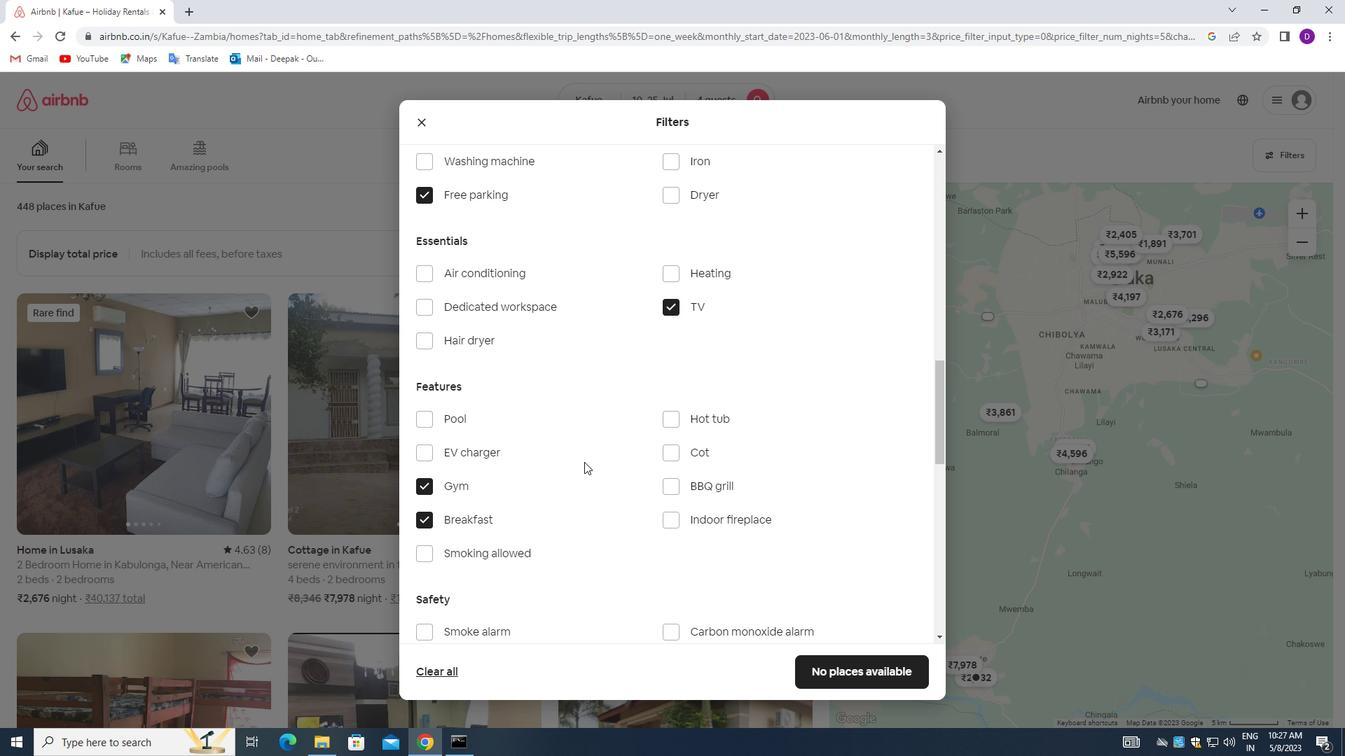 
Action: Mouse scrolled (584, 461) with delta (0, 0)
Screenshot: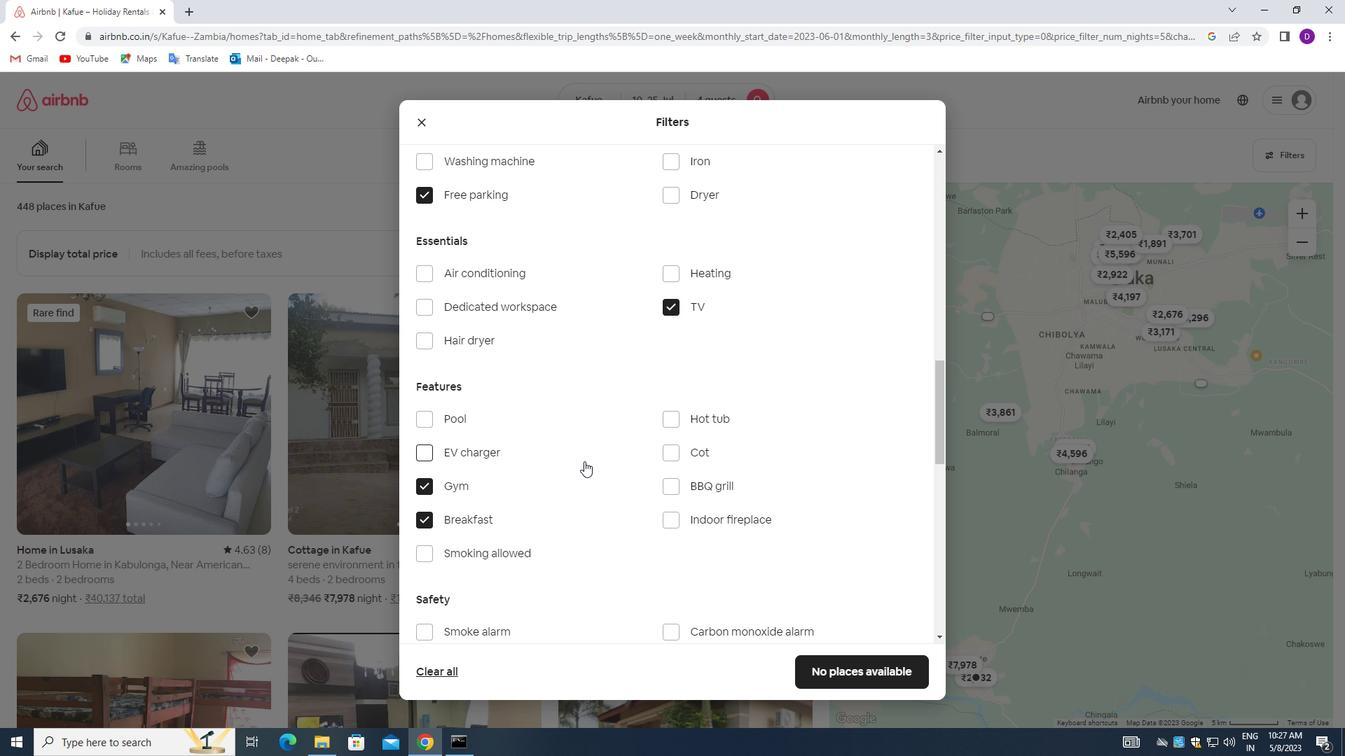 
Action: Mouse scrolled (584, 461) with delta (0, 0)
Screenshot: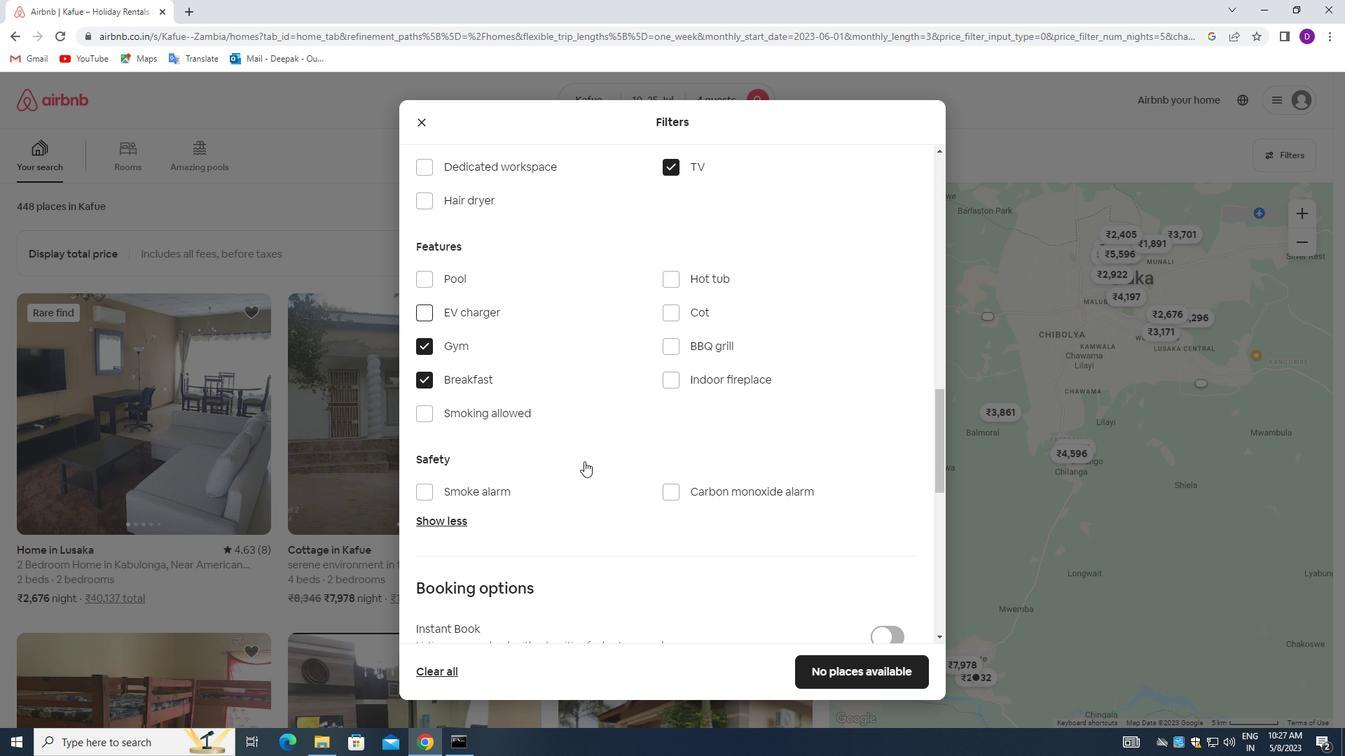 
Action: Mouse scrolled (584, 461) with delta (0, 0)
Screenshot: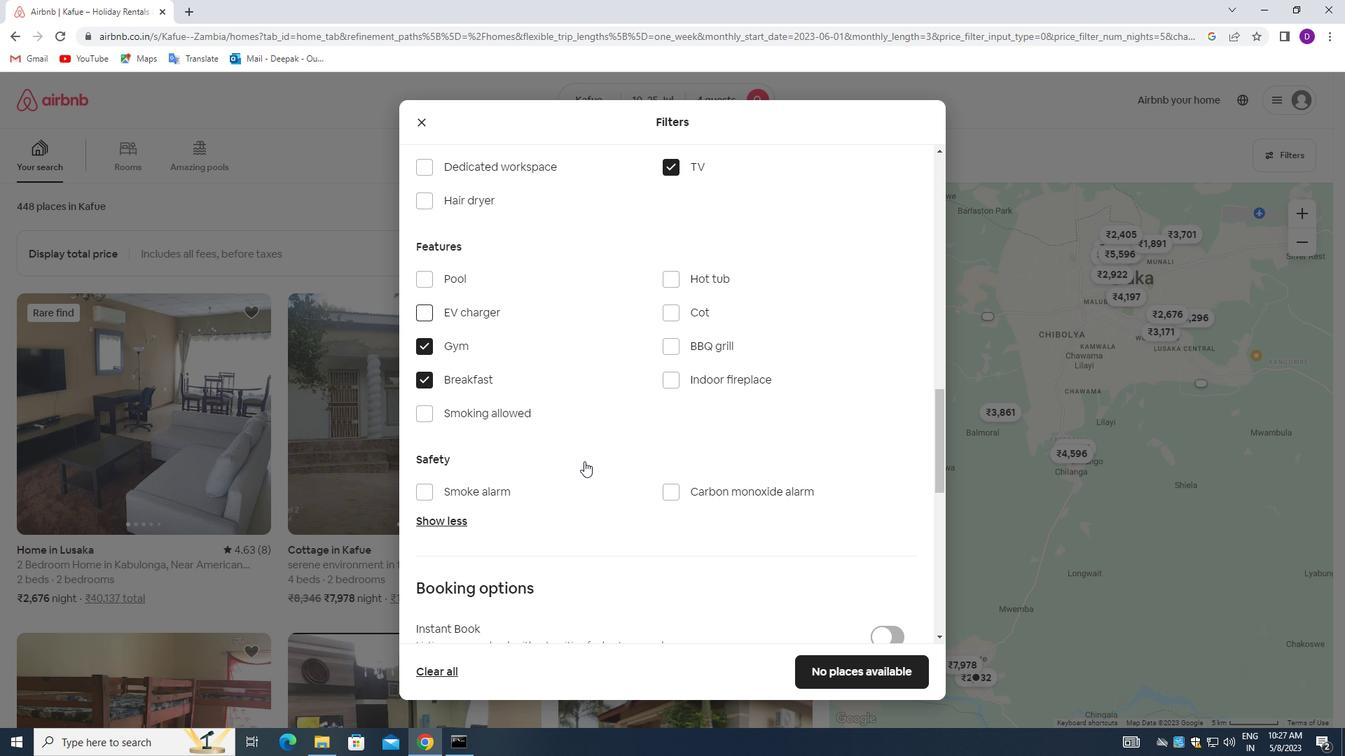 
Action: Mouse scrolled (584, 461) with delta (0, 0)
Screenshot: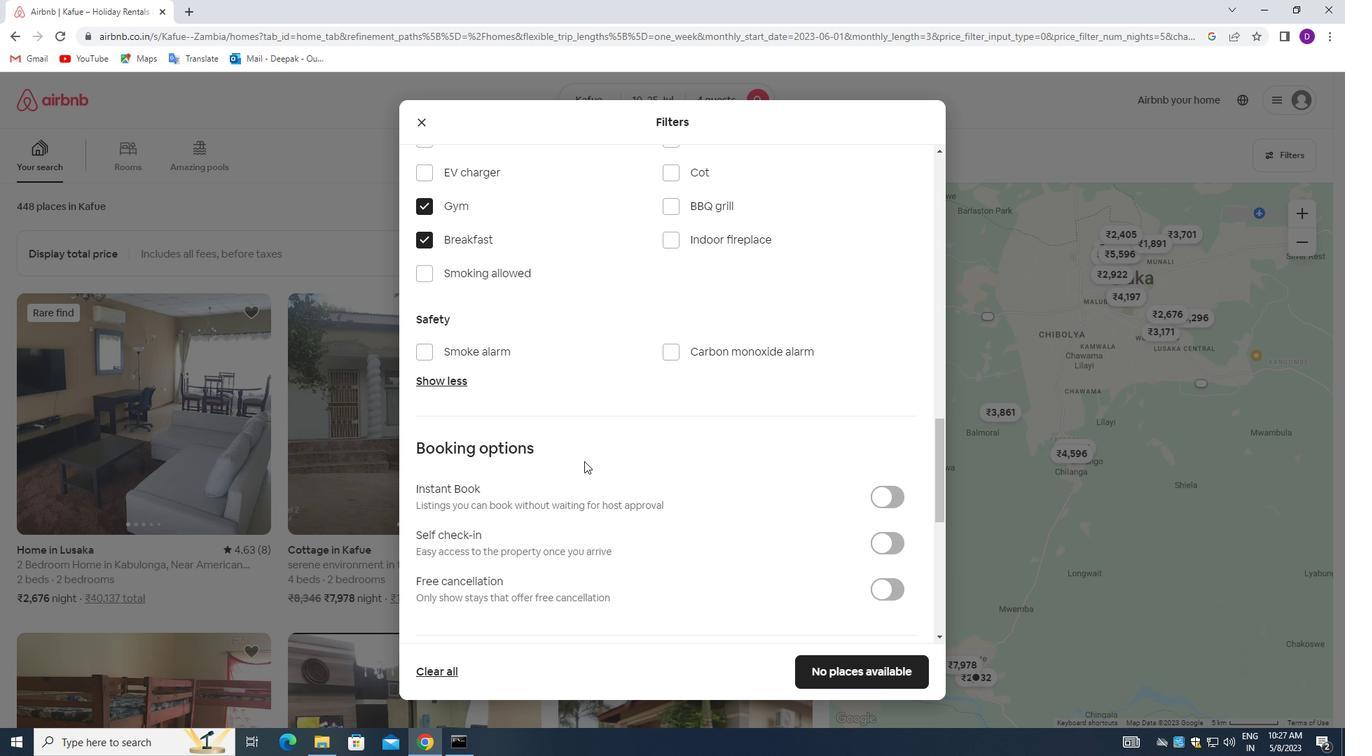 
Action: Mouse scrolled (584, 461) with delta (0, 0)
Screenshot: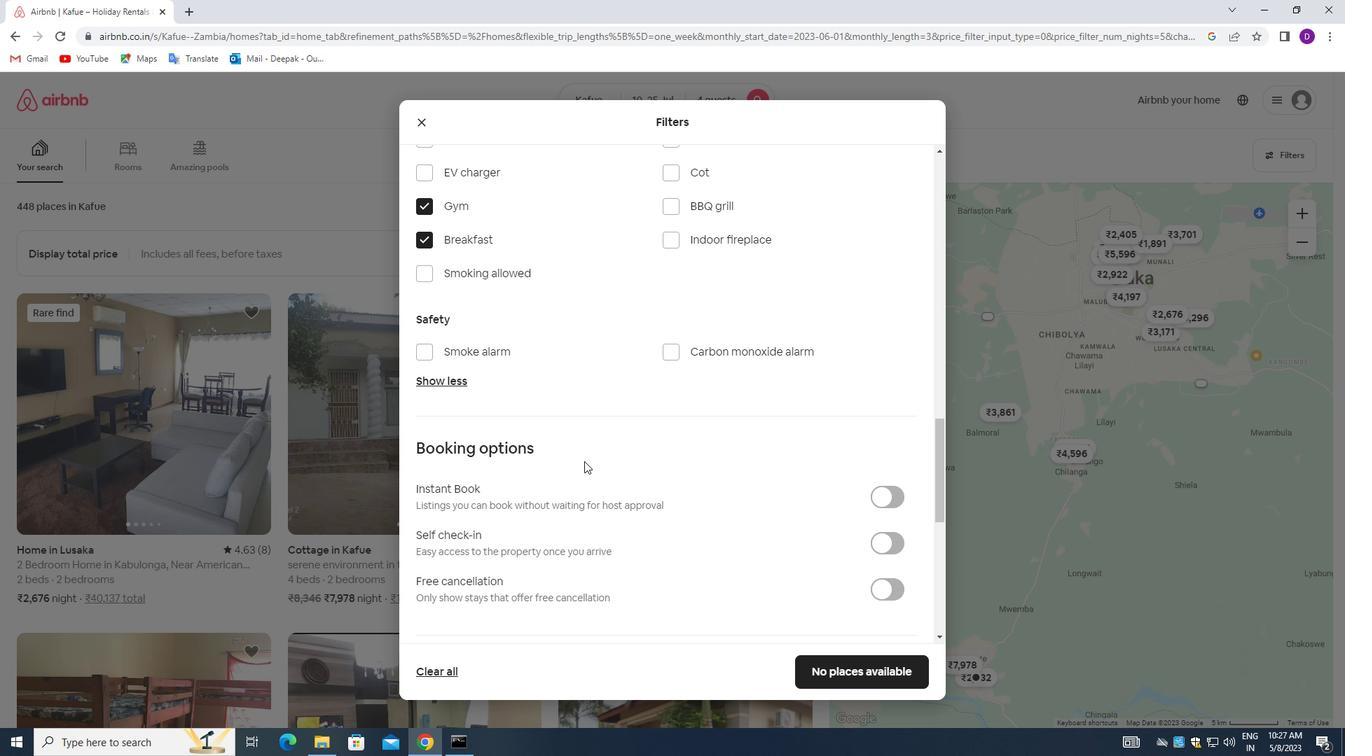 
Action: Mouse moved to (883, 404)
Screenshot: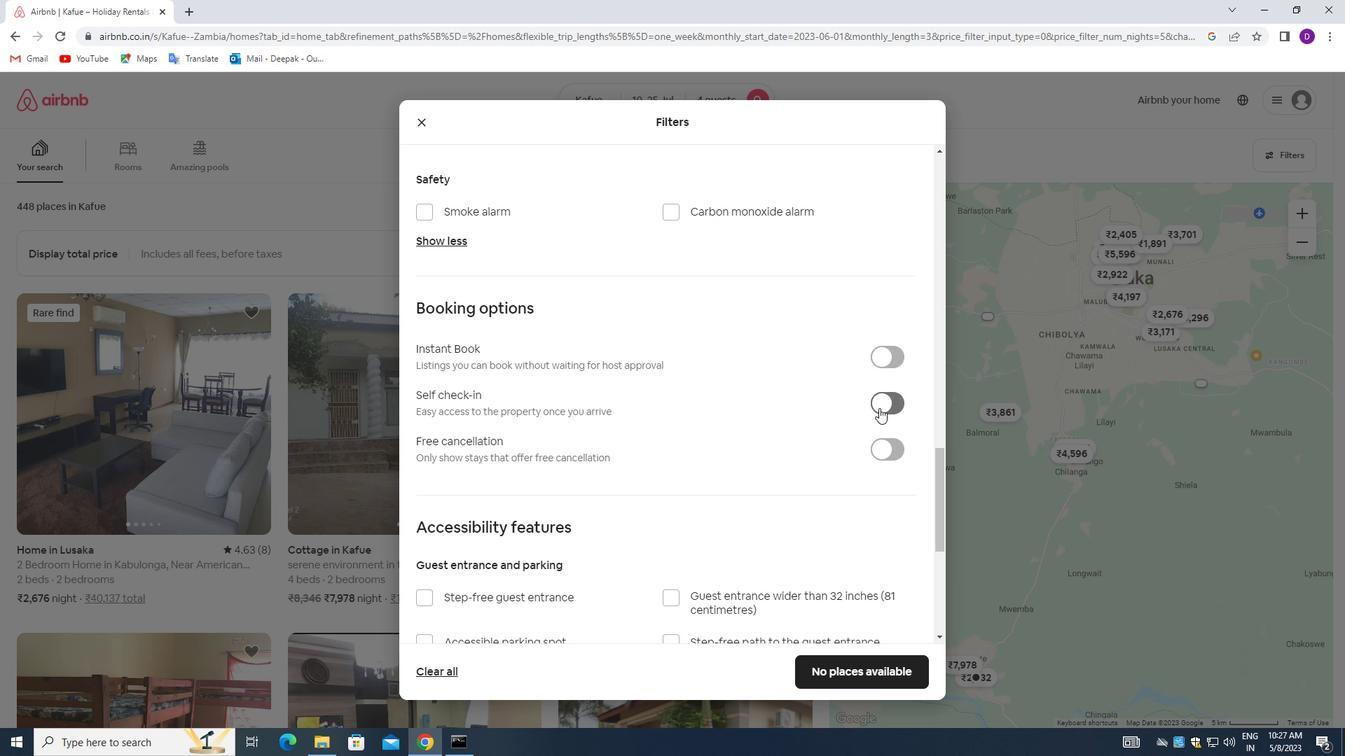 
Action: Mouse pressed left at (883, 404)
Screenshot: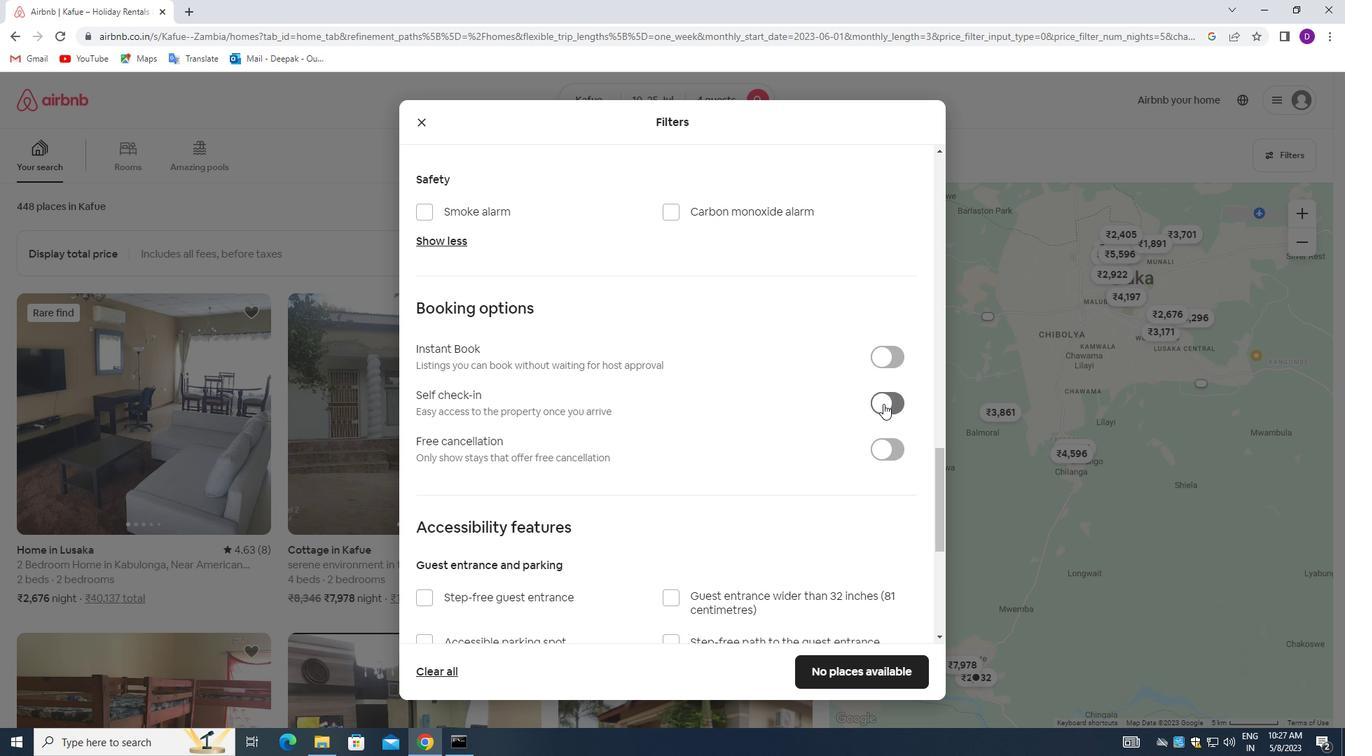 
Action: Mouse moved to (642, 432)
Screenshot: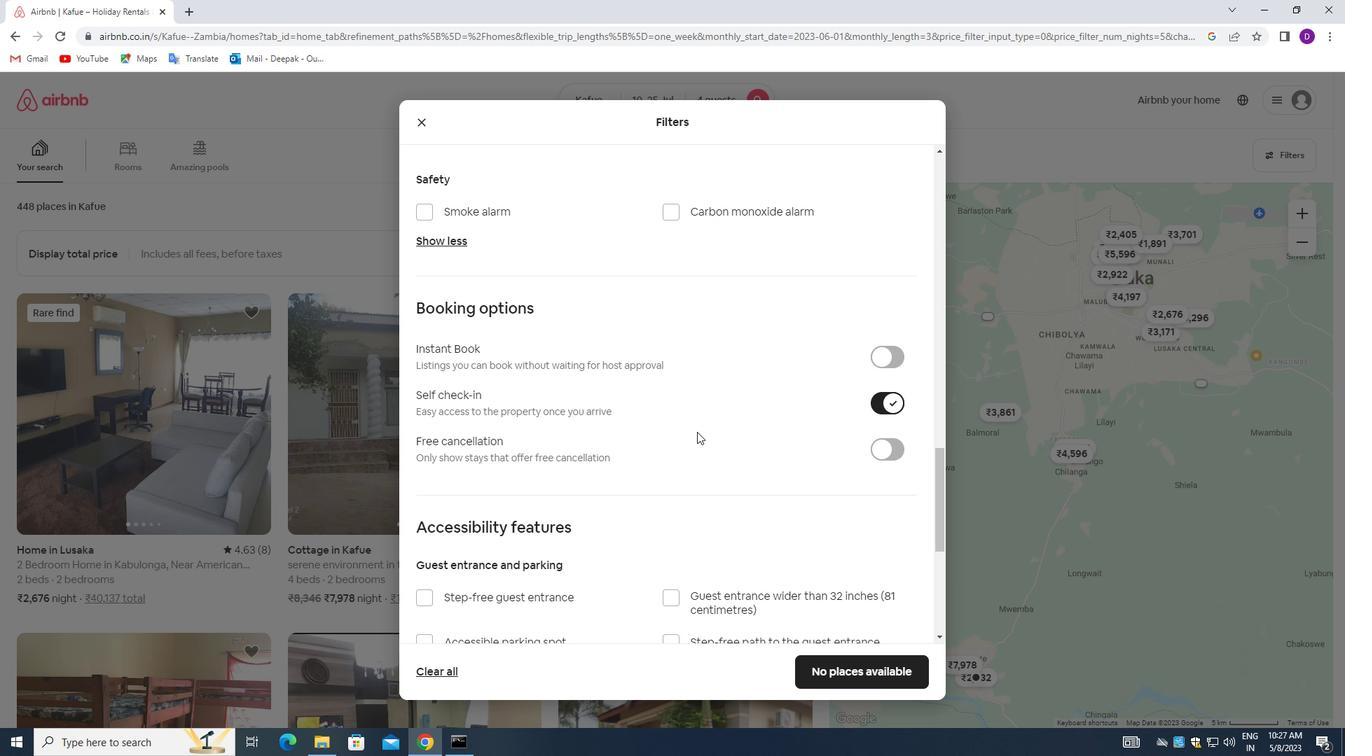 
Action: Mouse scrolled (642, 431) with delta (0, 0)
Screenshot: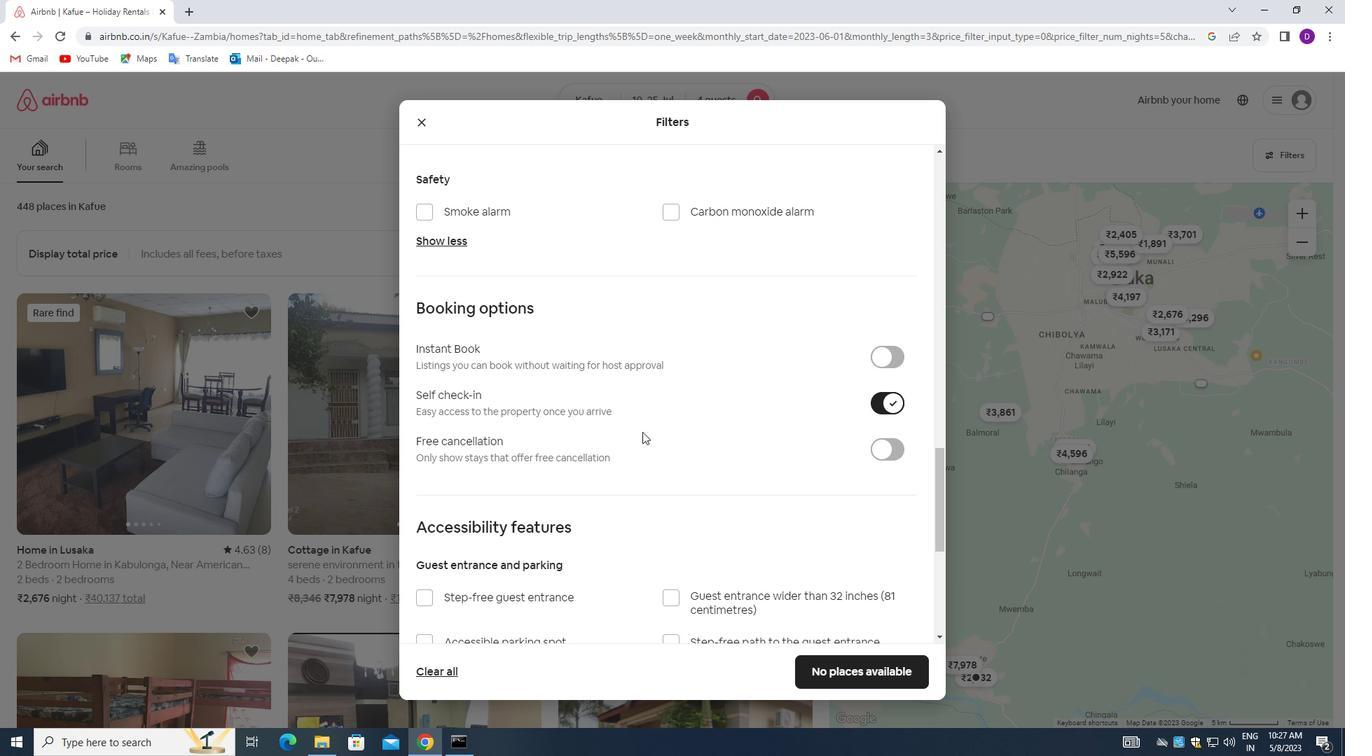 
Action: Mouse moved to (606, 455)
Screenshot: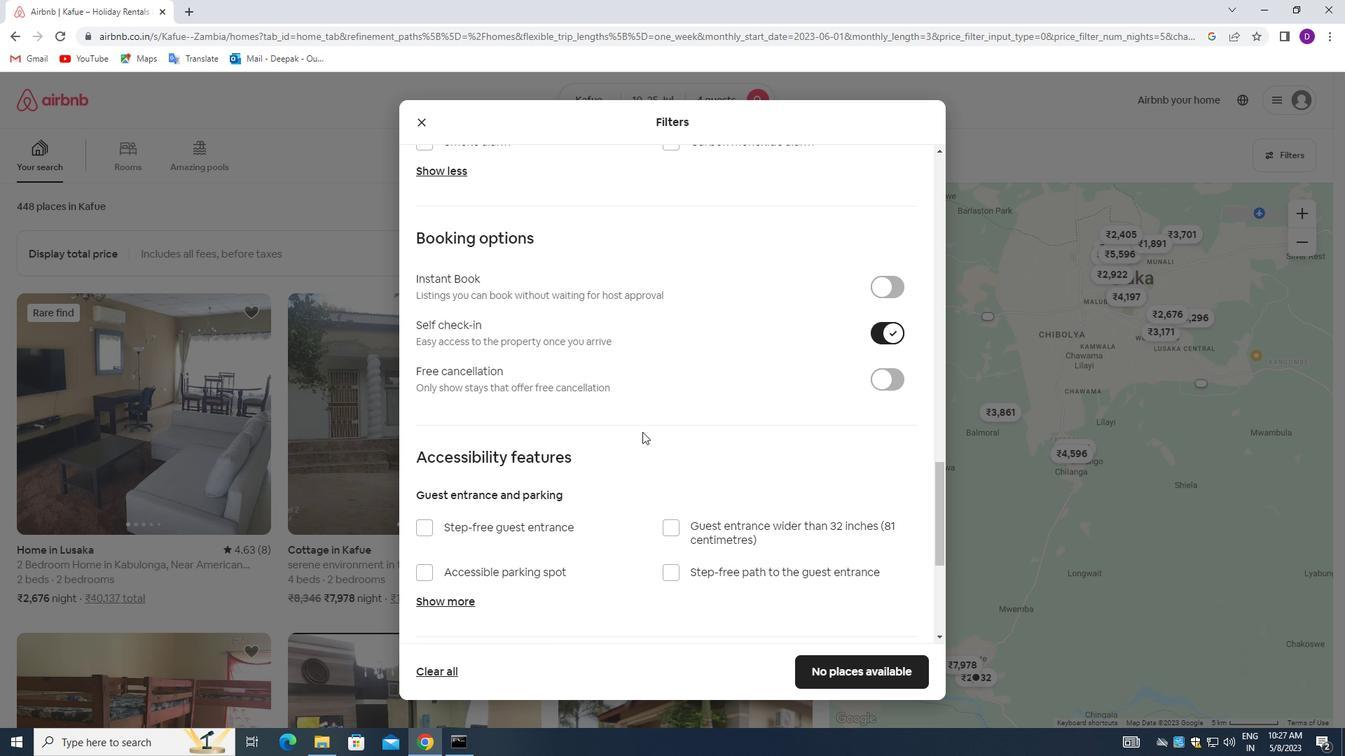 
Action: Mouse scrolled (606, 454) with delta (0, 0)
Screenshot: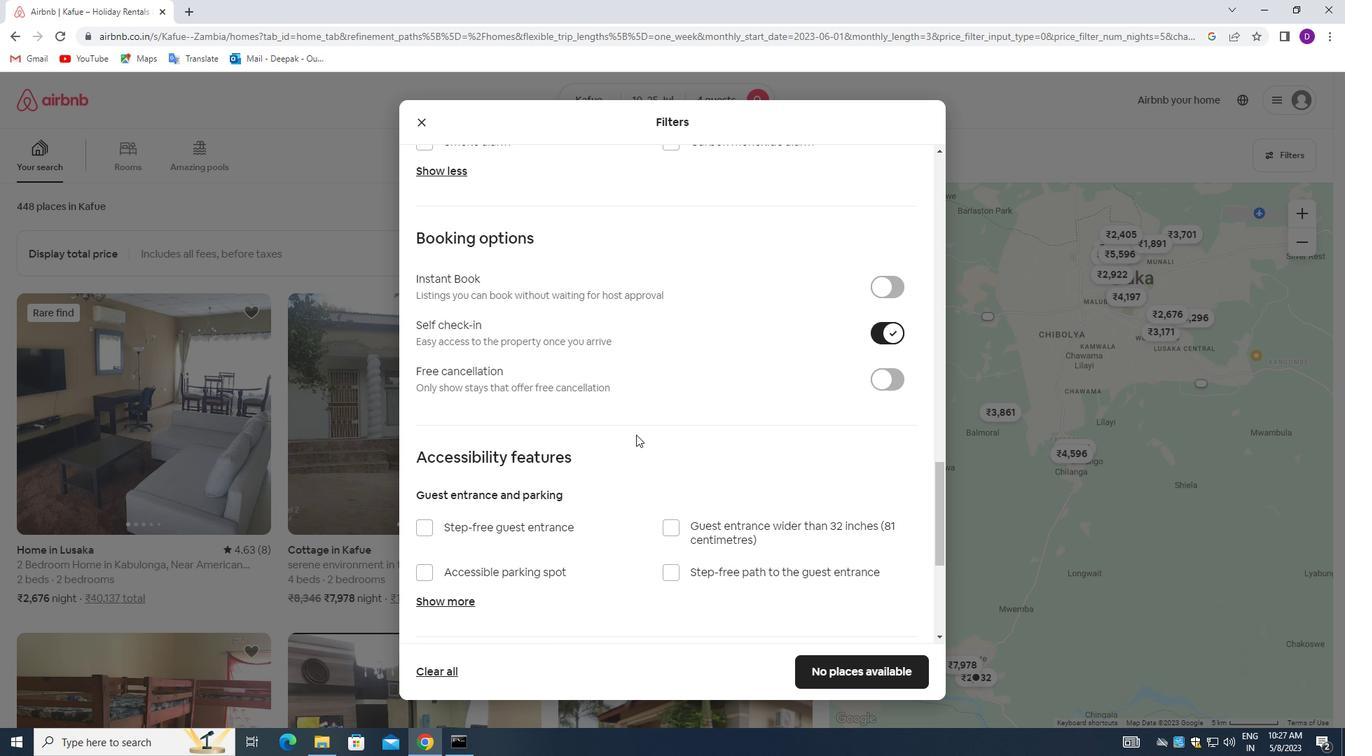 
Action: Mouse moved to (608, 461)
Screenshot: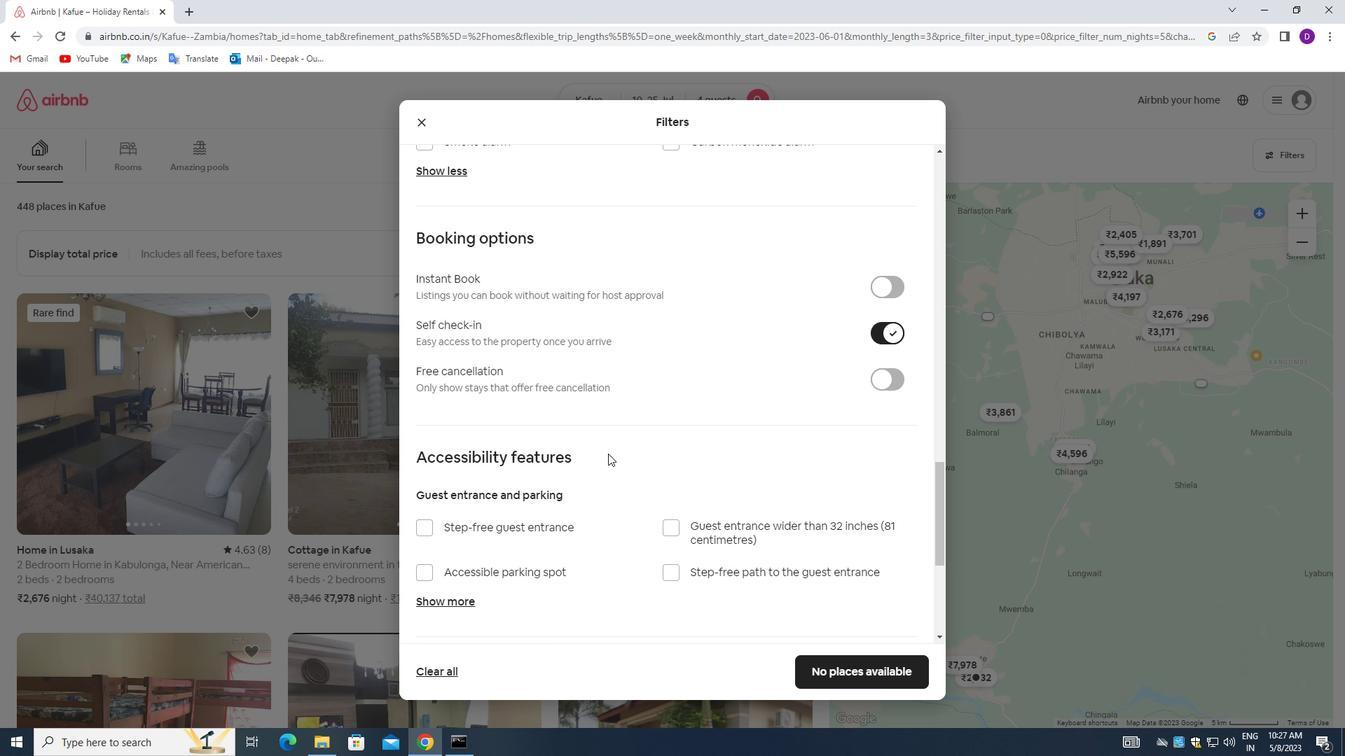 
Action: Mouse scrolled (608, 461) with delta (0, 0)
Screenshot: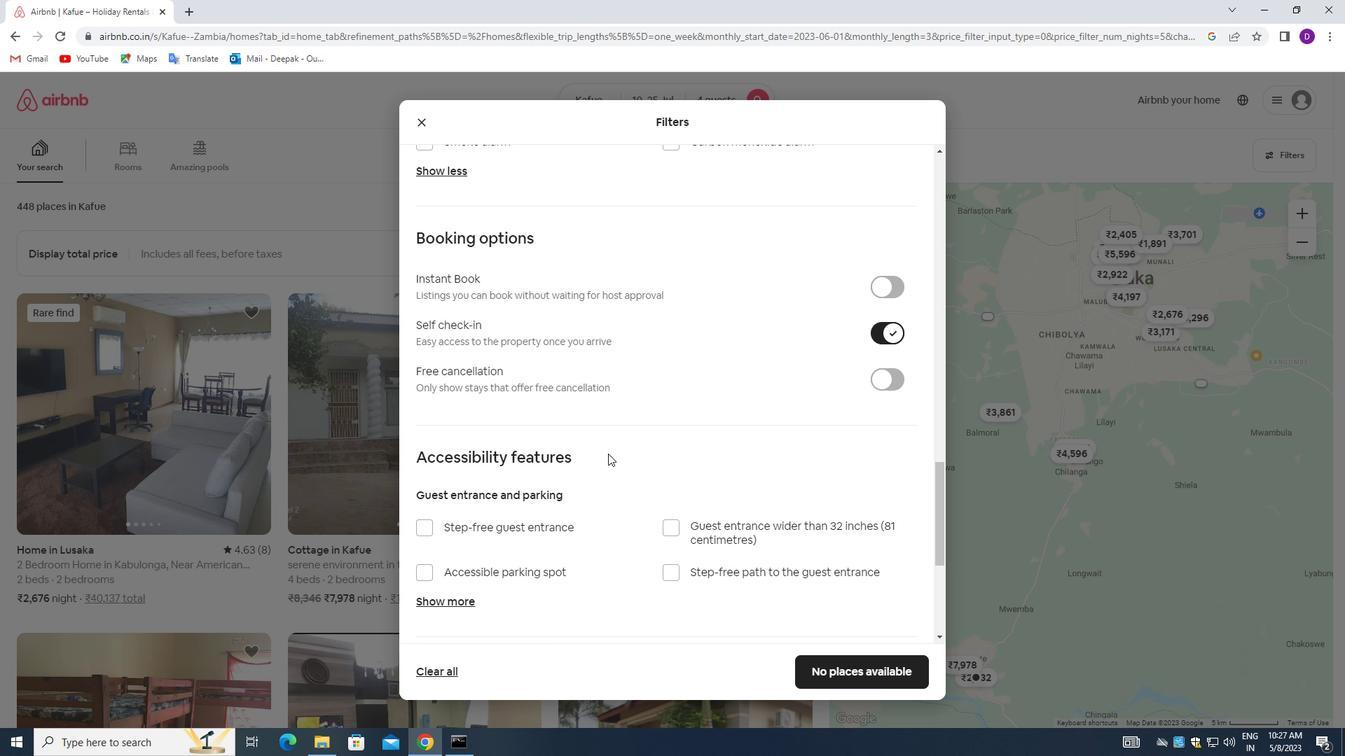 
Action: Mouse moved to (609, 463)
Screenshot: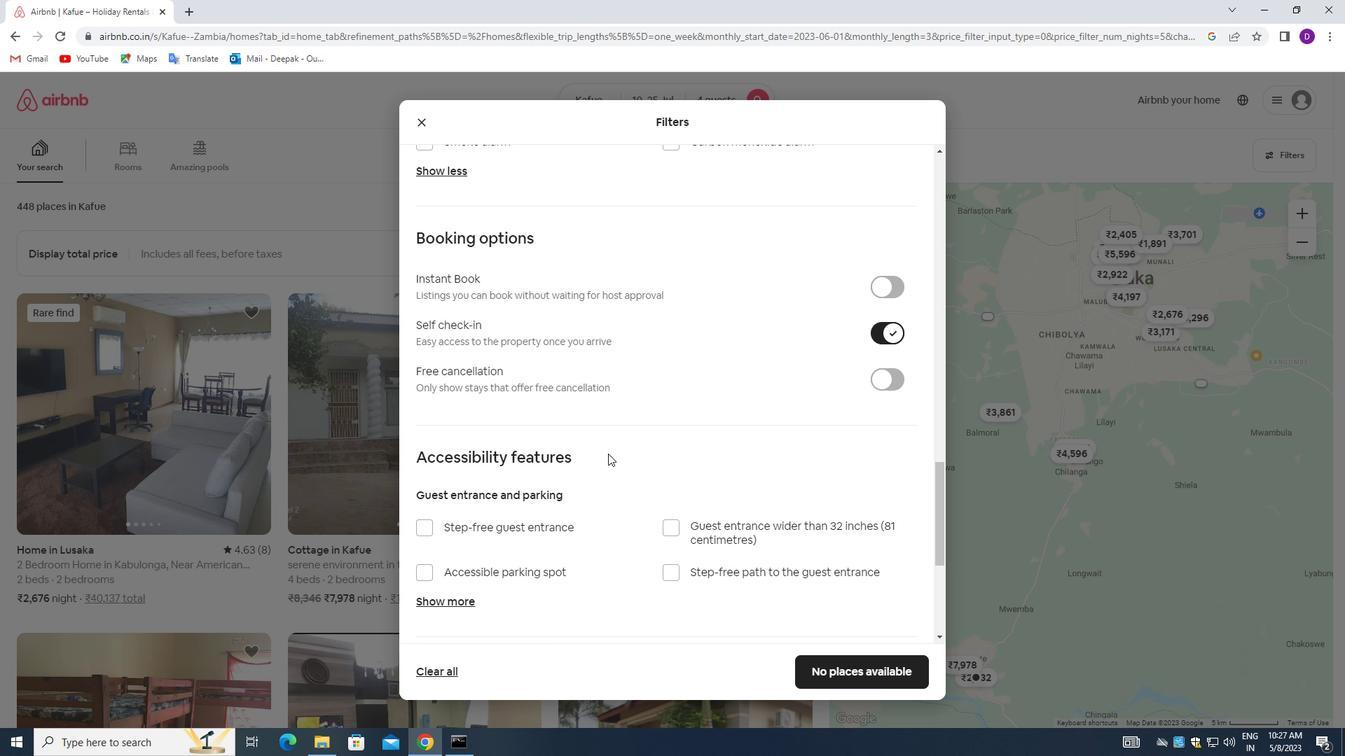 
Action: Mouse scrolled (609, 463) with delta (0, 0)
Screenshot: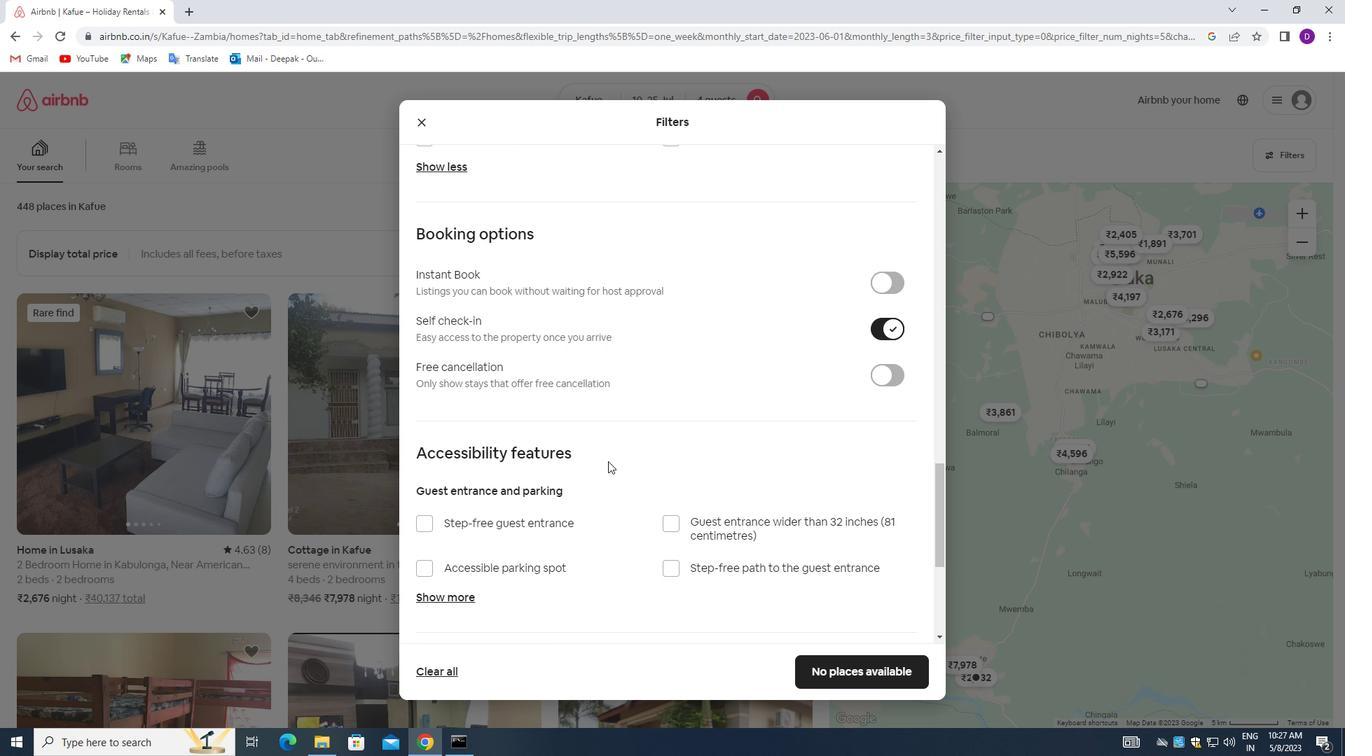 
Action: Mouse moved to (607, 470)
Screenshot: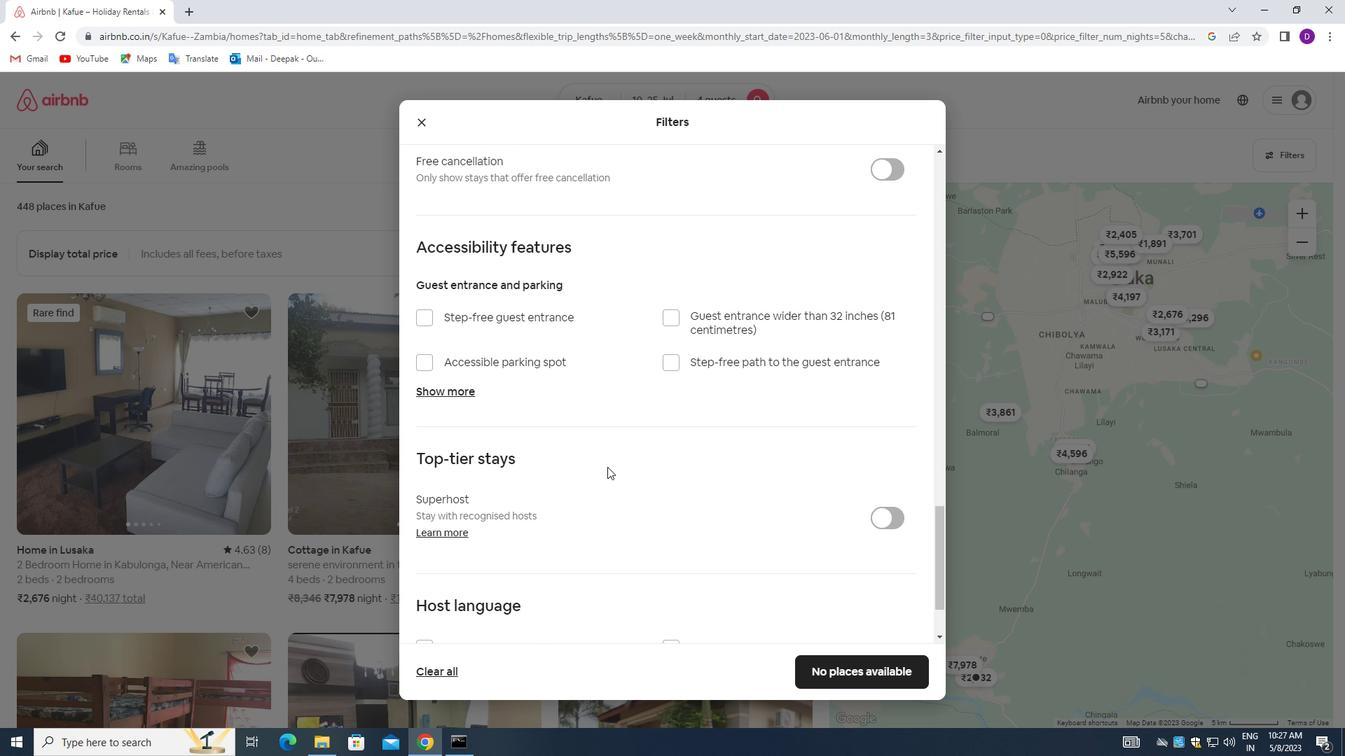 
Action: Mouse scrolled (607, 469) with delta (0, 0)
Screenshot: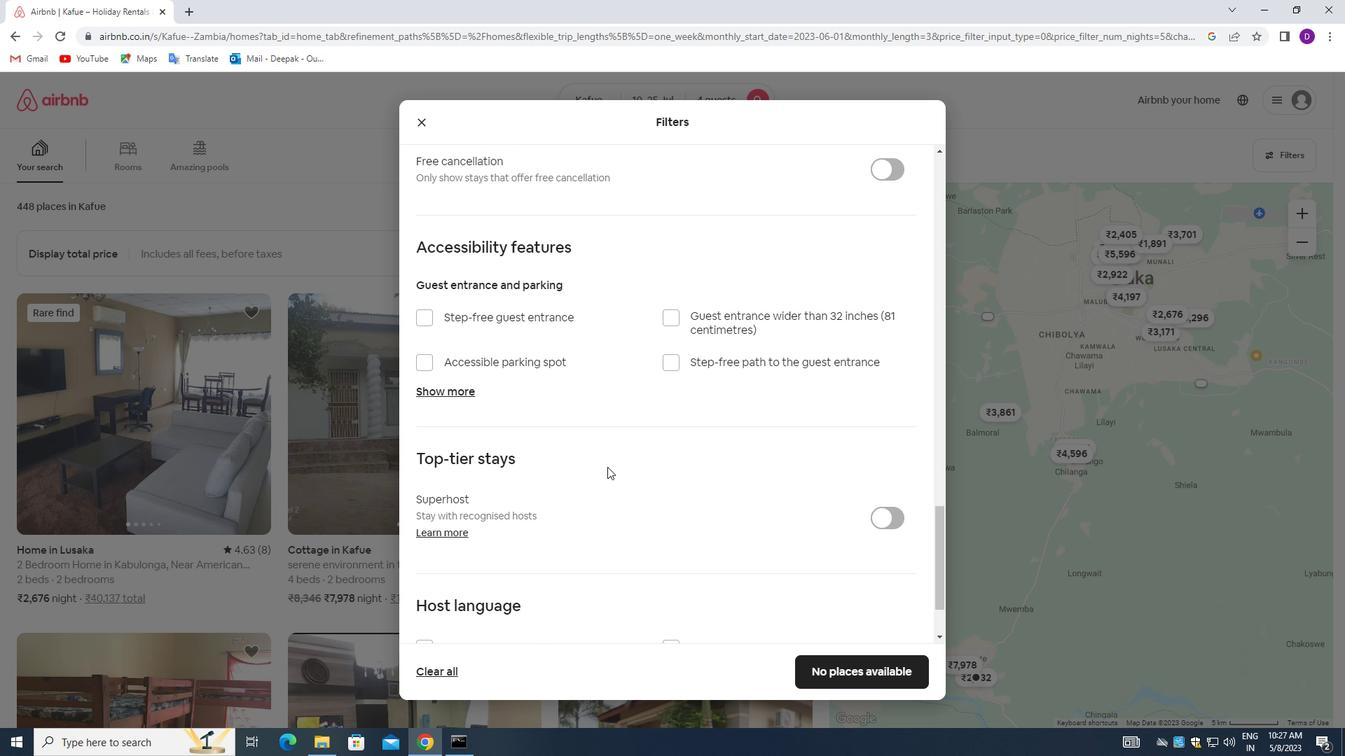 
Action: Mouse moved to (607, 470)
Screenshot: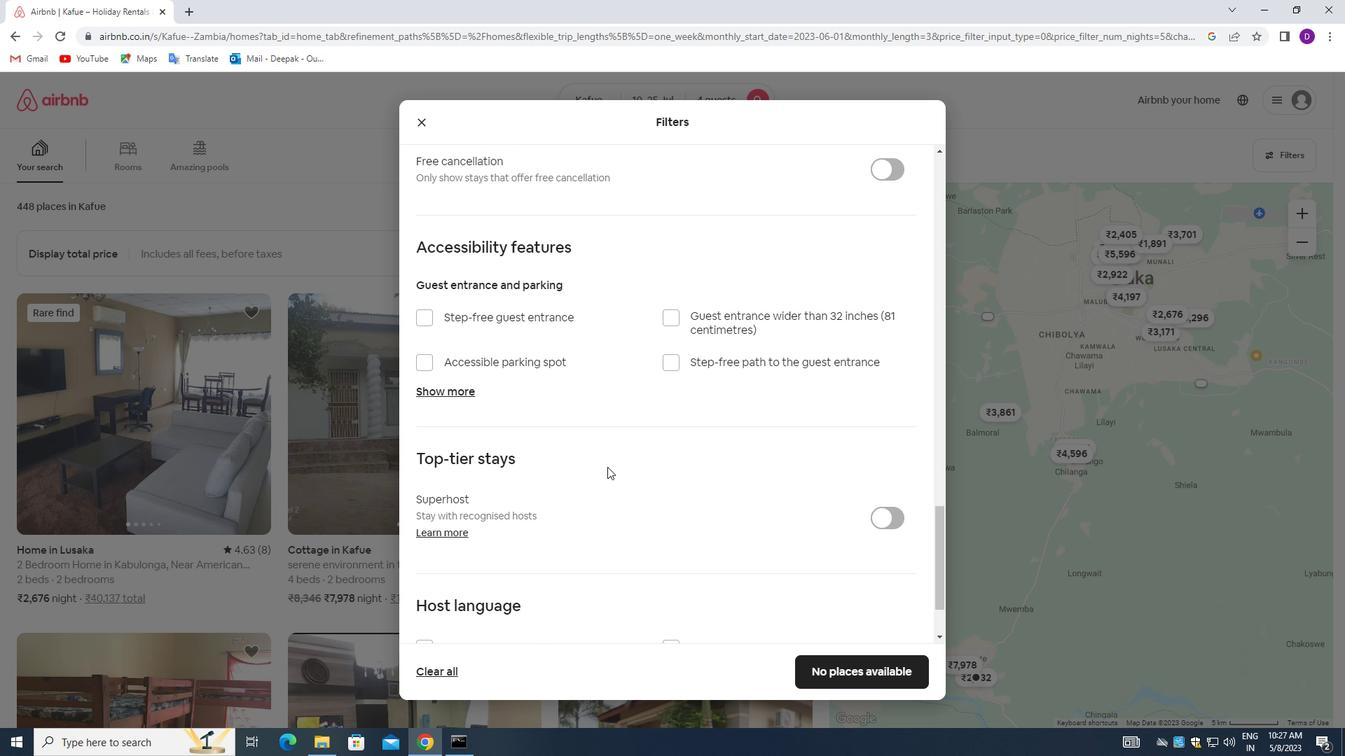 
Action: Mouse scrolled (607, 470) with delta (0, 0)
Screenshot: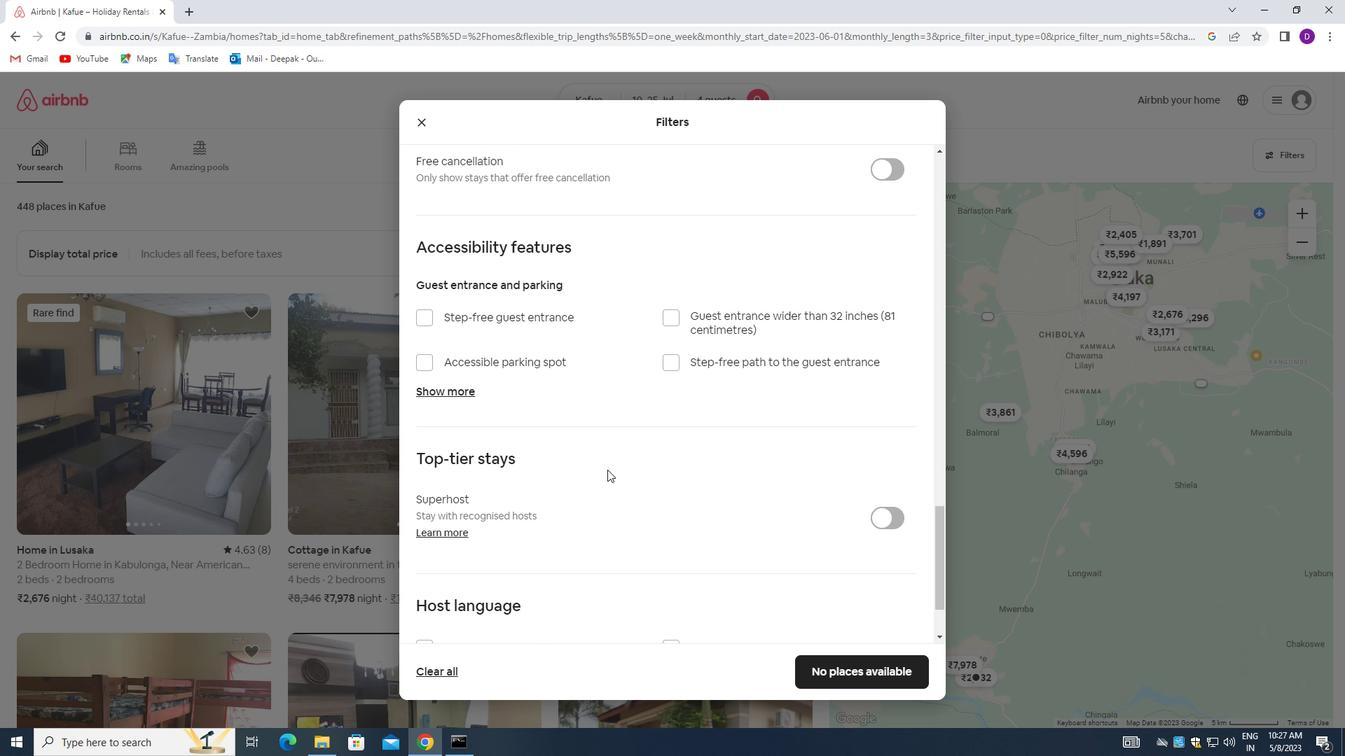 
Action: Mouse moved to (606, 472)
Screenshot: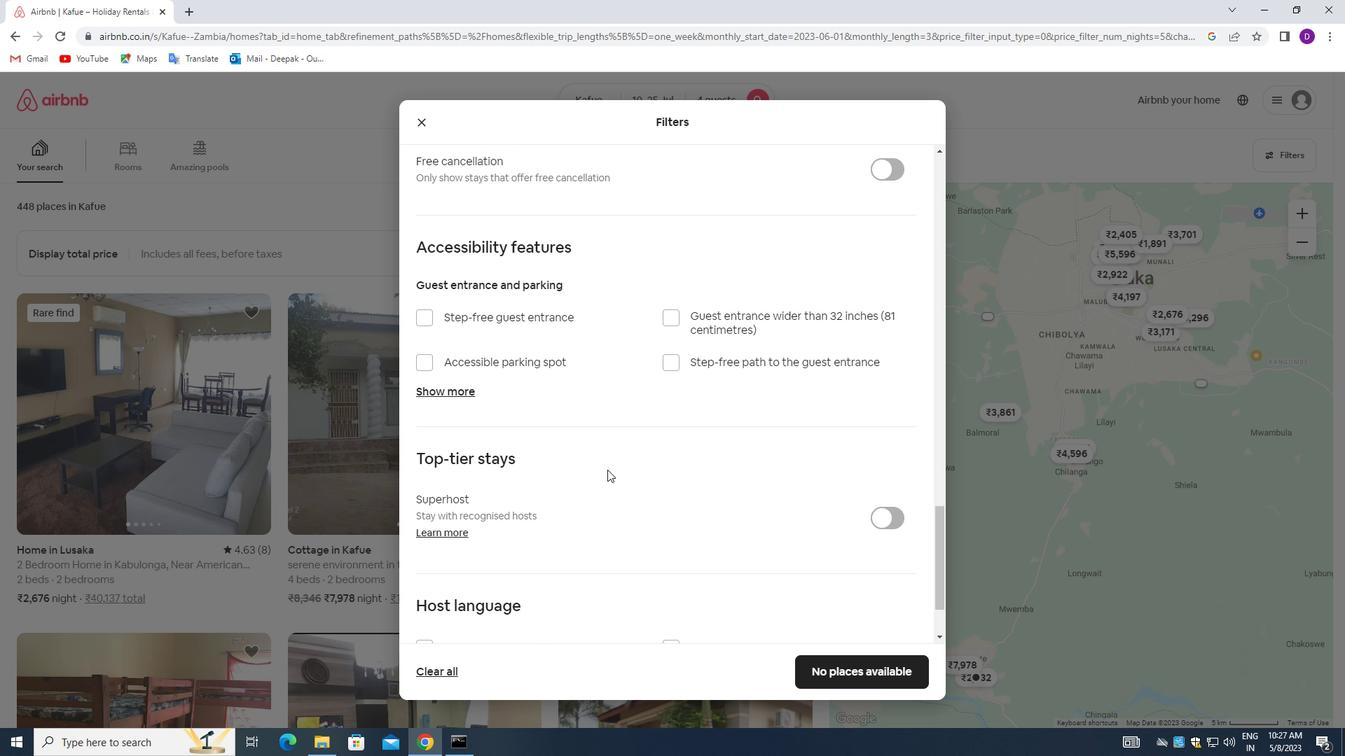 
Action: Mouse scrolled (606, 471) with delta (0, 0)
Screenshot: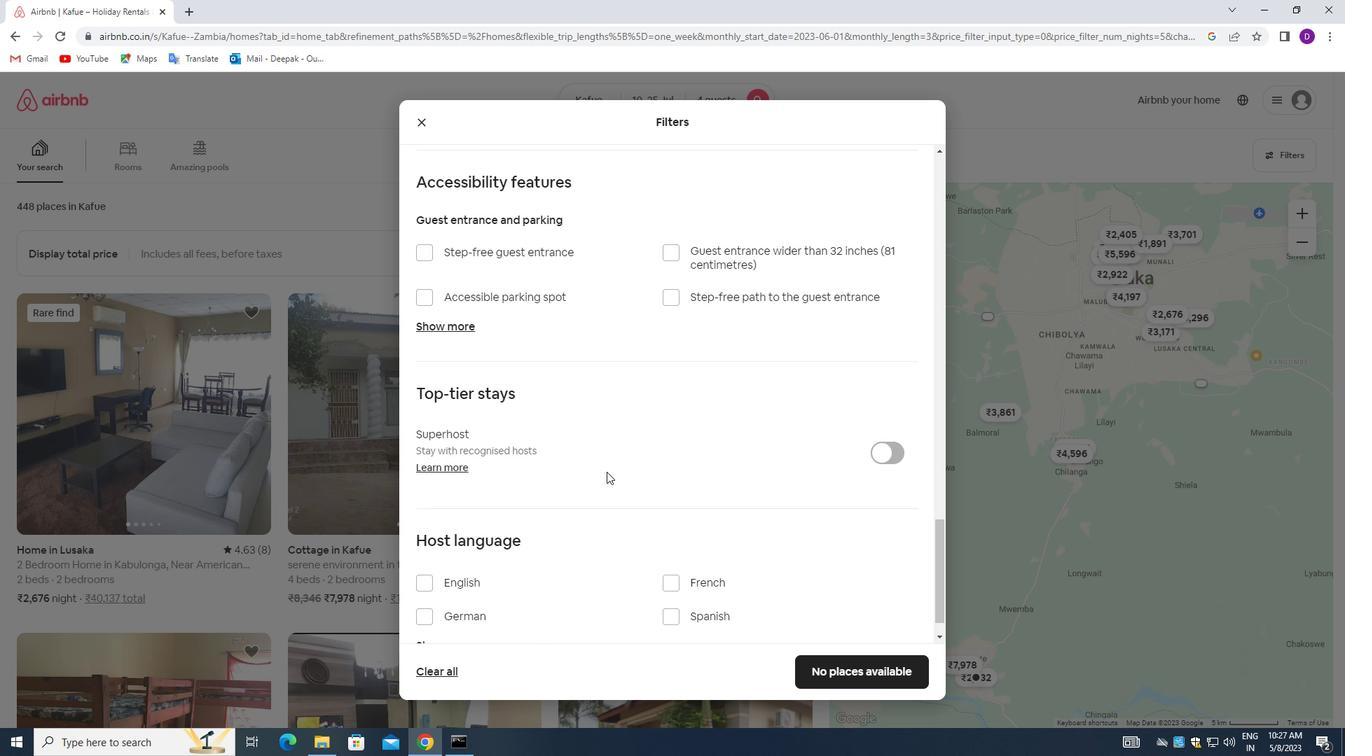 
Action: Mouse scrolled (606, 471) with delta (0, 0)
Screenshot: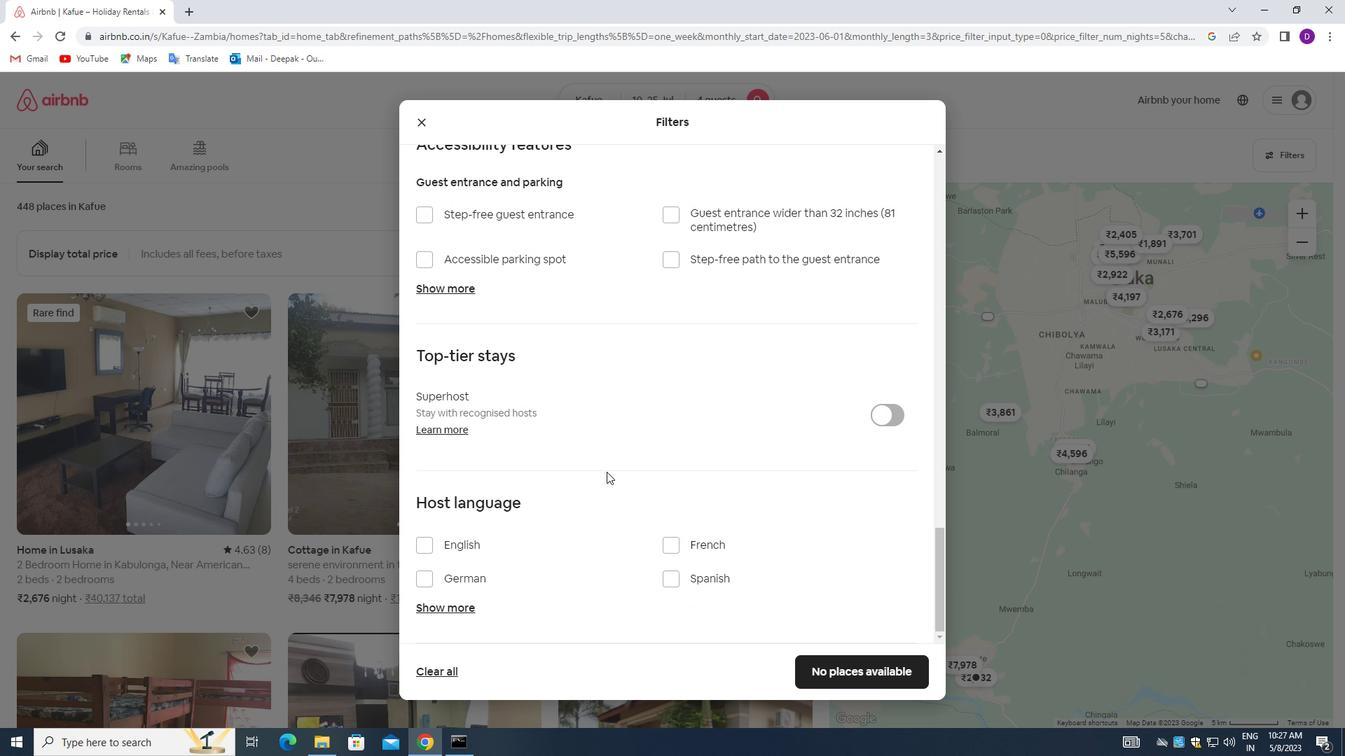 
Action: Mouse moved to (424, 550)
Screenshot: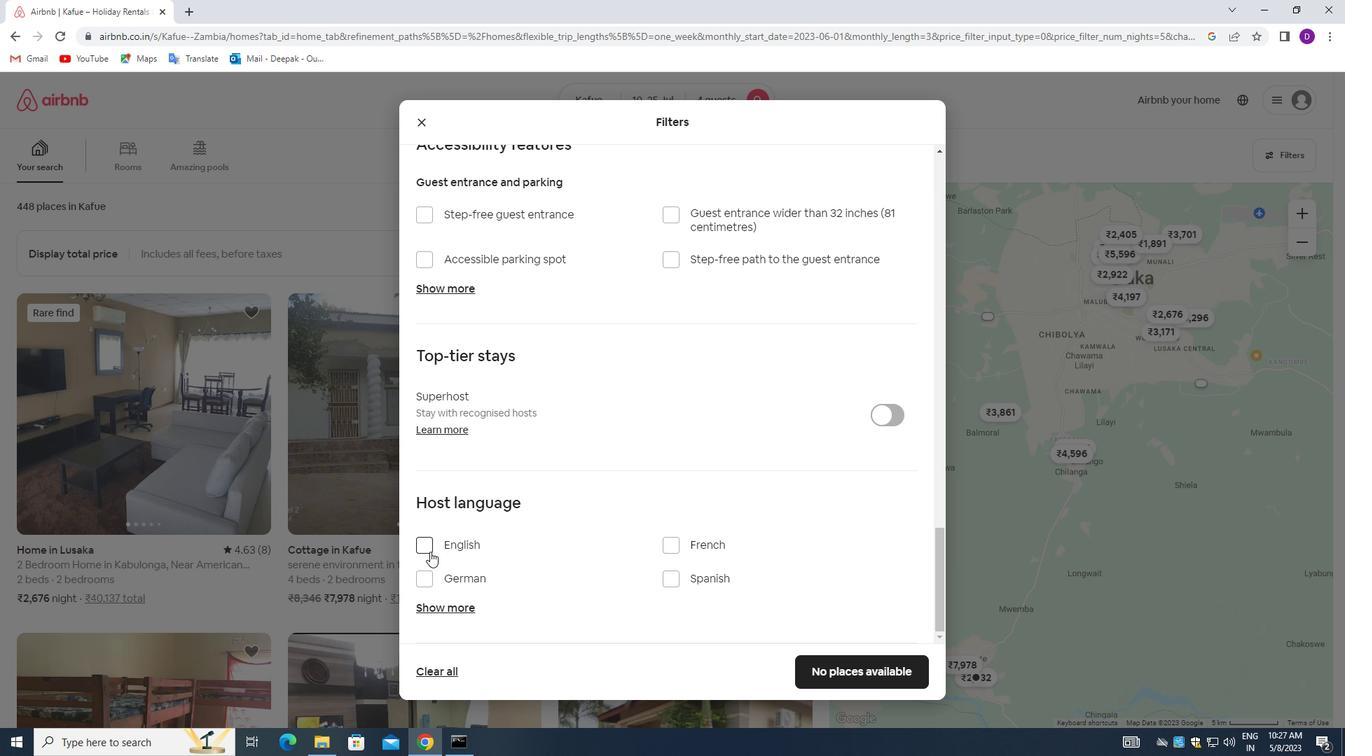 
Action: Mouse pressed left at (424, 550)
Screenshot: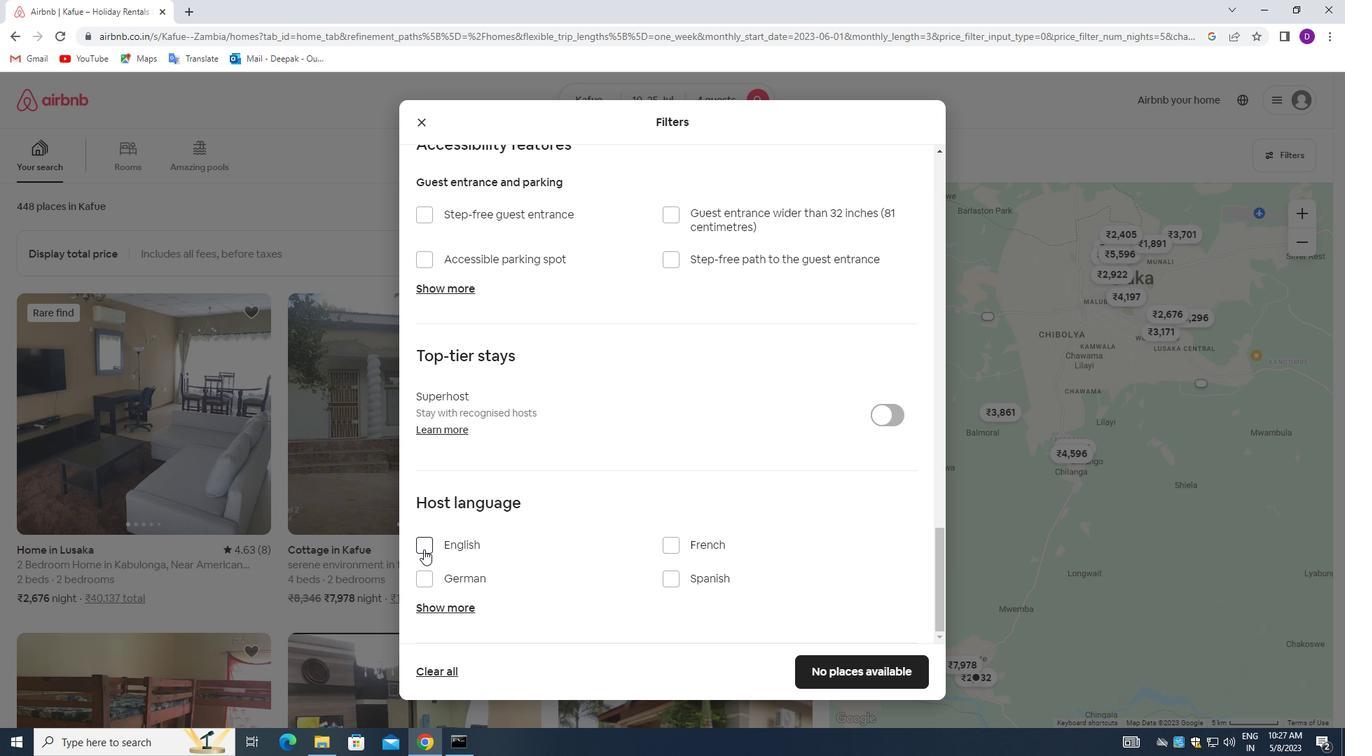 
Action: Mouse moved to (803, 664)
Screenshot: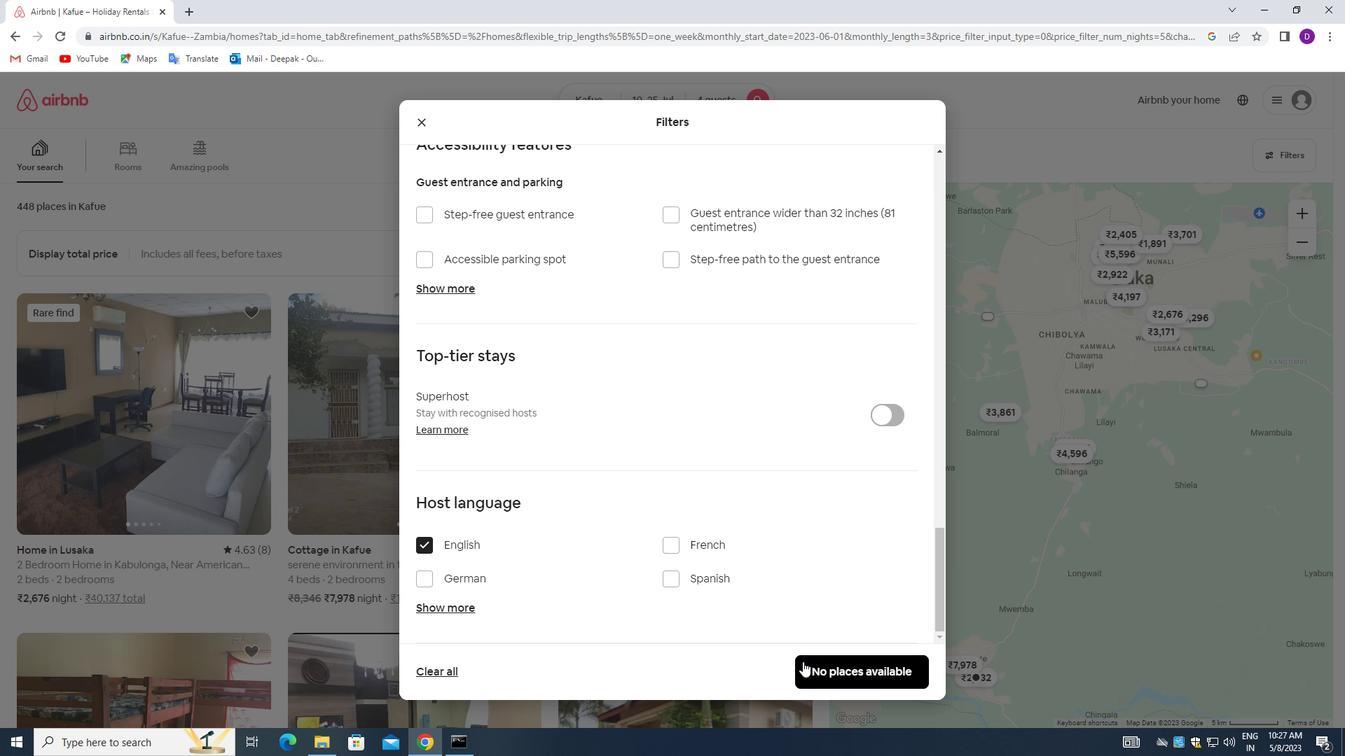 
Action: Mouse pressed left at (803, 664)
Screenshot: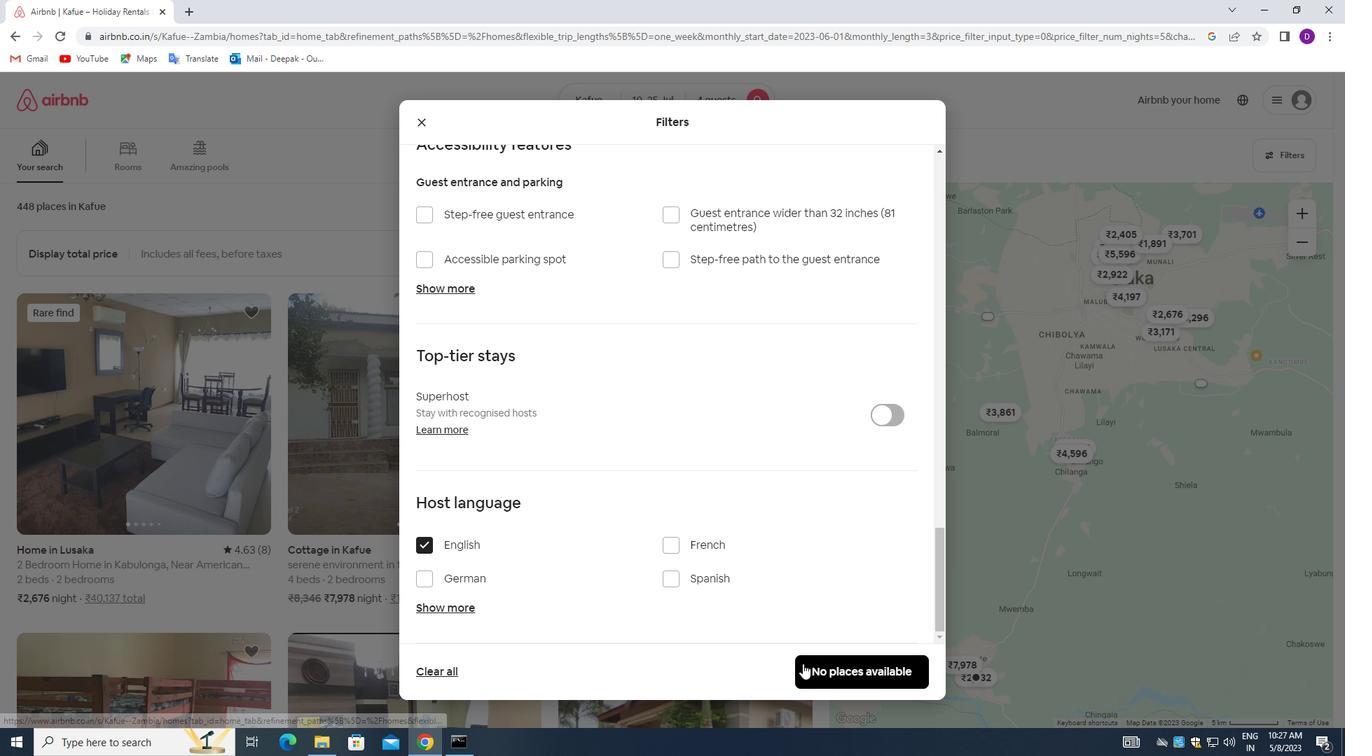 
Action: Mouse moved to (763, 550)
Screenshot: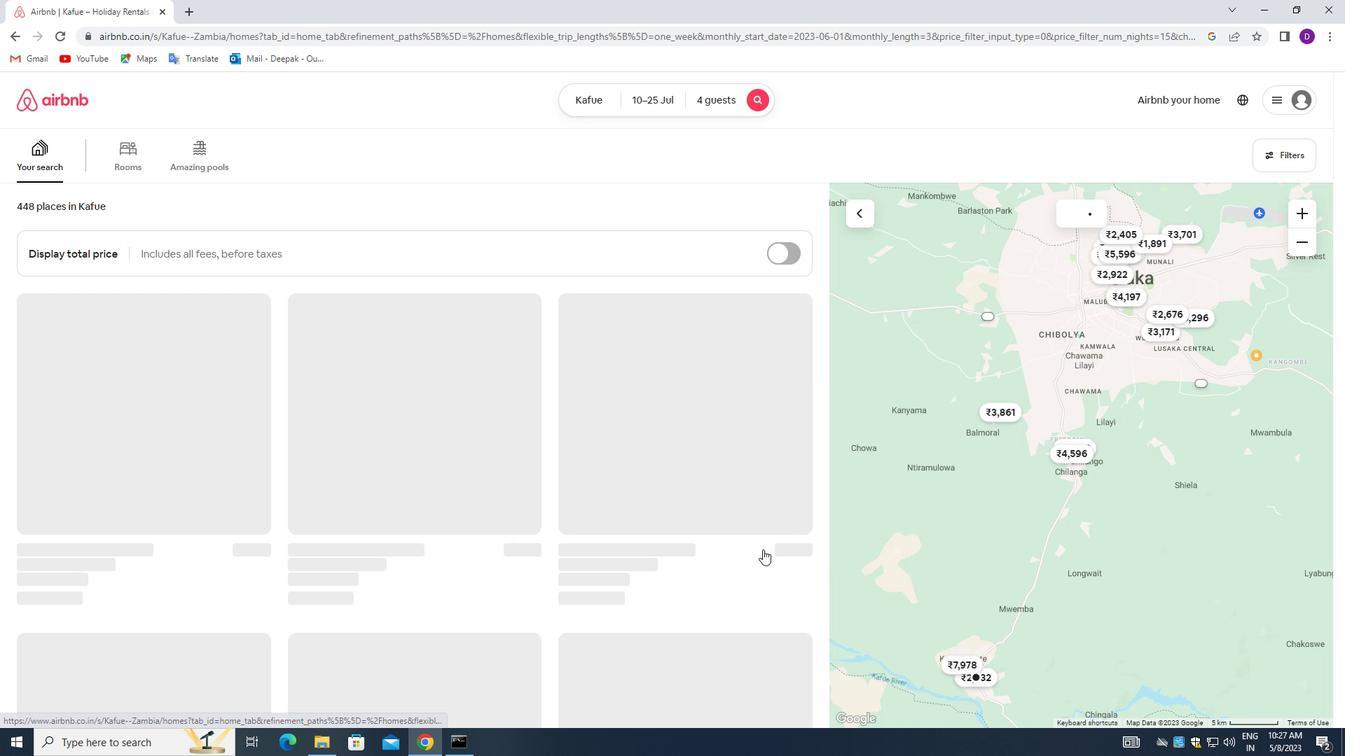 
